 Task: Search one way flight ticket for 2 adults, 4 children and 1 infant on lap in business from Fayetteville: Fayetteville Regional Airport (grannis Field) to Greensboro: Piedmont Triad International Airport on 5-1-2023. Choice of flights is JetBlue. Number of bags: 2 carry on bags and 7 checked bags. Price is upto 83000. Outbound departure time preference is 22:45.
Action: Mouse moved to (215, 294)
Screenshot: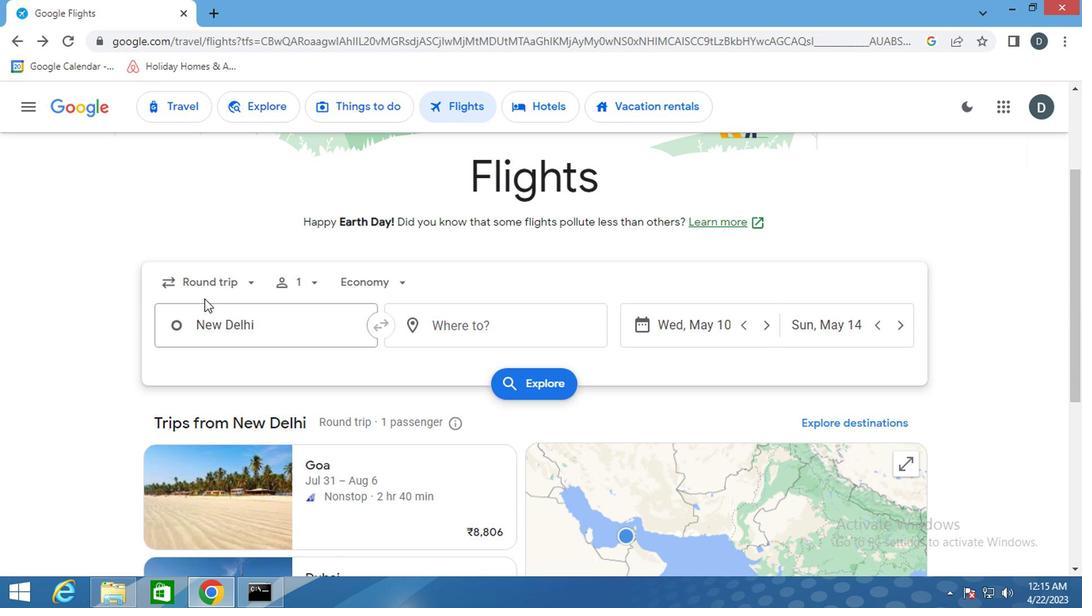 
Action: Mouse pressed left at (215, 294)
Screenshot: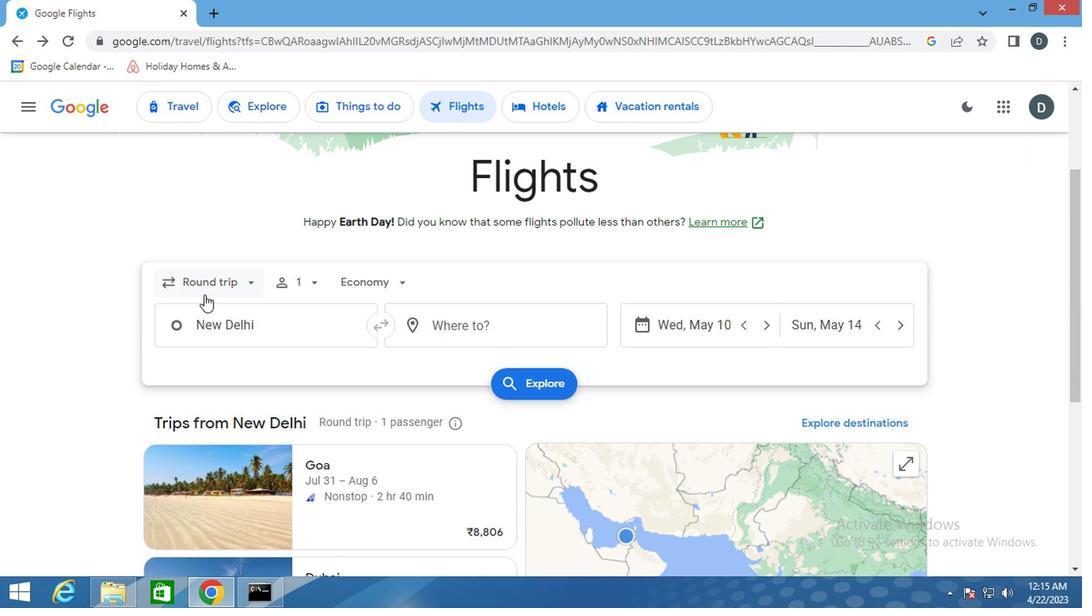 
Action: Mouse moved to (261, 358)
Screenshot: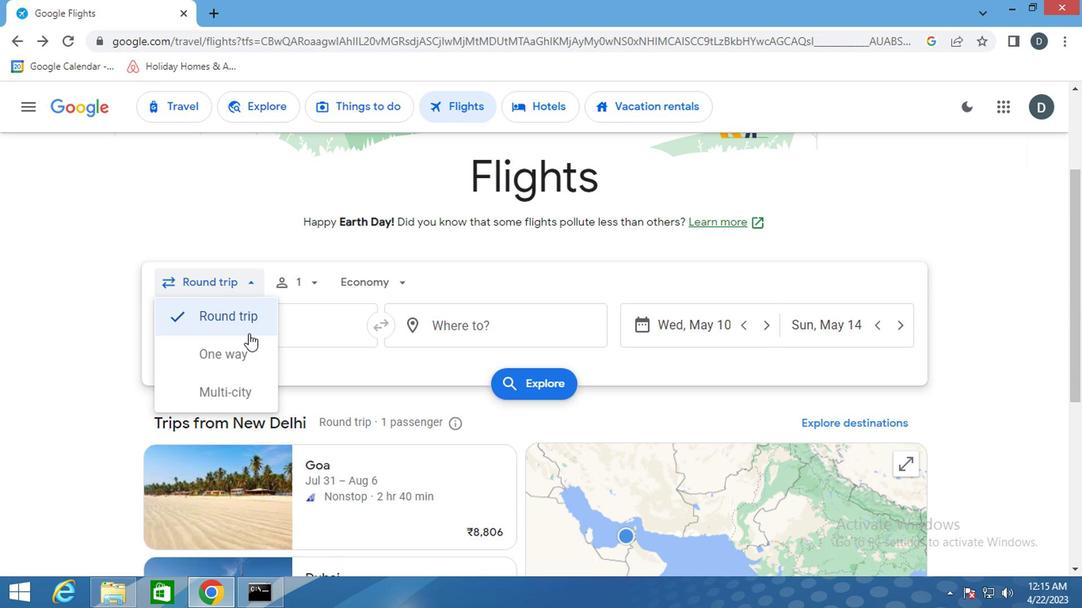 
Action: Mouse pressed left at (261, 358)
Screenshot: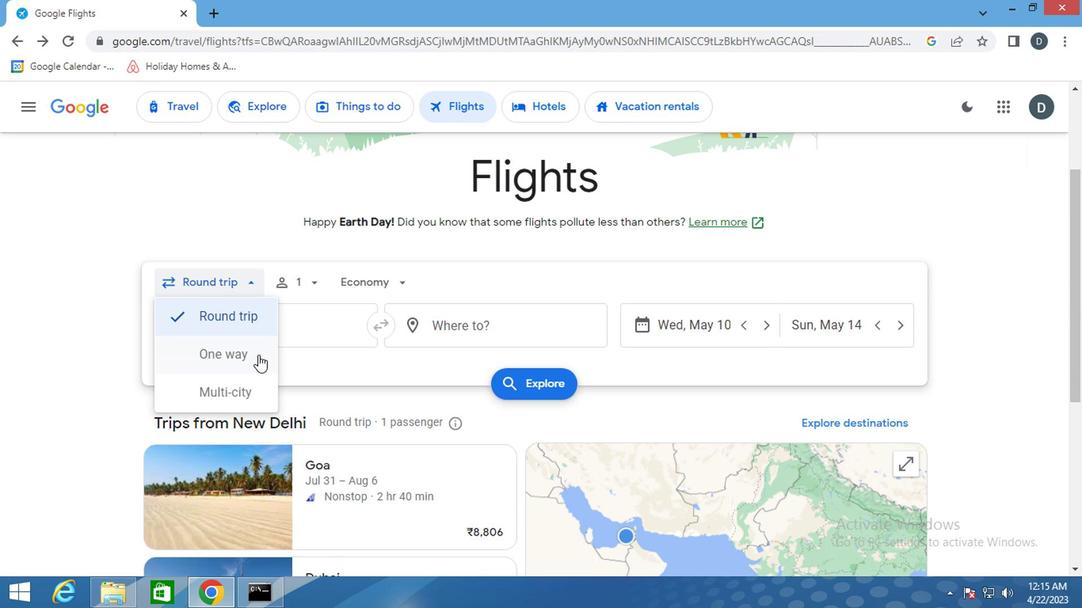 
Action: Mouse moved to (293, 285)
Screenshot: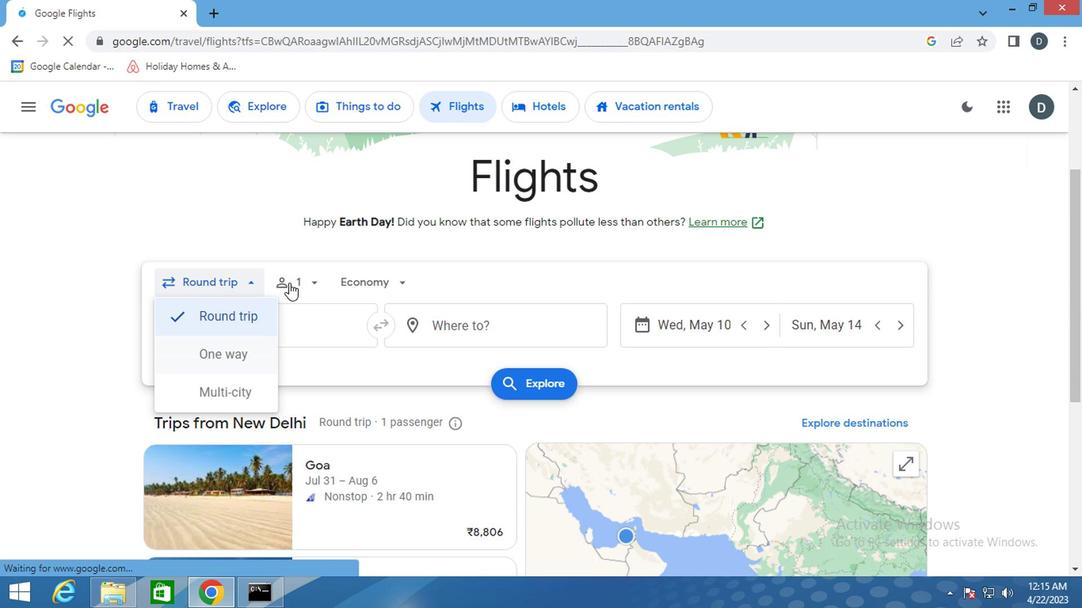 
Action: Mouse pressed left at (293, 285)
Screenshot: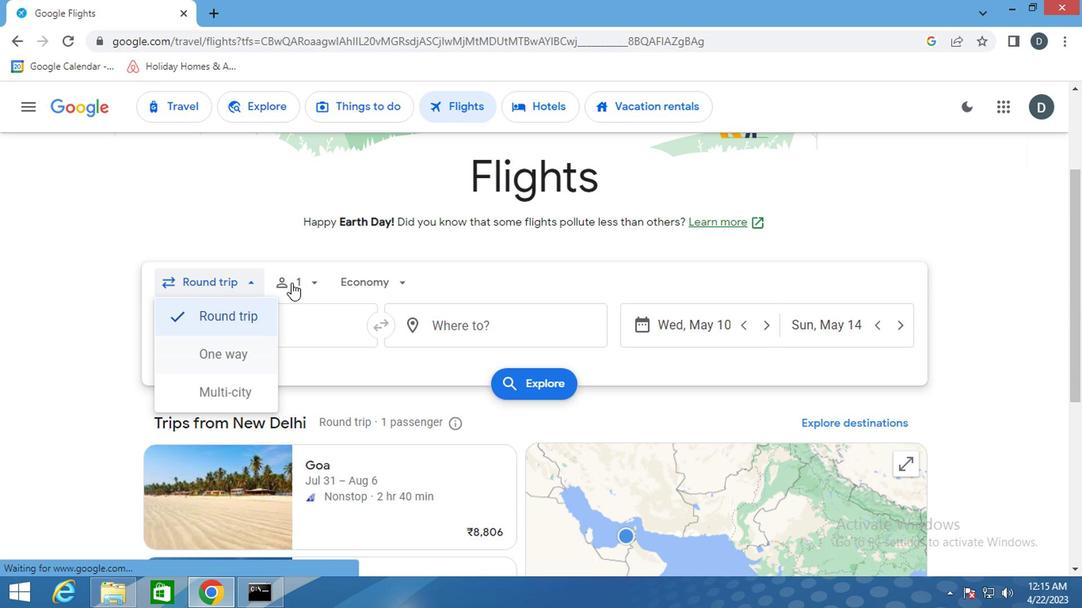 
Action: Mouse moved to (413, 323)
Screenshot: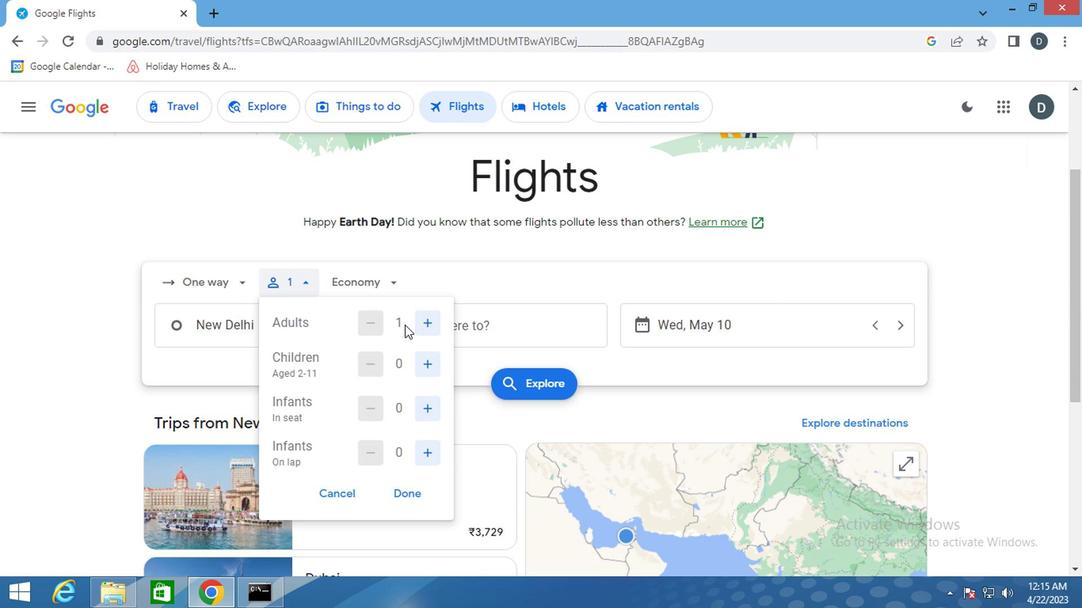 
Action: Mouse pressed left at (413, 323)
Screenshot: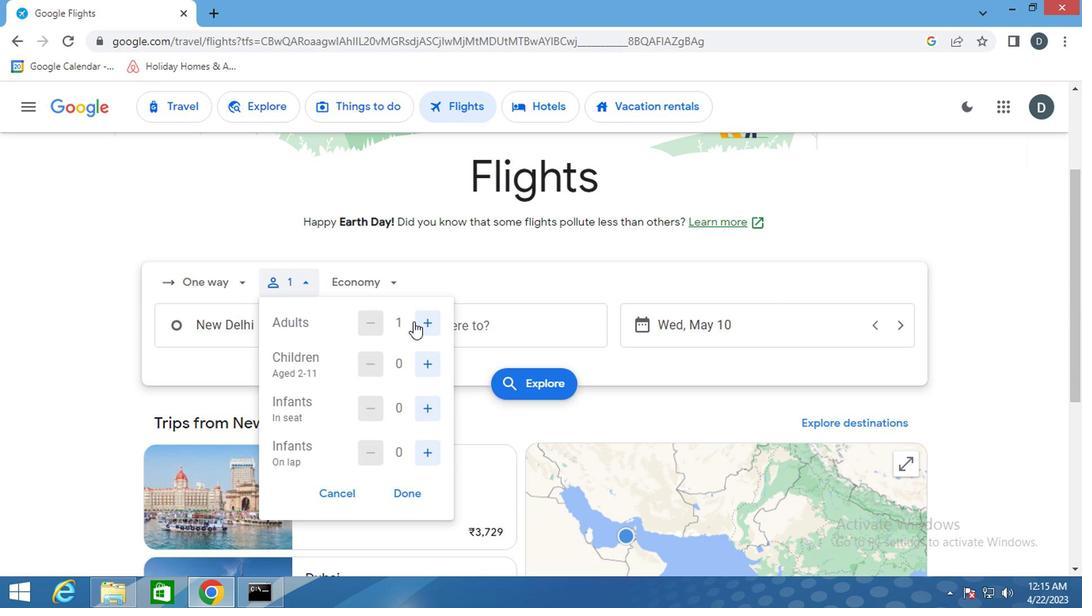 
Action: Mouse moved to (429, 369)
Screenshot: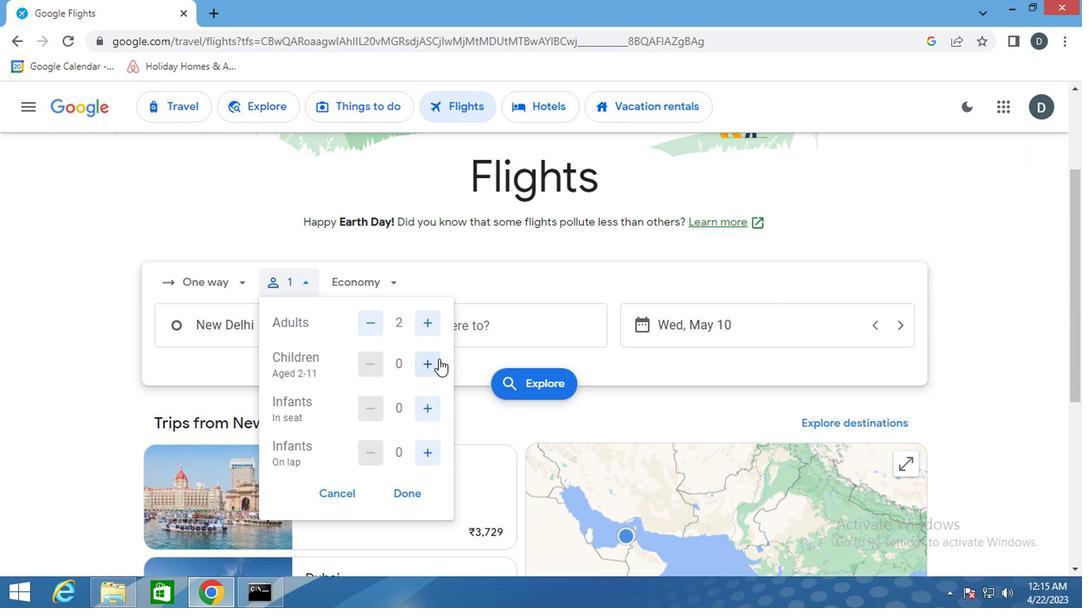 
Action: Mouse pressed left at (429, 369)
Screenshot: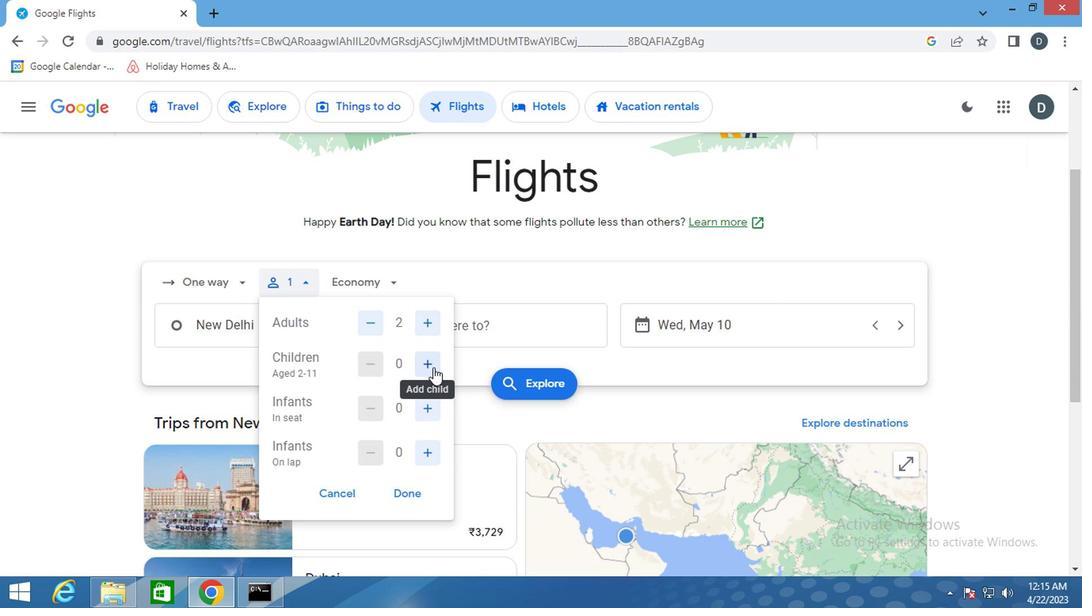
Action: Mouse pressed left at (429, 369)
Screenshot: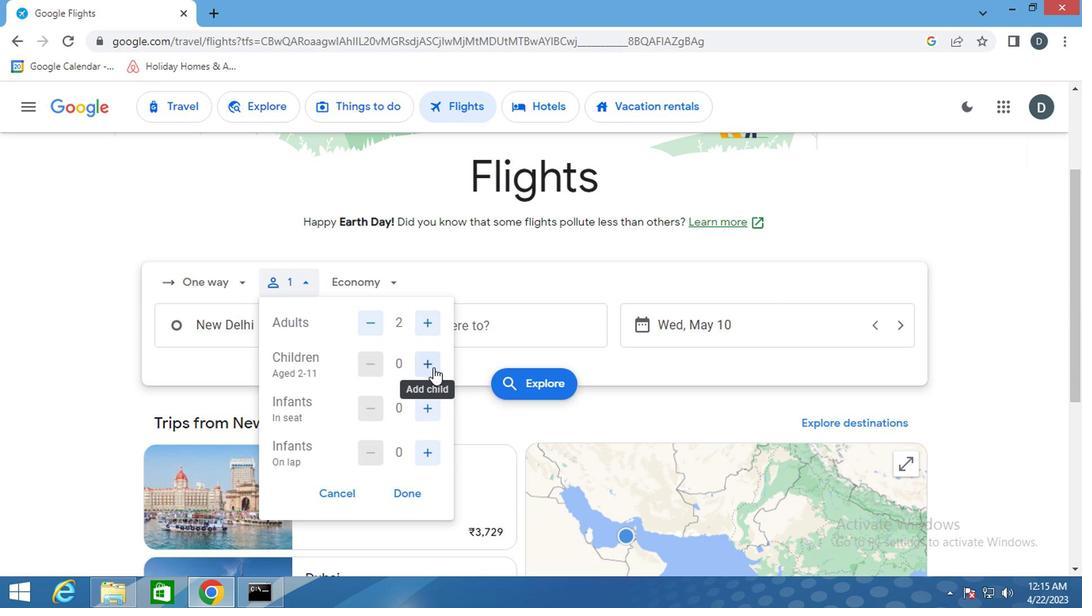 
Action: Mouse pressed left at (429, 369)
Screenshot: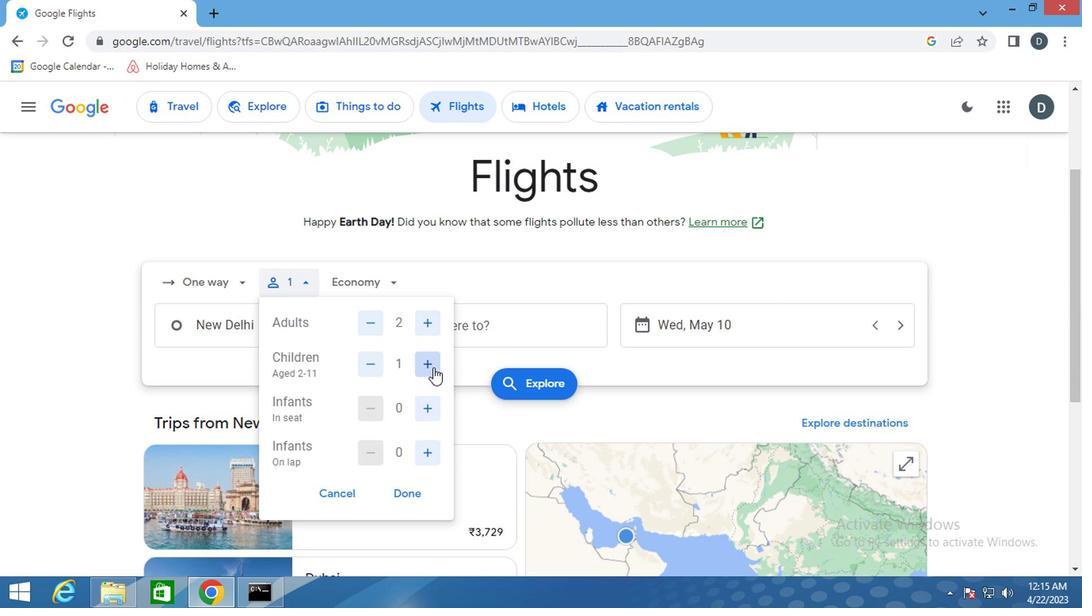
Action: Mouse pressed left at (429, 369)
Screenshot: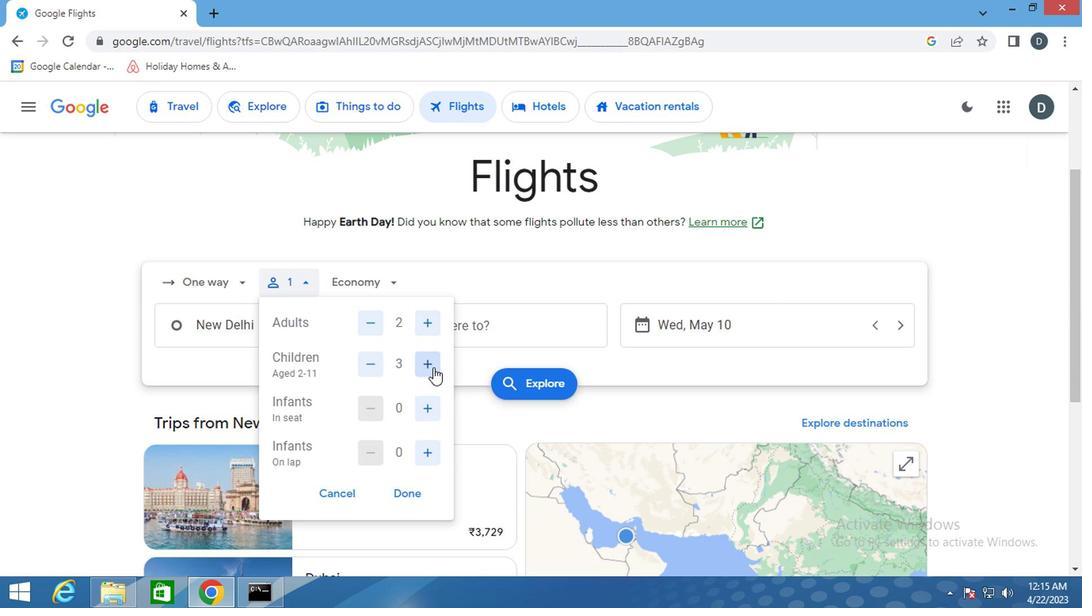 
Action: Mouse moved to (429, 454)
Screenshot: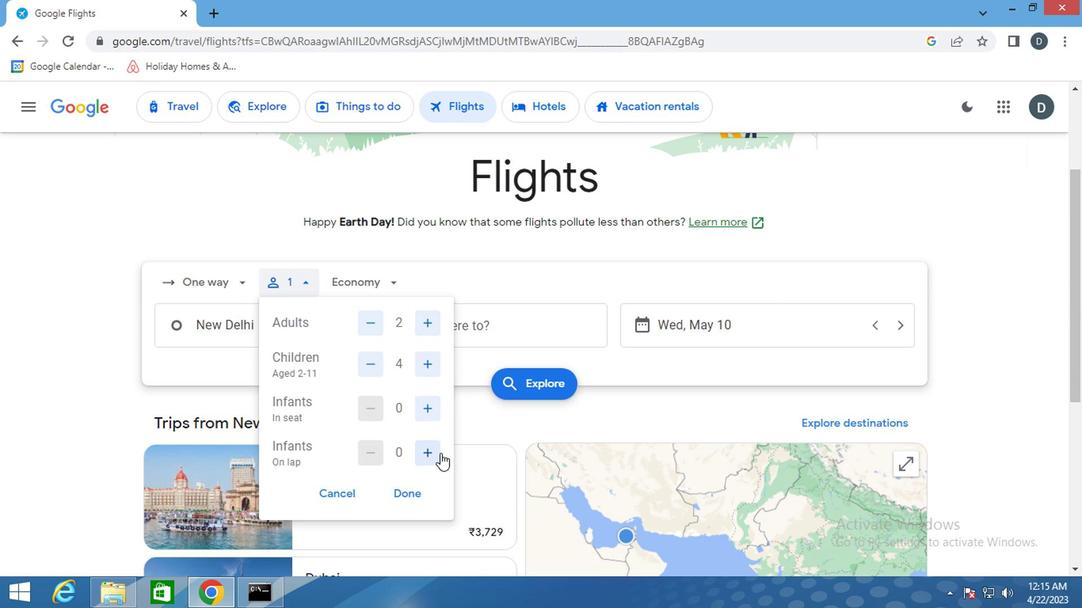 
Action: Mouse pressed left at (429, 454)
Screenshot: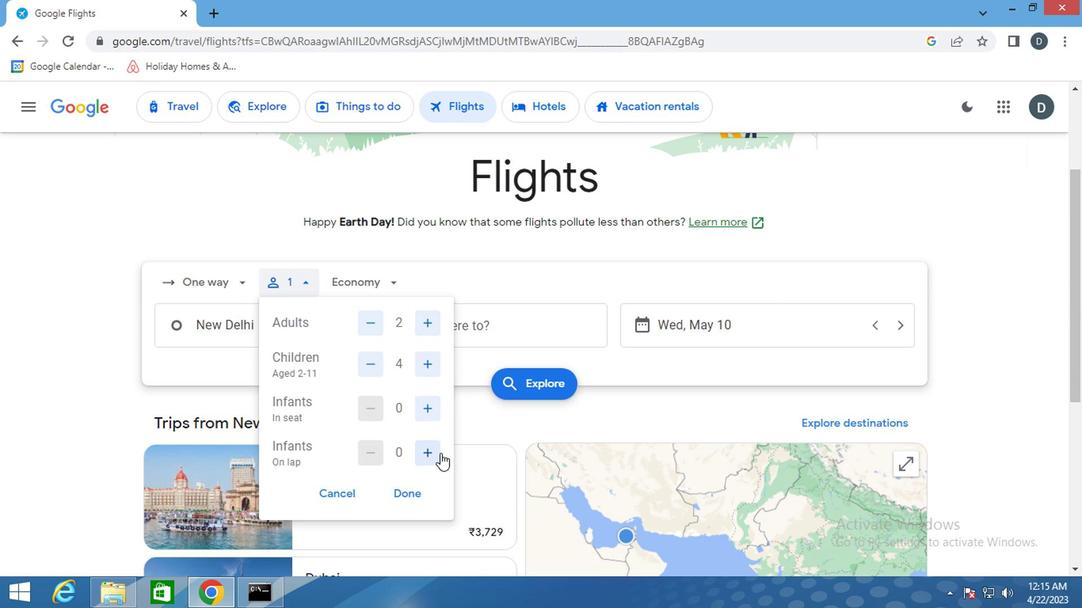 
Action: Mouse moved to (400, 489)
Screenshot: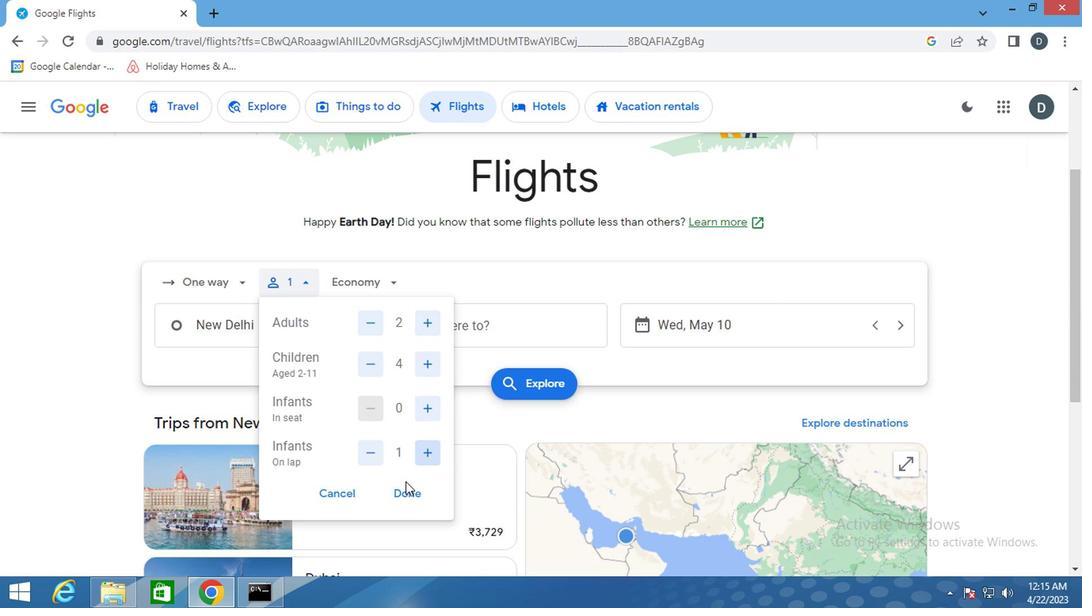 
Action: Mouse pressed left at (400, 489)
Screenshot: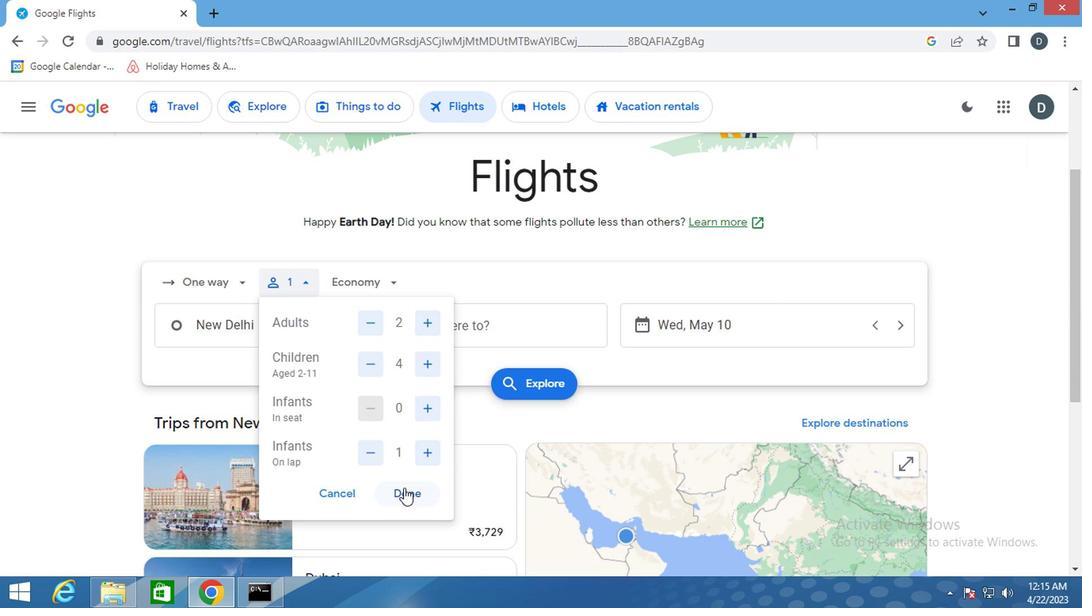 
Action: Mouse moved to (359, 284)
Screenshot: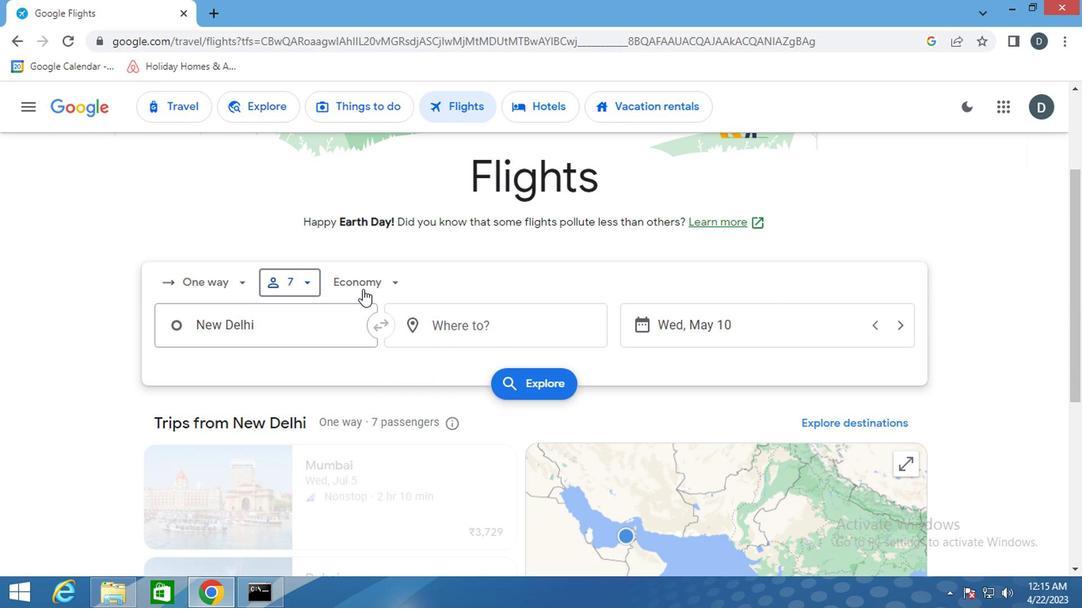 
Action: Mouse pressed left at (359, 284)
Screenshot: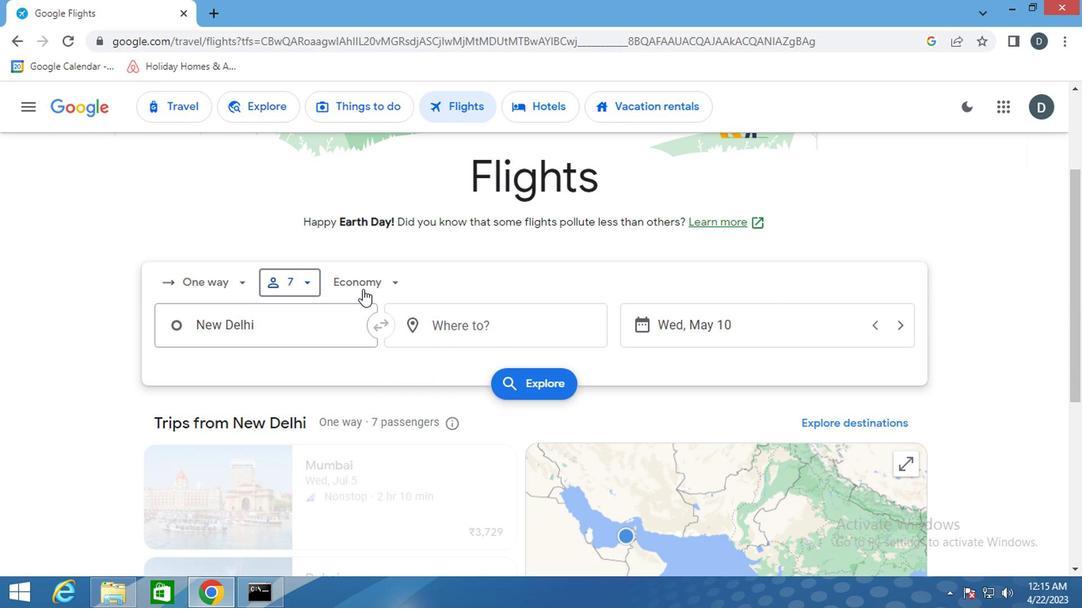 
Action: Mouse moved to (396, 398)
Screenshot: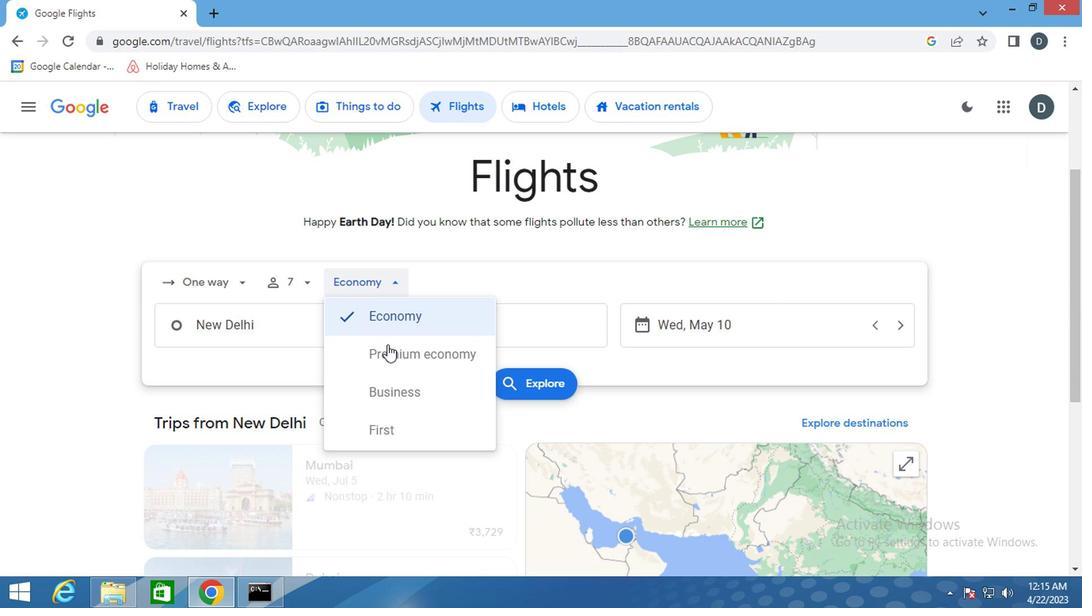 
Action: Mouse pressed left at (396, 398)
Screenshot: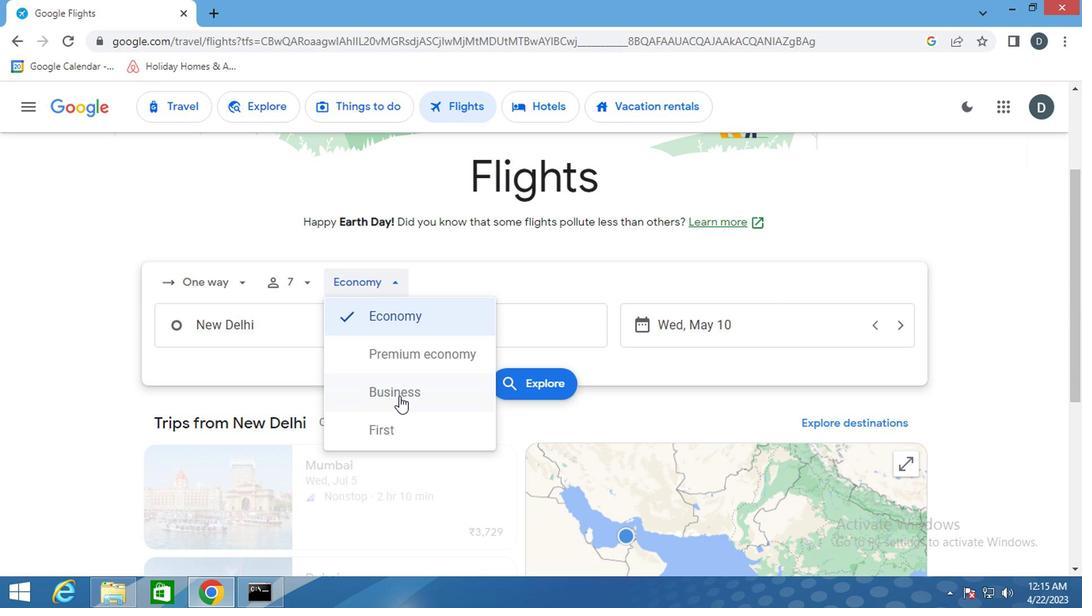 
Action: Mouse moved to (279, 336)
Screenshot: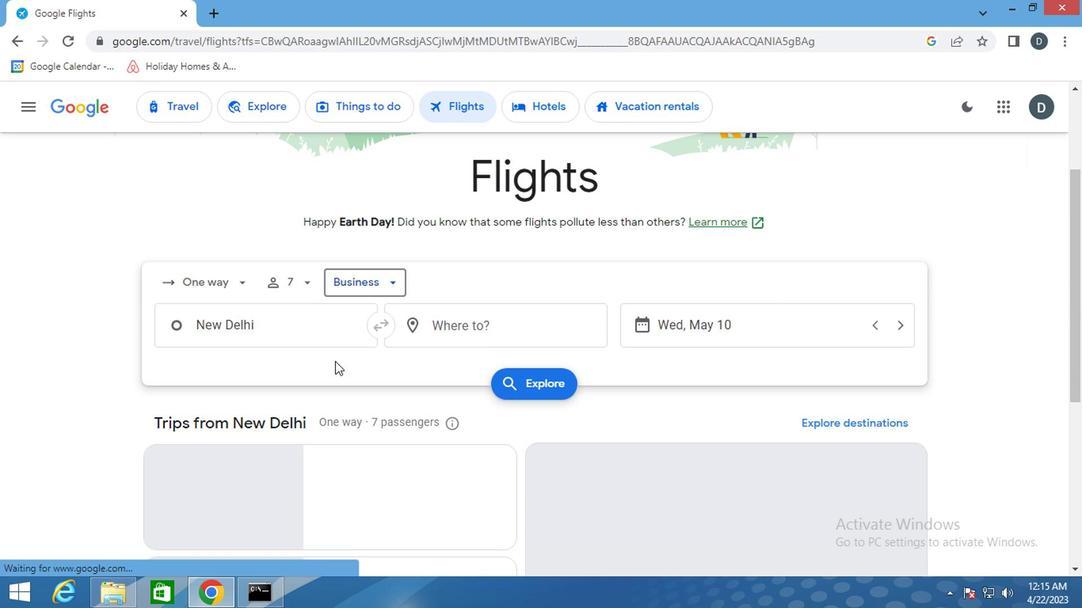 
Action: Mouse pressed left at (279, 336)
Screenshot: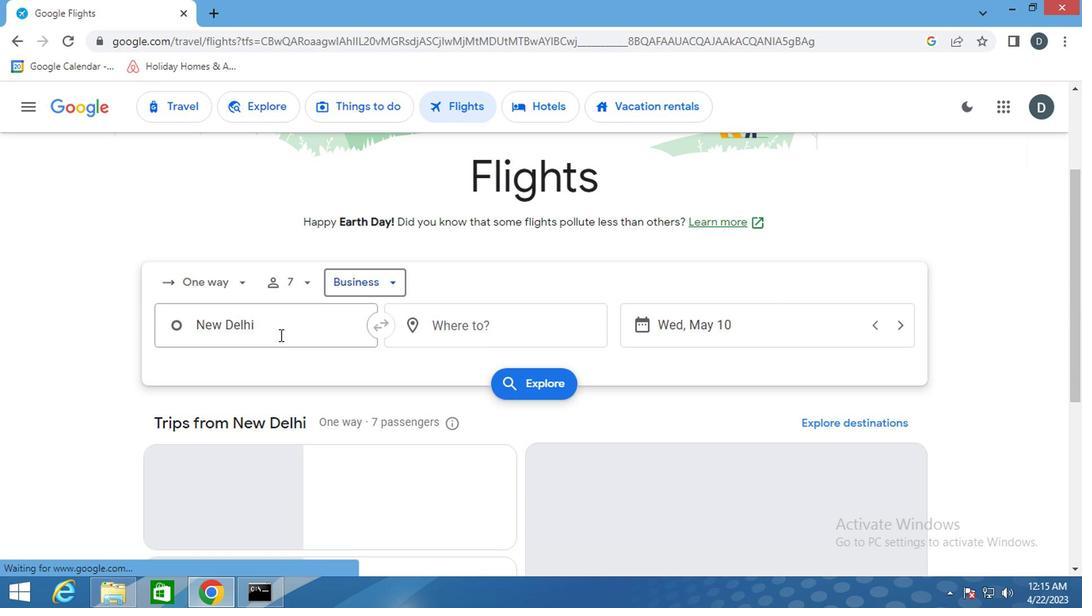 
Action: Key pressed <Key.shift>FAYETTEVILLE<Key.space><Key.shift>R
Screenshot: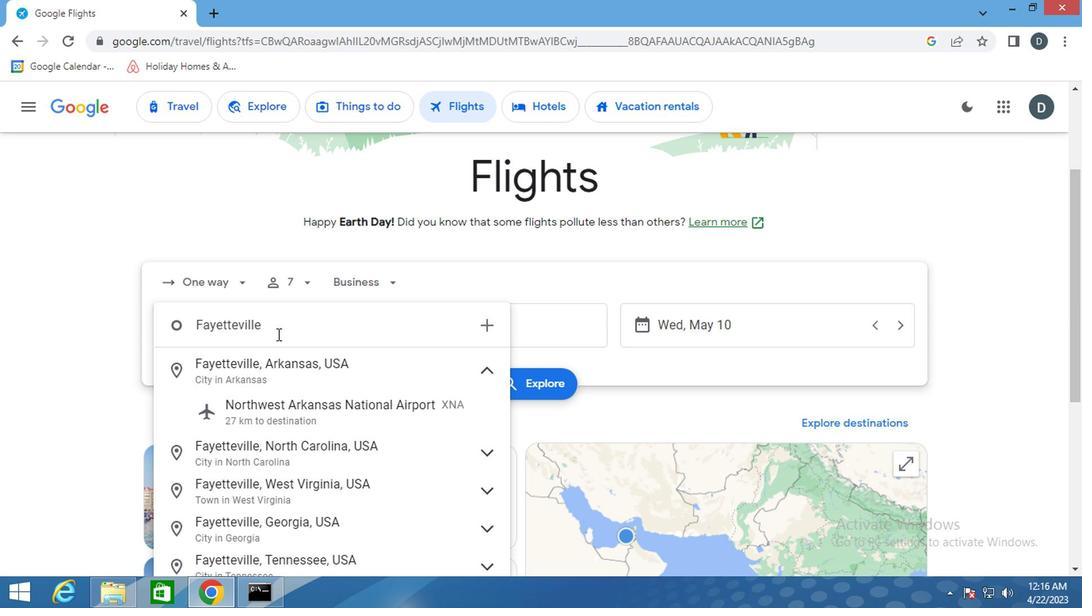 
Action: Mouse moved to (308, 378)
Screenshot: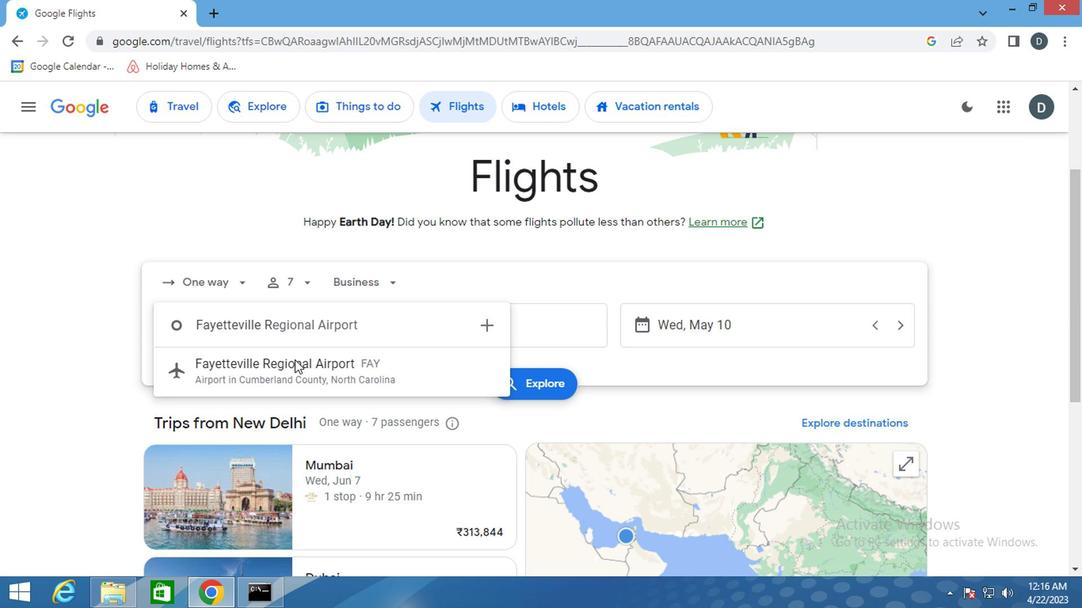 
Action: Mouse pressed left at (308, 378)
Screenshot: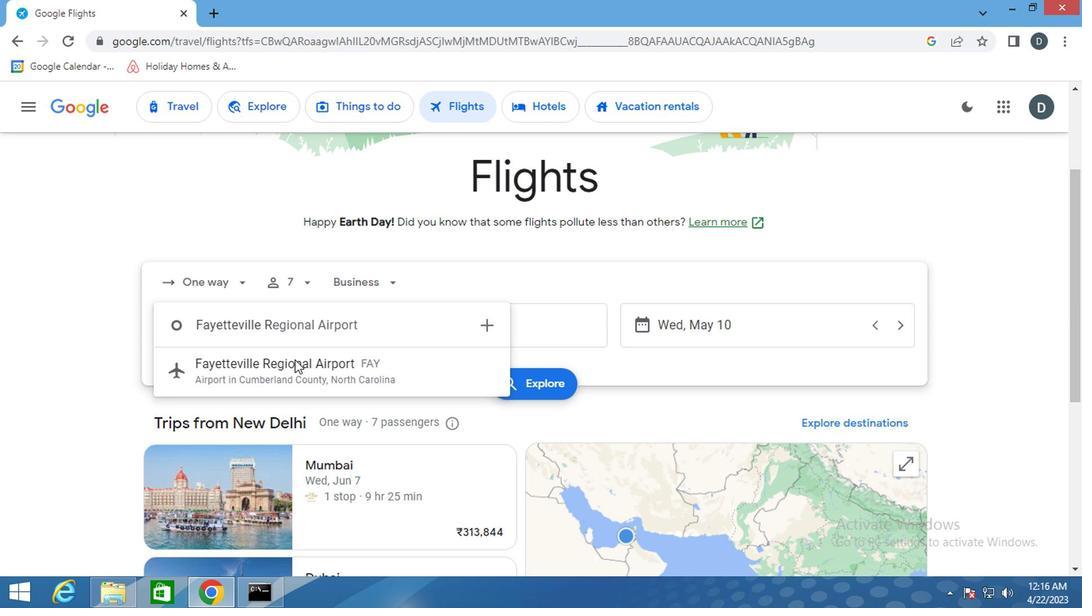 
Action: Mouse moved to (502, 324)
Screenshot: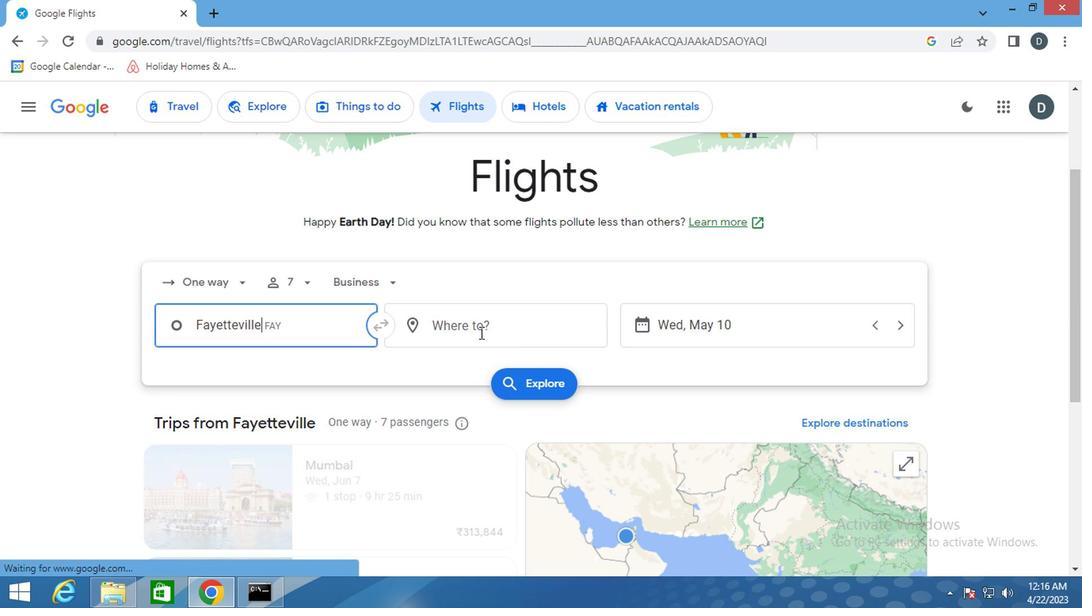 
Action: Mouse pressed left at (502, 324)
Screenshot: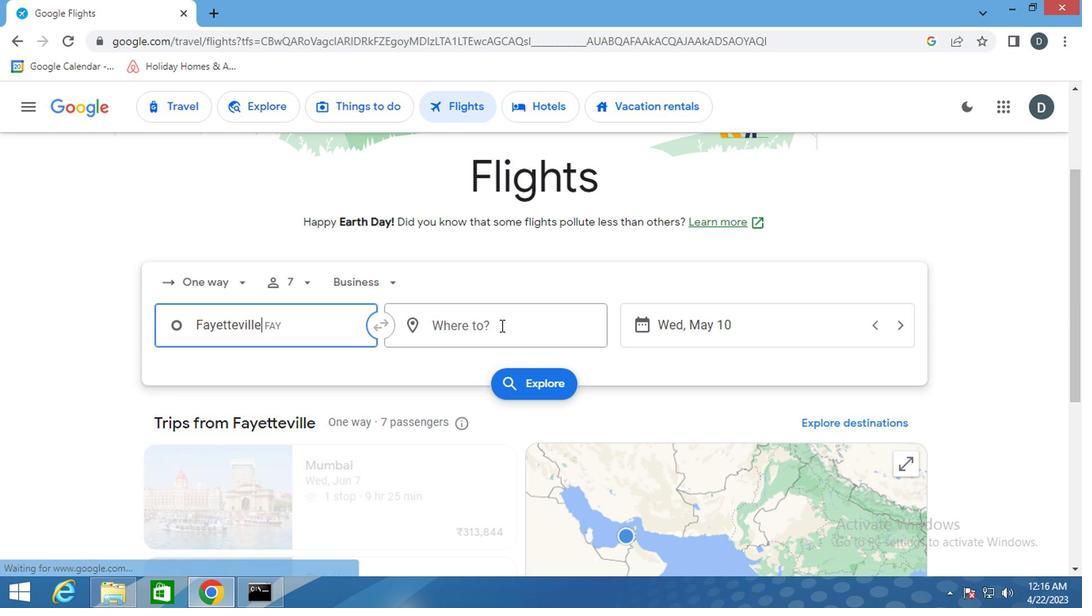 
Action: Mouse moved to (502, 324)
Screenshot: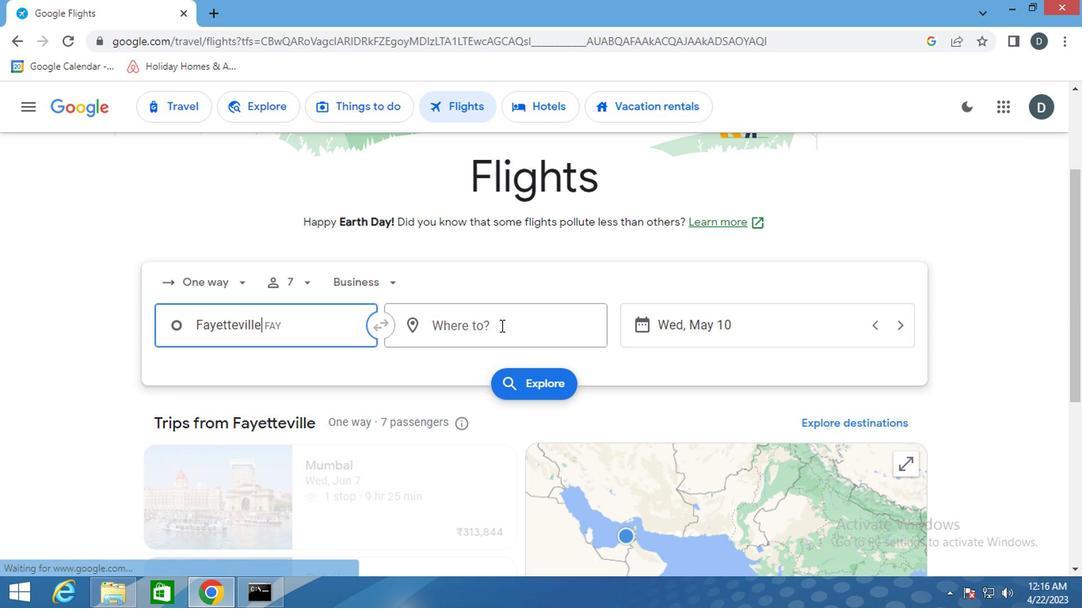 
Action: Key pressed <Key.shift>GREENS
Screenshot: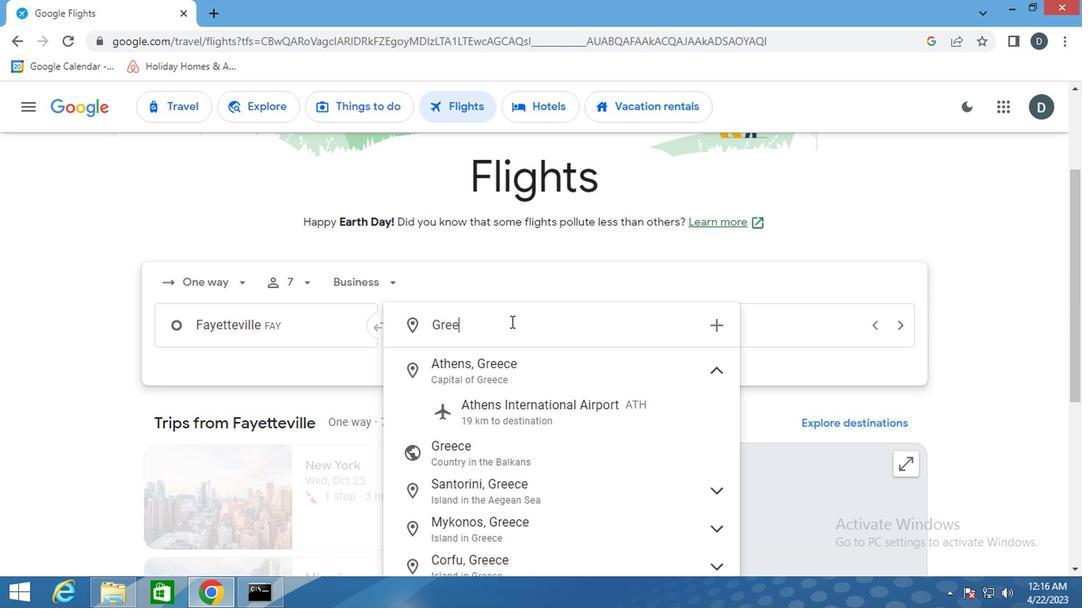 
Action: Mouse moved to (519, 424)
Screenshot: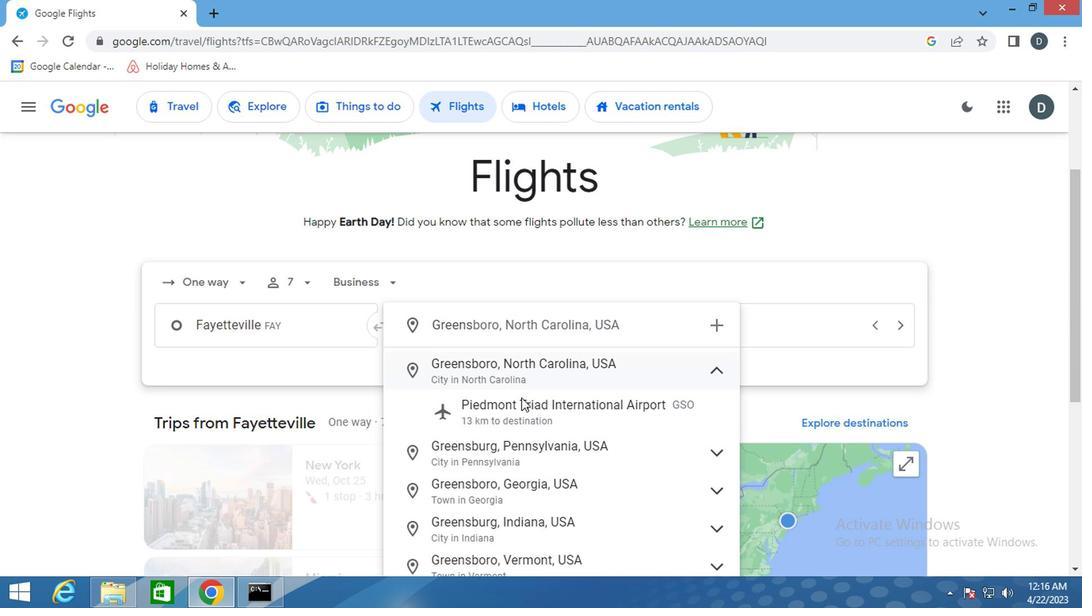 
Action: Mouse pressed left at (519, 424)
Screenshot: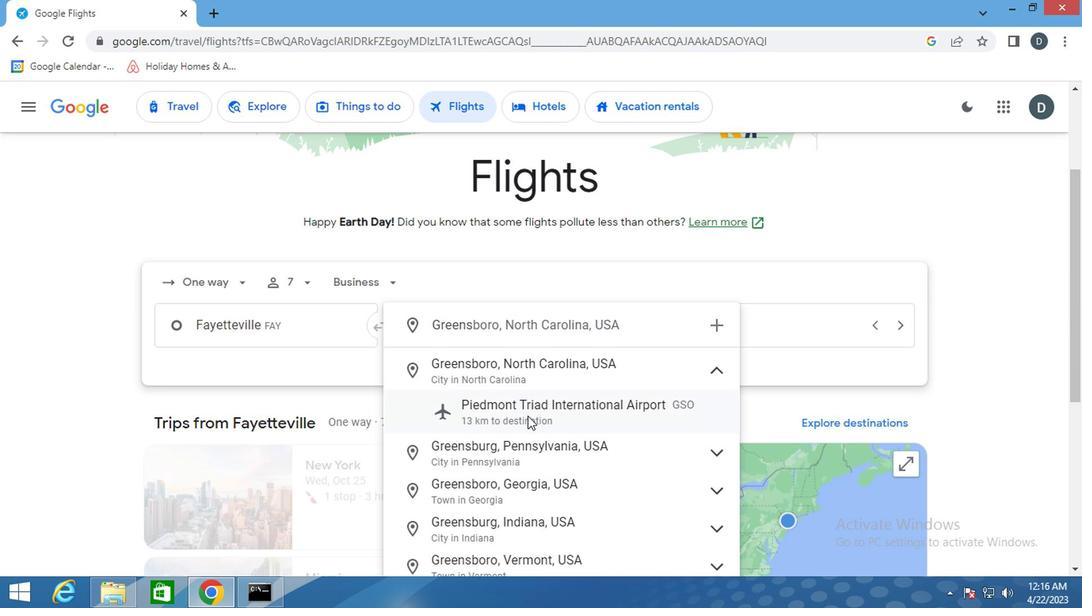 
Action: Mouse moved to (709, 337)
Screenshot: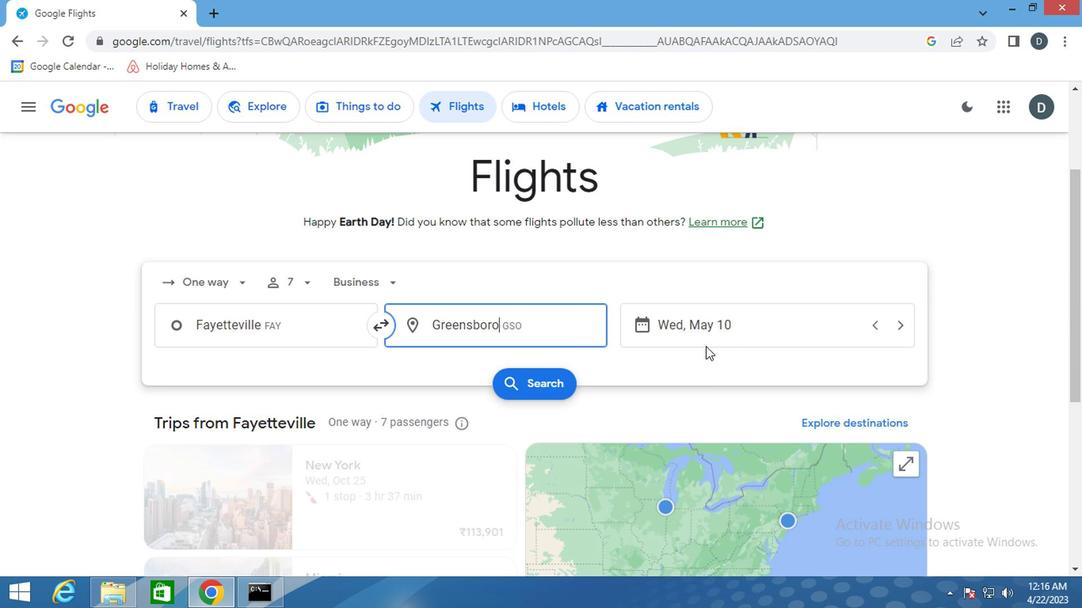 
Action: Mouse pressed left at (709, 337)
Screenshot: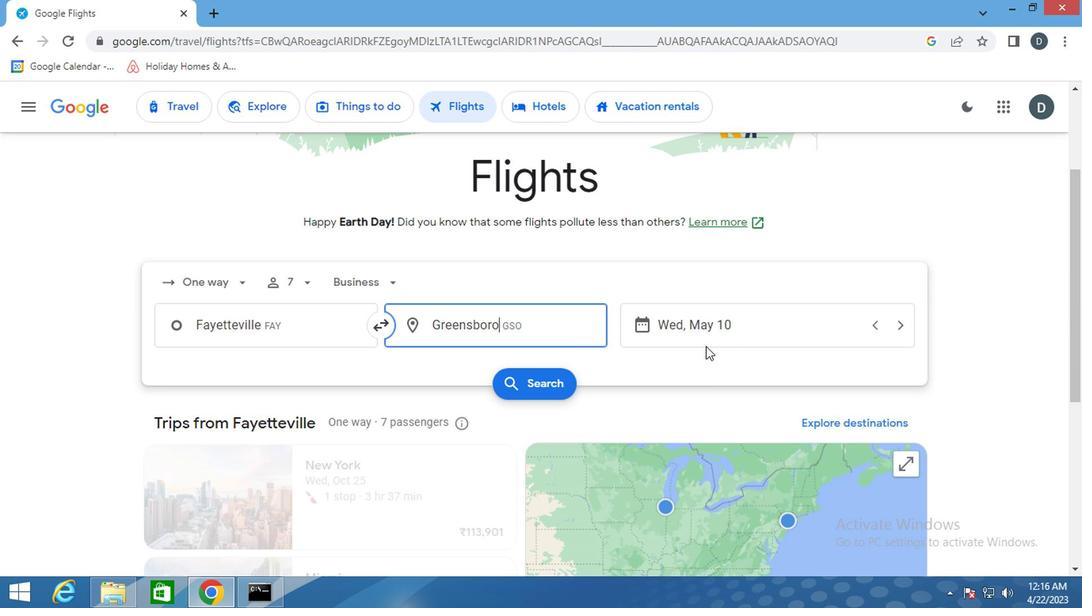
Action: Mouse moved to (685, 293)
Screenshot: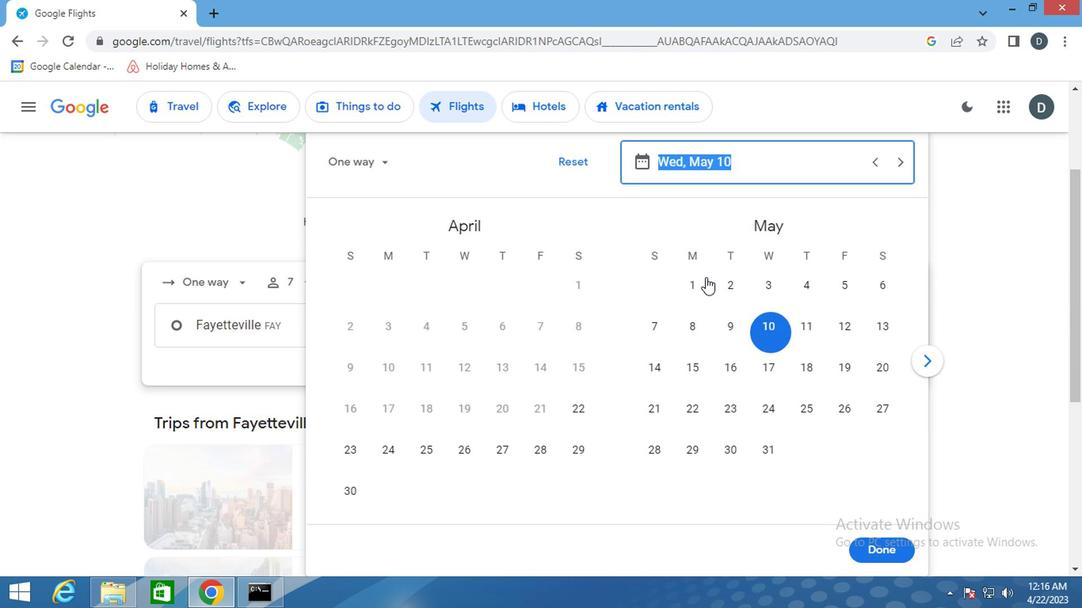 
Action: Mouse pressed left at (685, 293)
Screenshot: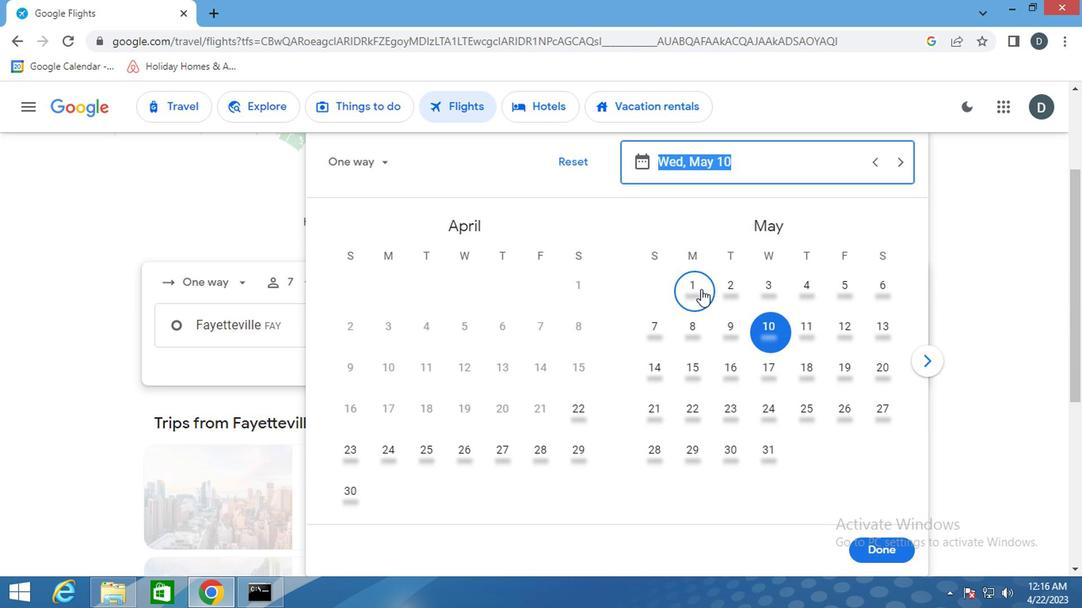 
Action: Mouse moved to (859, 543)
Screenshot: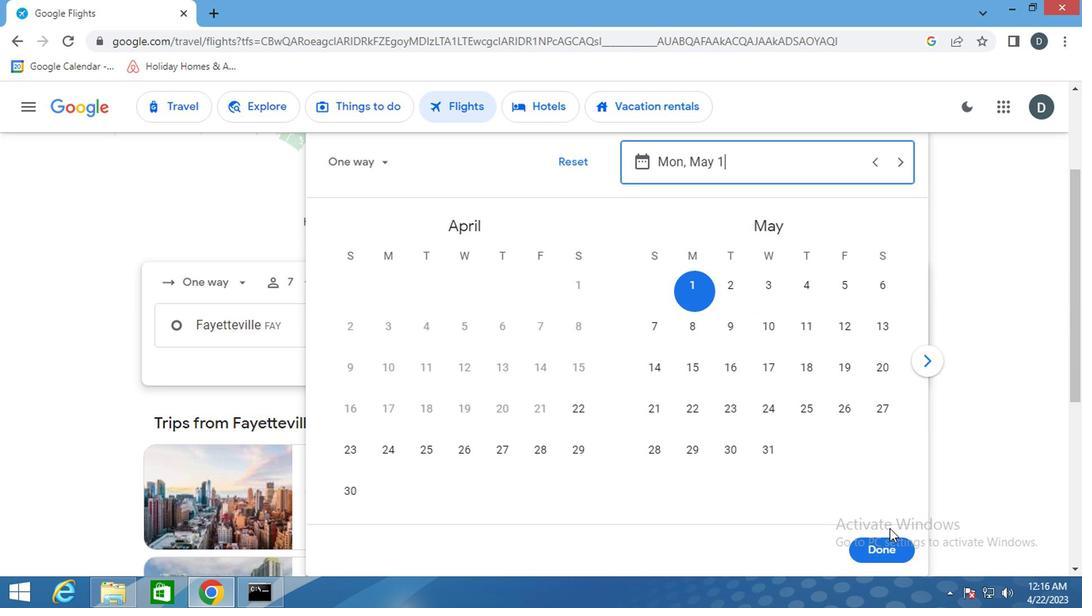 
Action: Mouse pressed left at (859, 543)
Screenshot: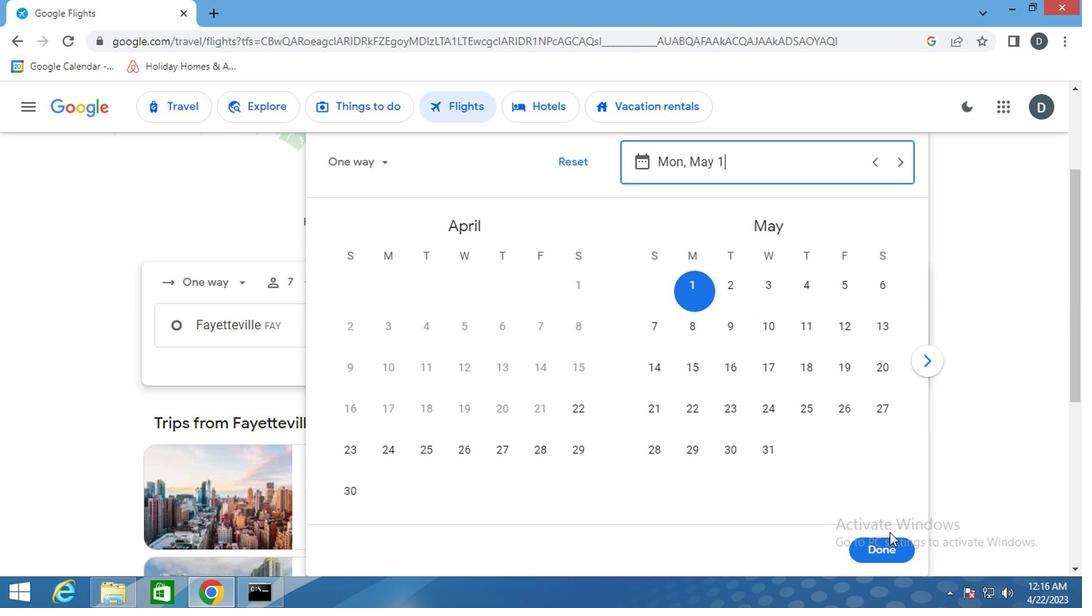 
Action: Mouse moved to (554, 390)
Screenshot: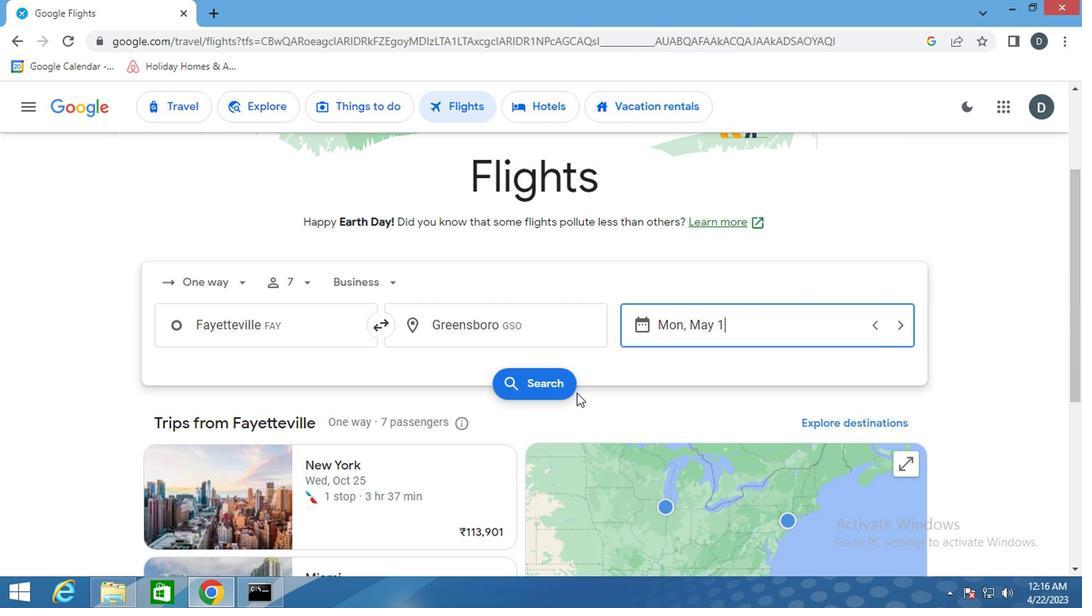 
Action: Mouse pressed left at (554, 390)
Screenshot: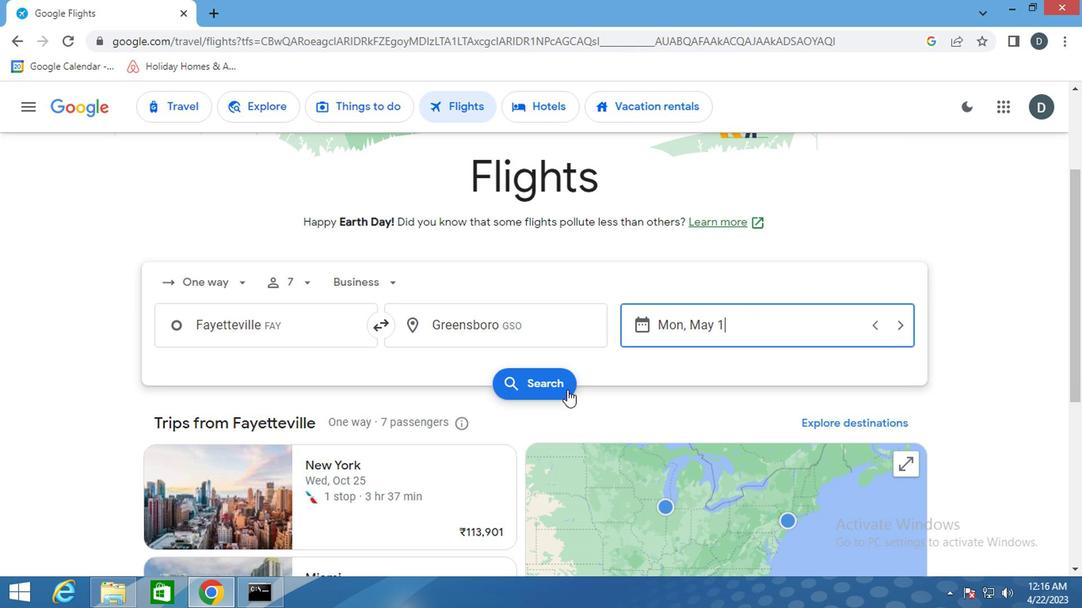 
Action: Mouse moved to (163, 246)
Screenshot: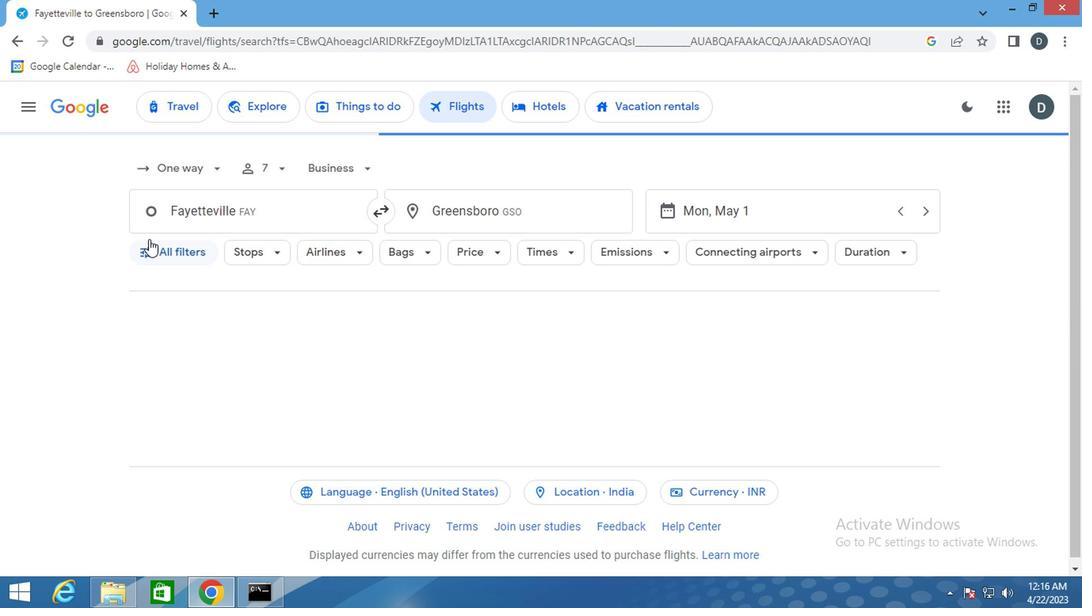 
Action: Mouse pressed left at (163, 246)
Screenshot: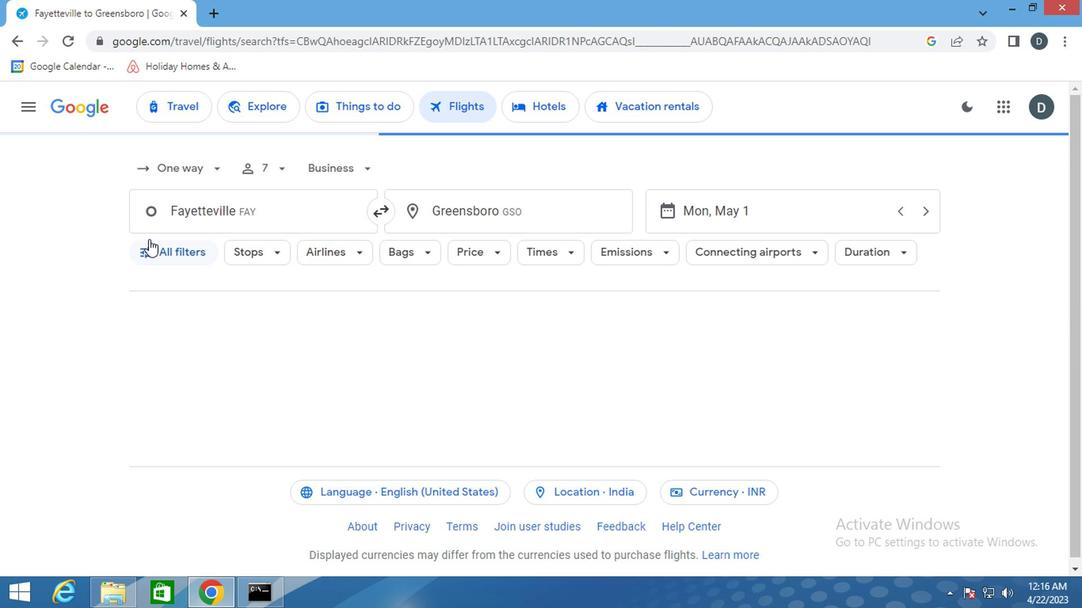 
Action: Mouse moved to (268, 390)
Screenshot: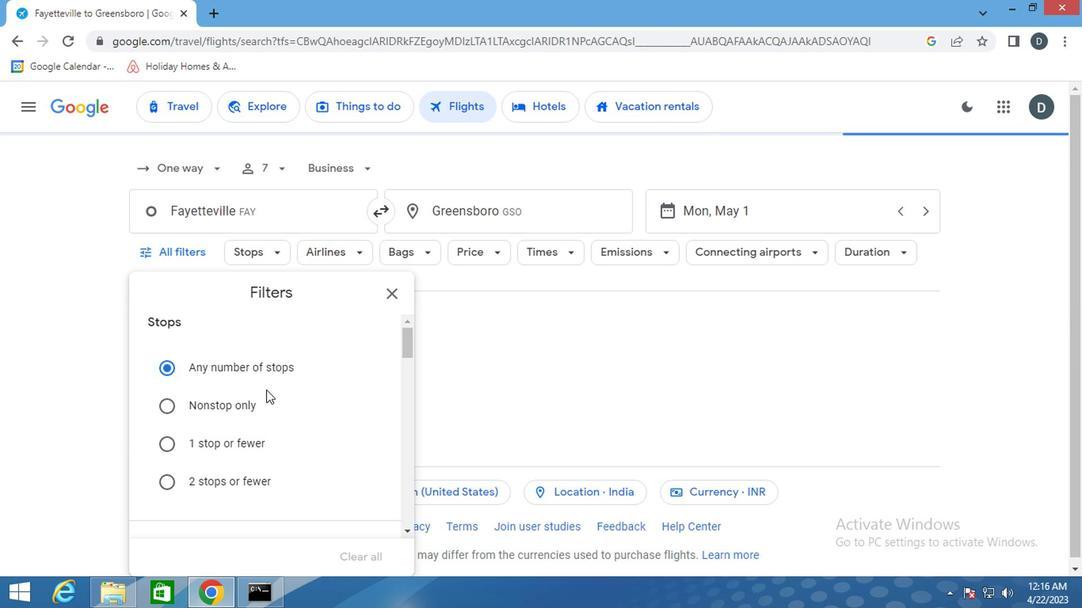 
Action: Mouse scrolled (268, 389) with delta (0, 0)
Screenshot: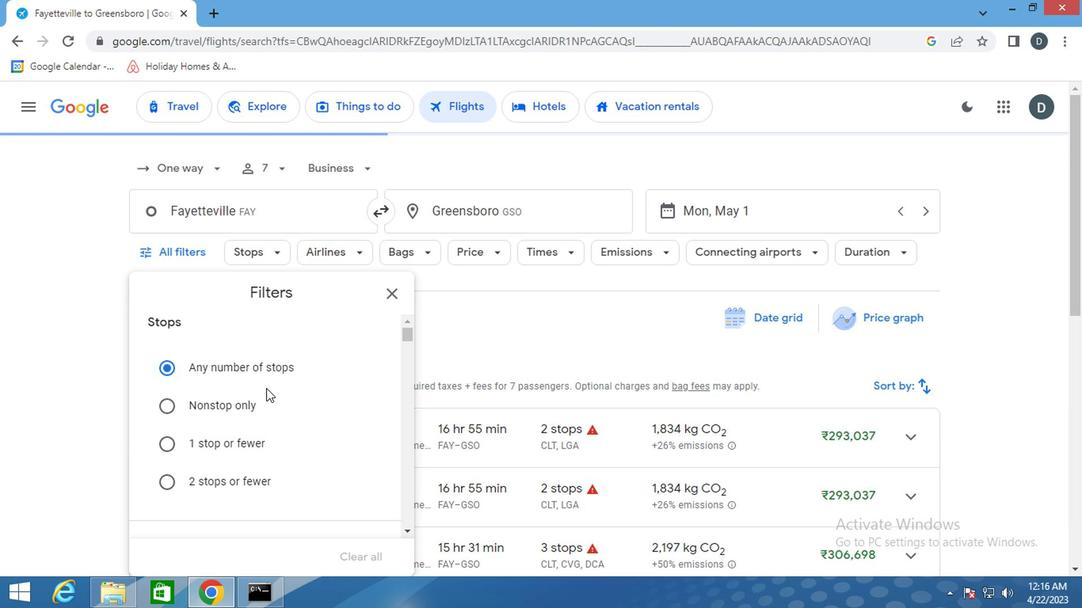 
Action: Mouse scrolled (268, 389) with delta (0, 0)
Screenshot: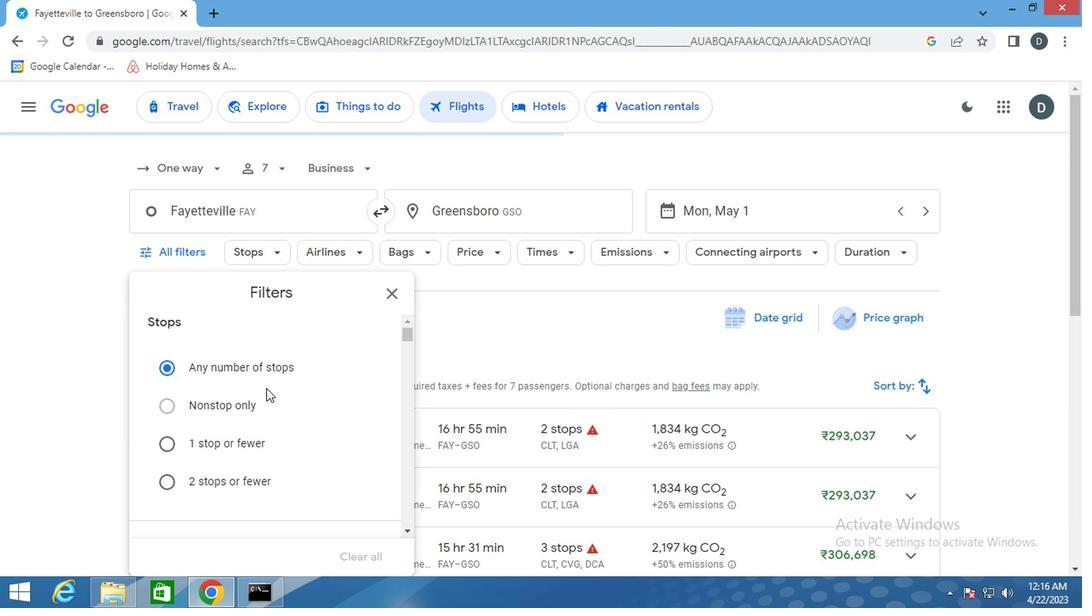 
Action: Mouse moved to (268, 391)
Screenshot: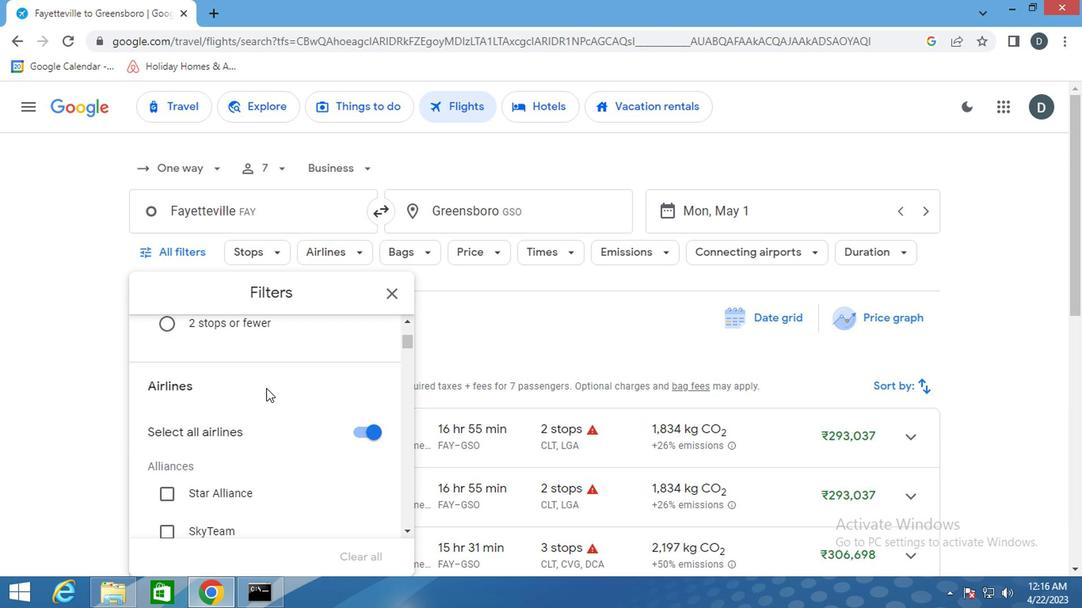 
Action: Mouse scrolled (268, 390) with delta (0, -1)
Screenshot: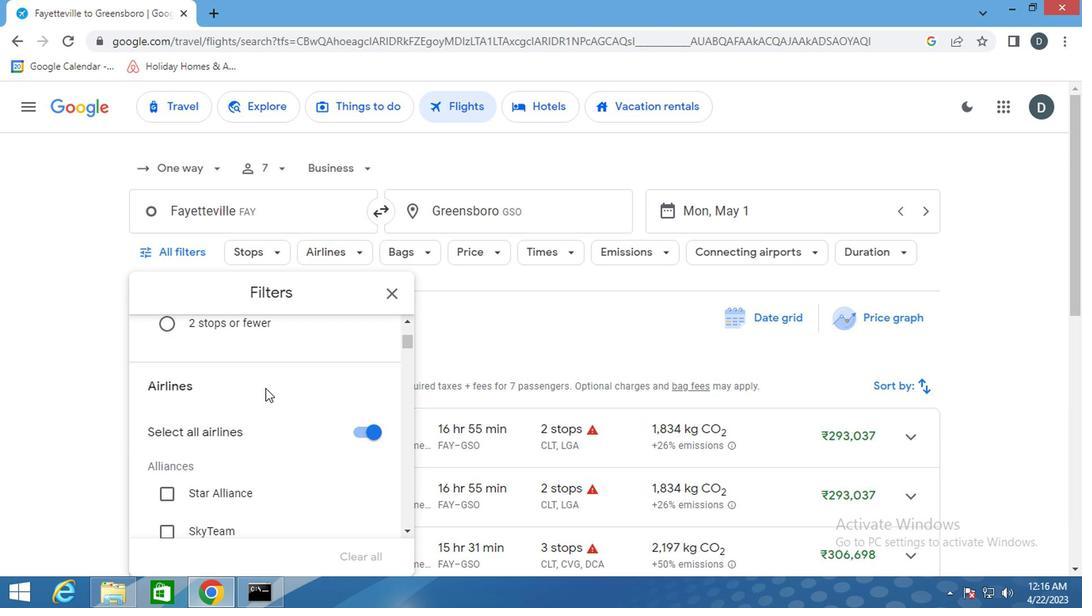 
Action: Mouse scrolled (268, 390) with delta (0, -1)
Screenshot: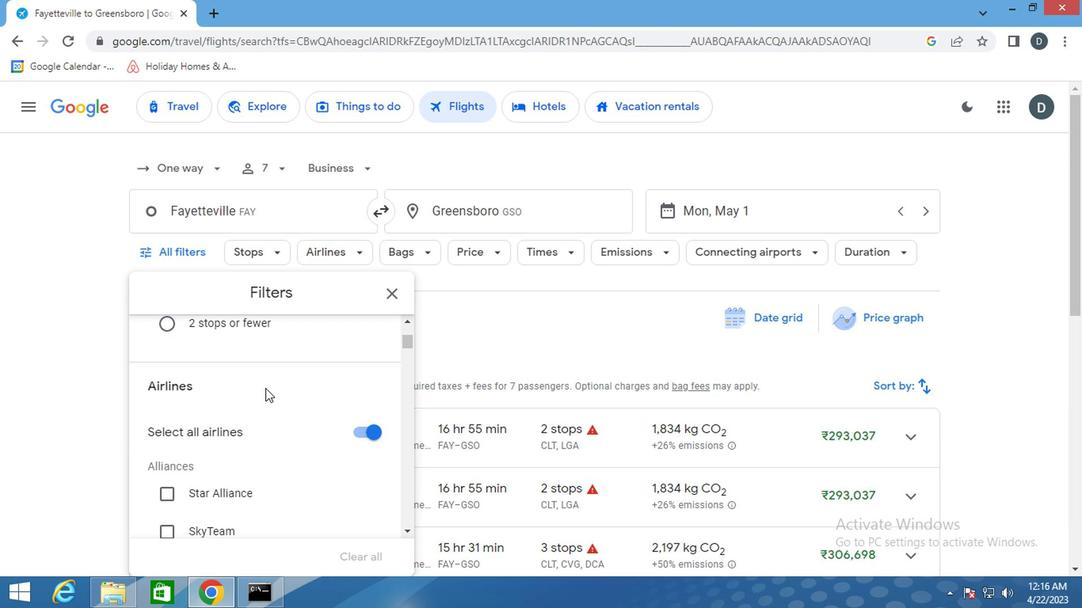 
Action: Mouse scrolled (268, 390) with delta (0, -1)
Screenshot: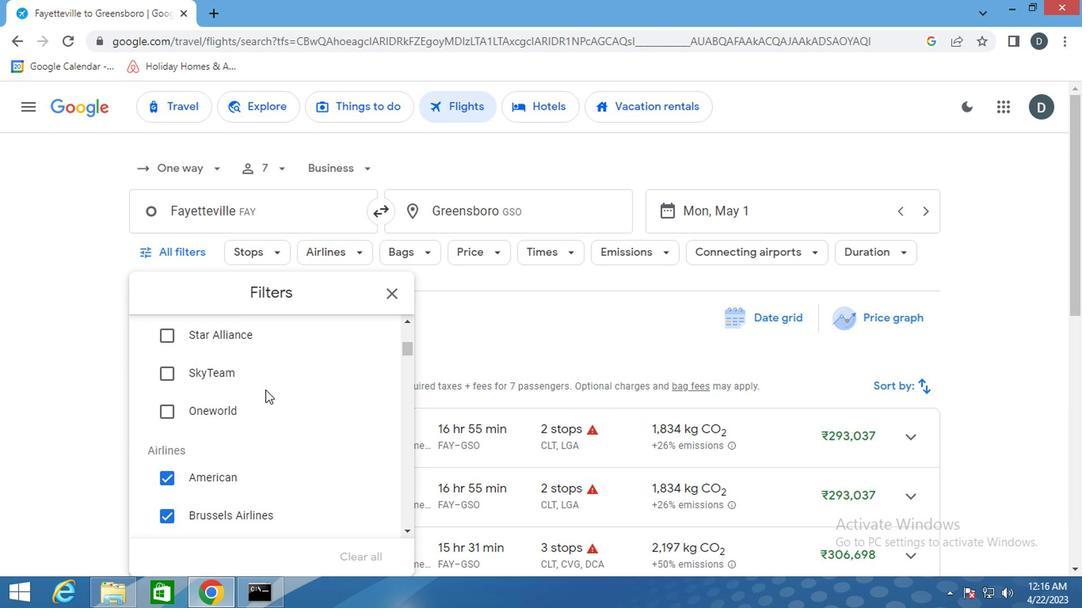 
Action: Mouse scrolled (268, 390) with delta (0, -1)
Screenshot: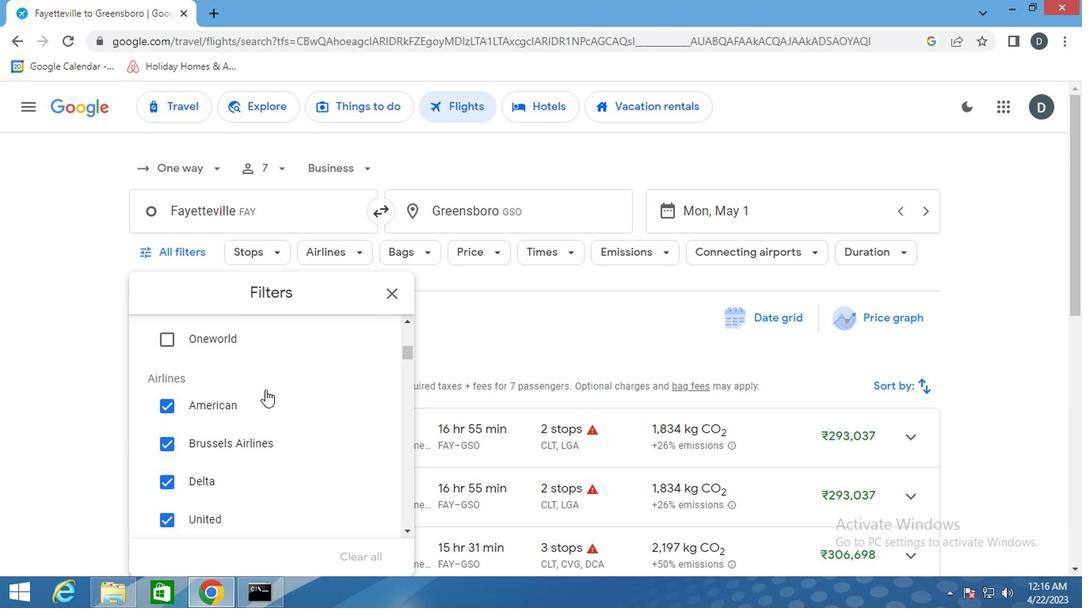 
Action: Mouse scrolled (268, 392) with delta (0, 0)
Screenshot: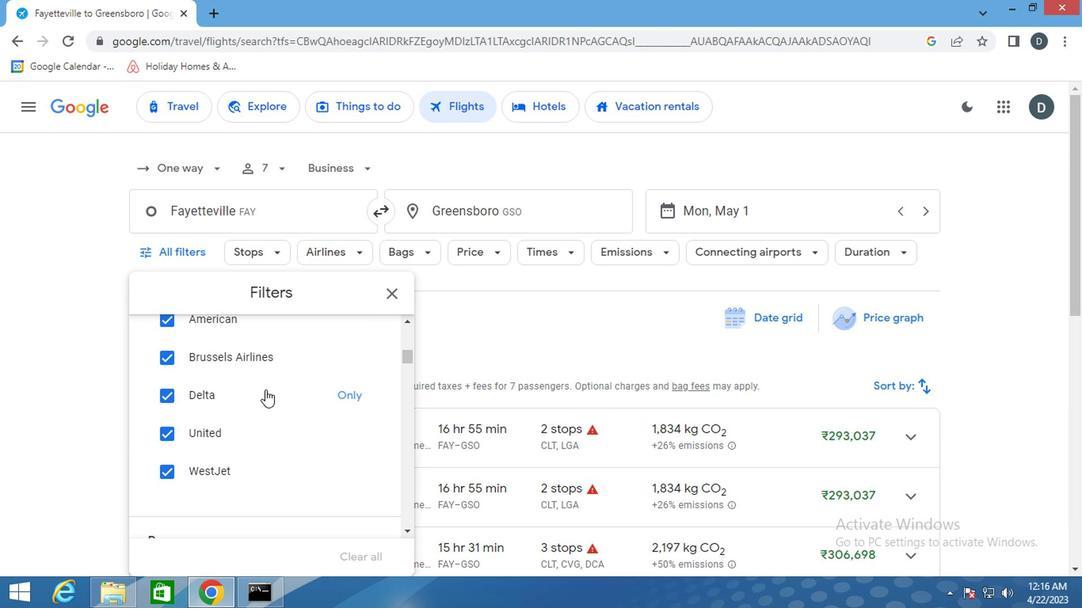 
Action: Mouse moved to (250, 490)
Screenshot: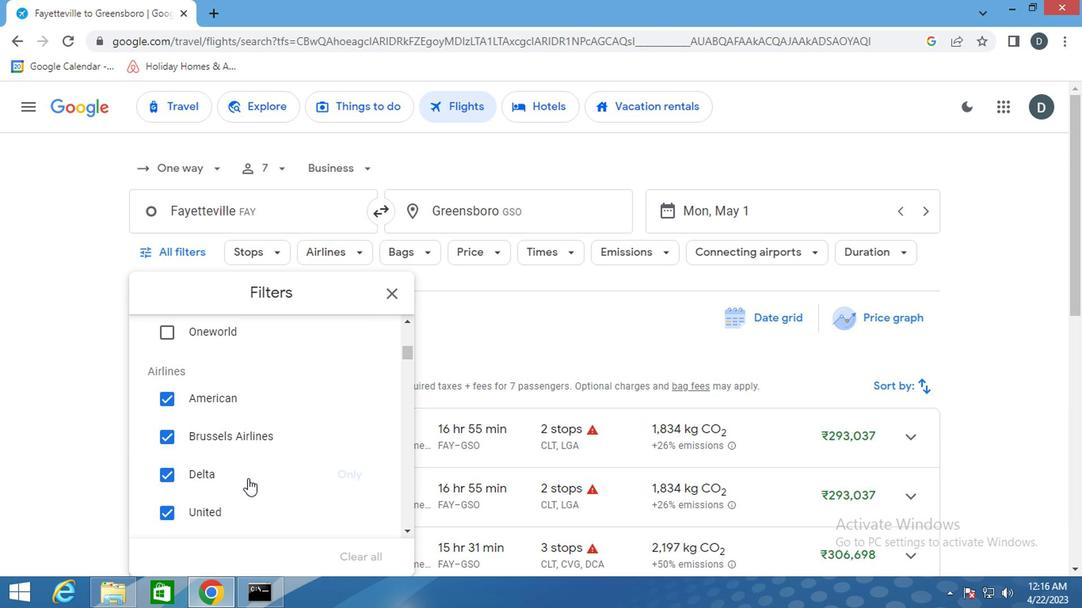 
Action: Mouse scrolled (250, 490) with delta (0, 0)
Screenshot: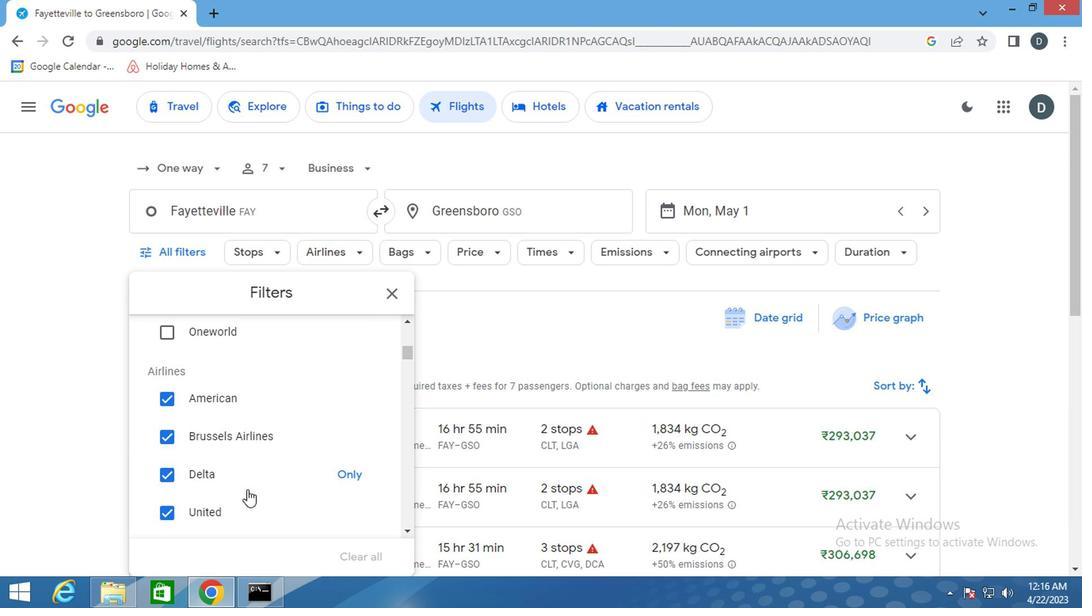 
Action: Mouse moved to (268, 474)
Screenshot: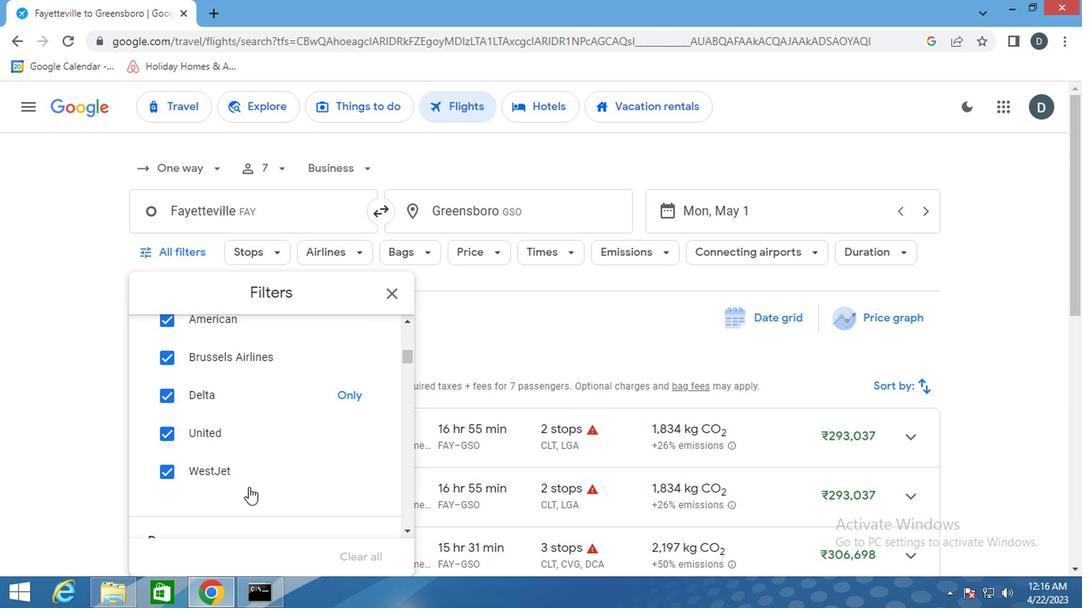 
Action: Mouse scrolled (268, 475) with delta (0, 1)
Screenshot: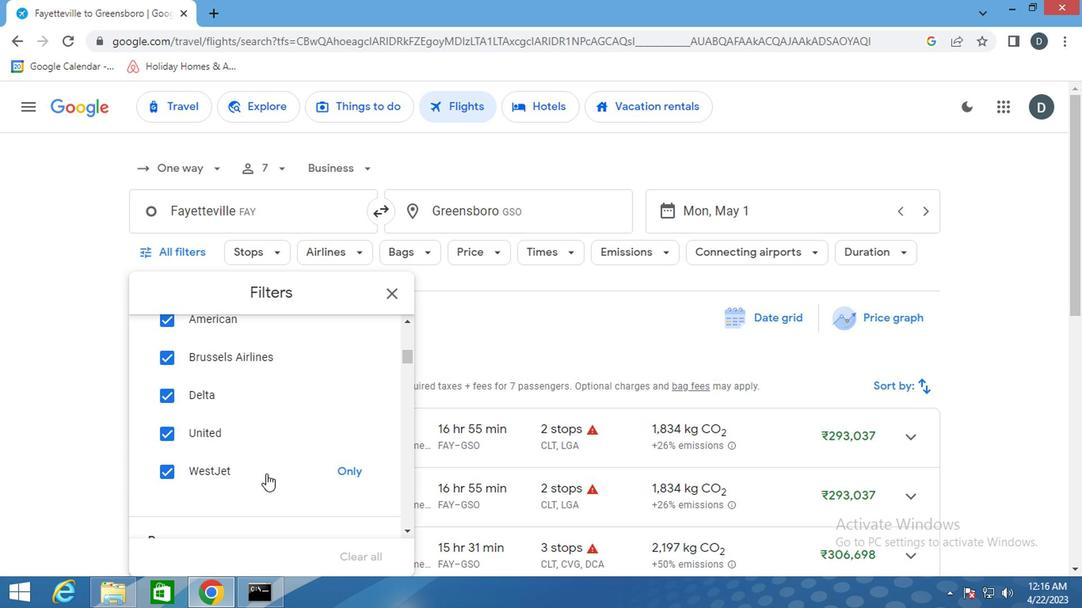 
Action: Mouse scrolled (268, 475) with delta (0, 1)
Screenshot: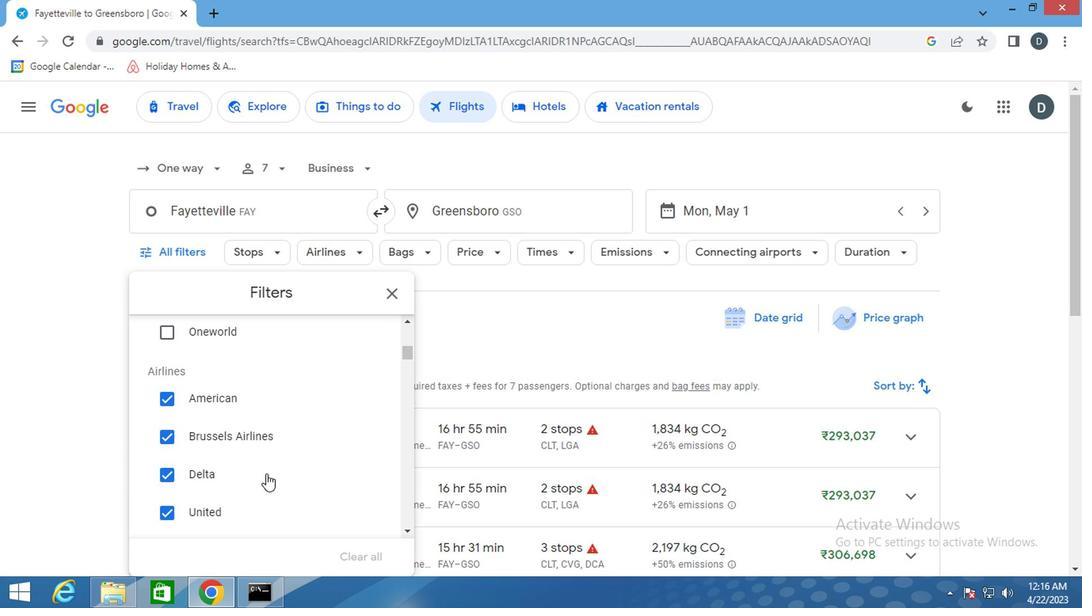 
Action: Mouse scrolled (268, 475) with delta (0, 1)
Screenshot: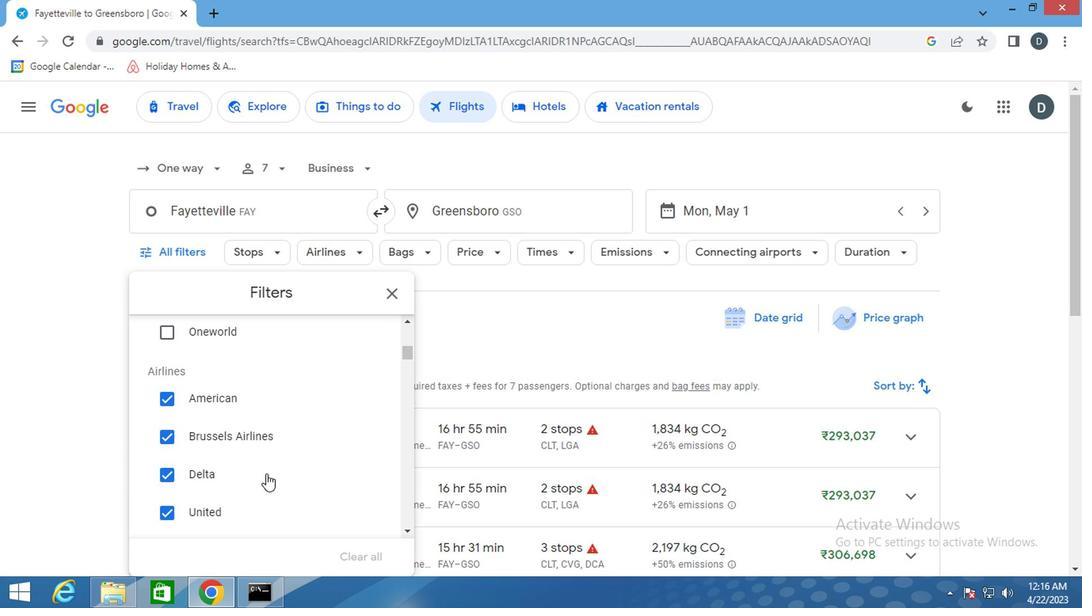 
Action: Mouse scrolled (268, 474) with delta (0, 0)
Screenshot: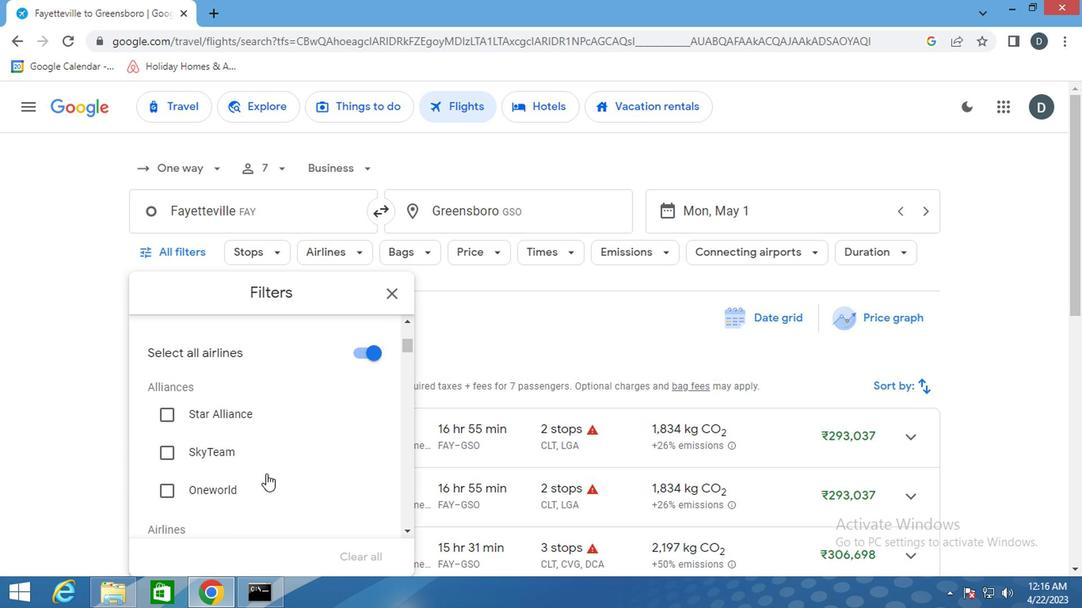 
Action: Mouse scrolled (268, 474) with delta (0, 0)
Screenshot: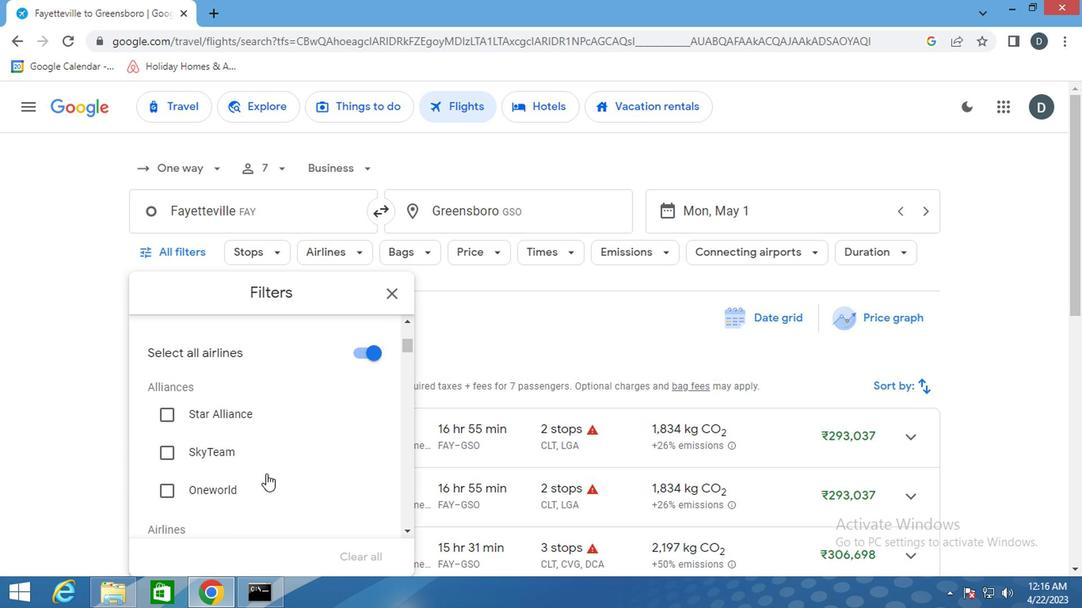 
Action: Mouse scrolled (268, 474) with delta (0, 0)
Screenshot: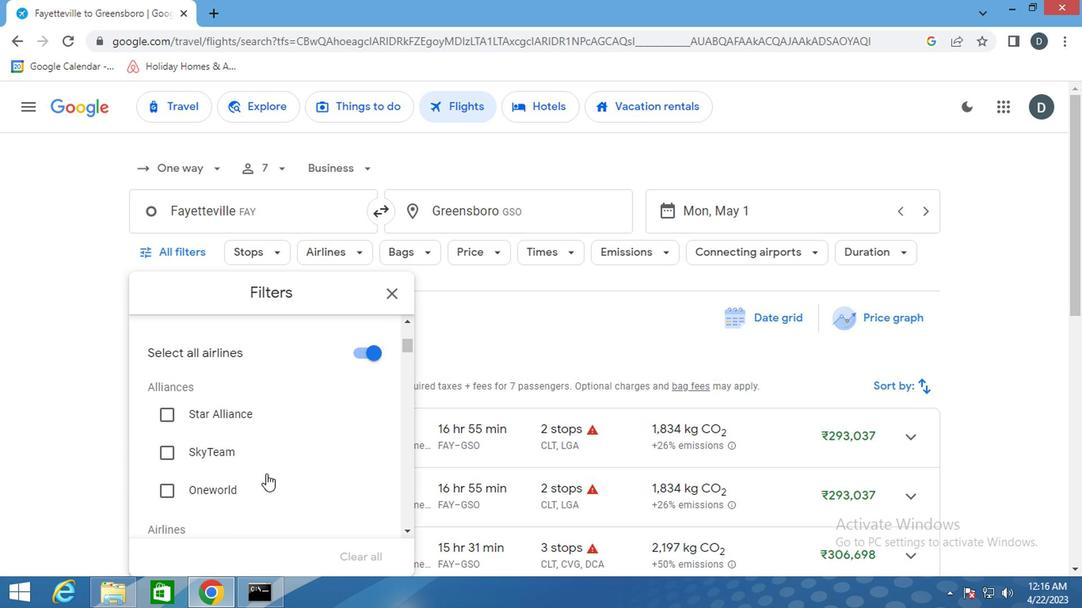 
Action: Mouse scrolled (268, 475) with delta (0, 1)
Screenshot: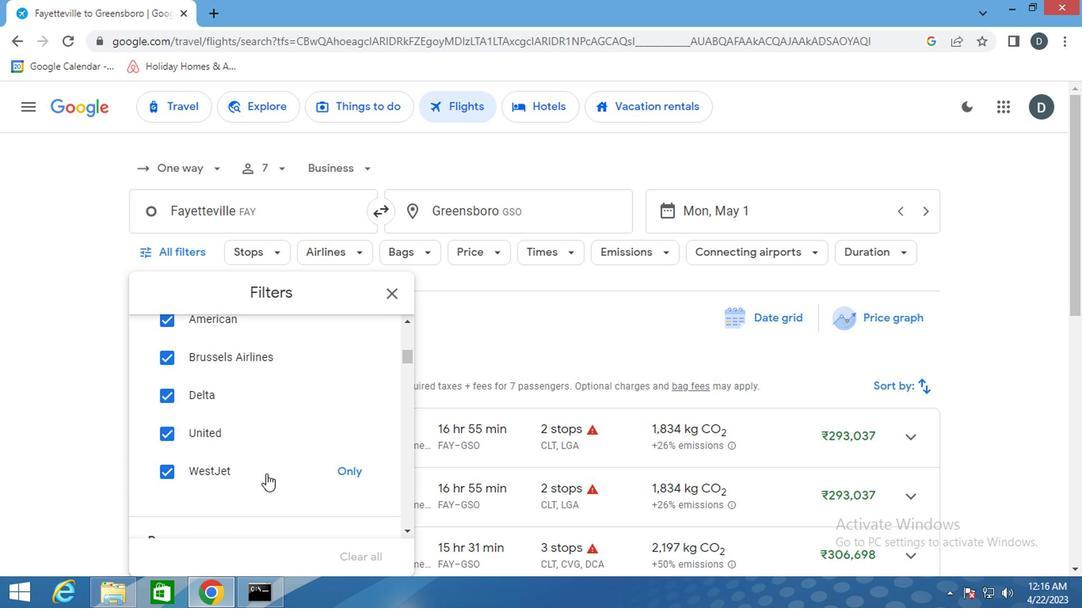 
Action: Mouse scrolled (268, 474) with delta (0, 0)
Screenshot: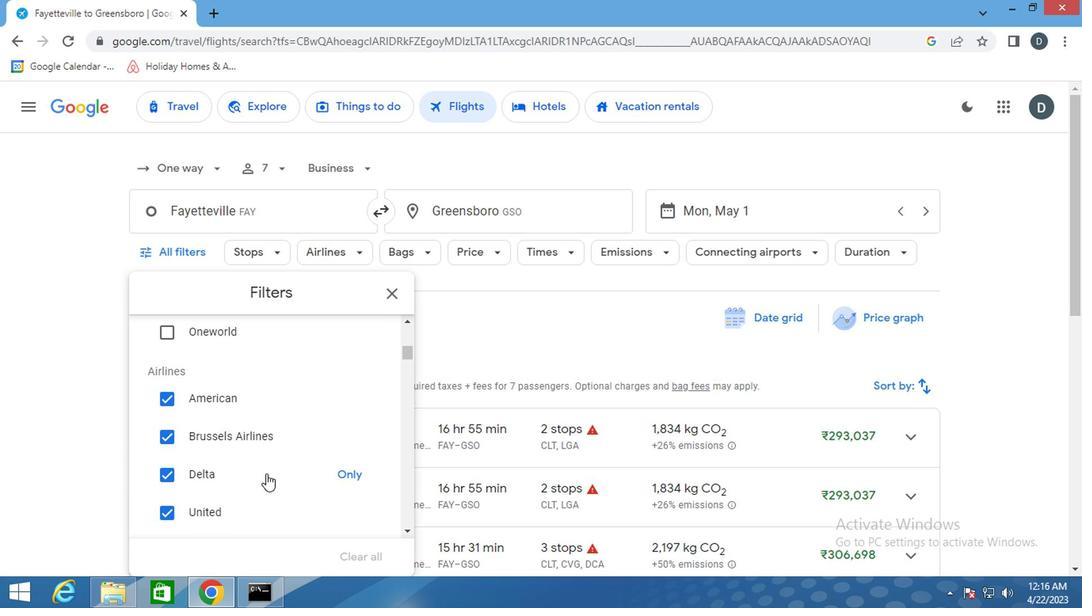 
Action: Mouse scrolled (268, 474) with delta (0, 0)
Screenshot: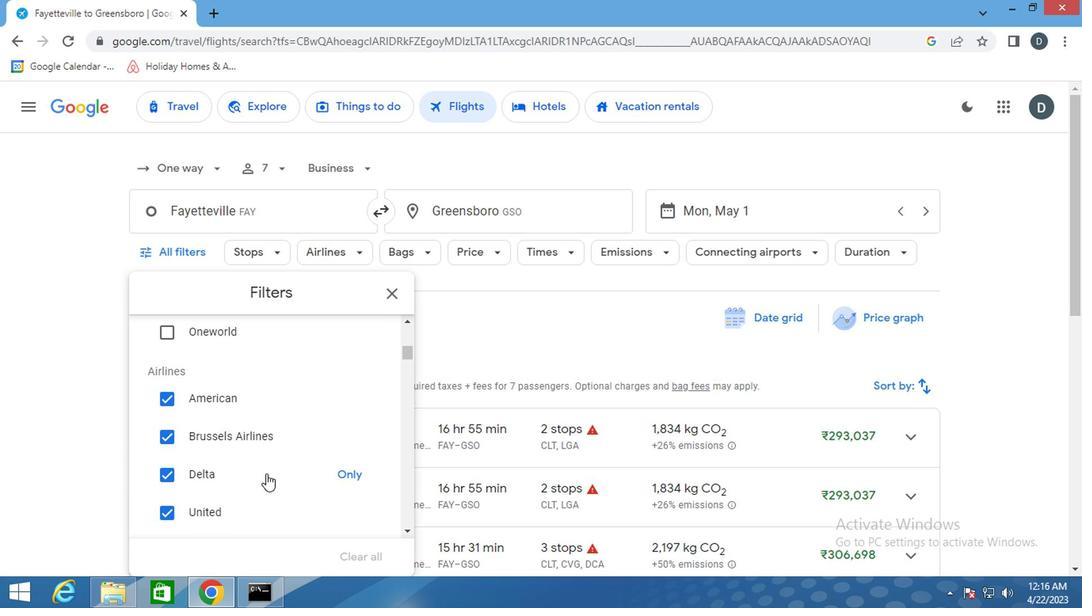 
Action: Mouse moved to (280, 447)
Screenshot: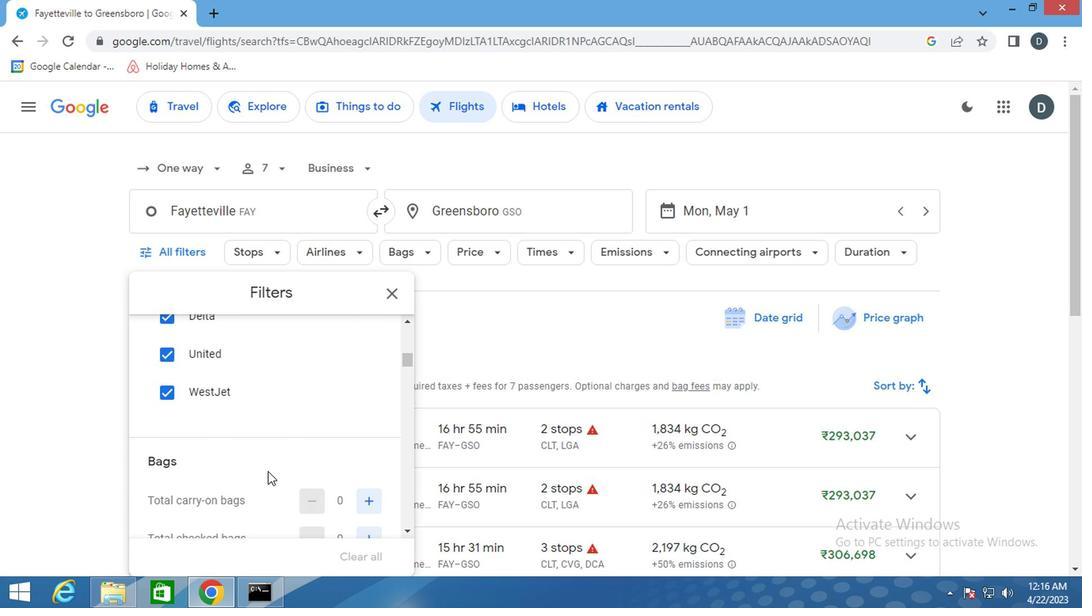
Action: Mouse scrolled (280, 446) with delta (0, -1)
Screenshot: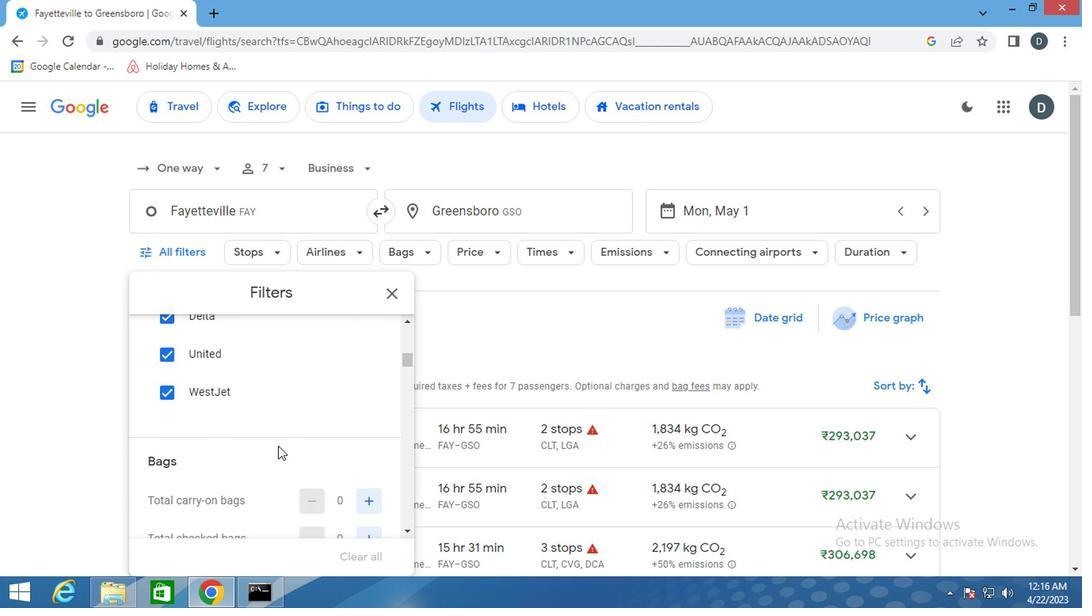 
Action: Mouse scrolled (280, 446) with delta (0, -1)
Screenshot: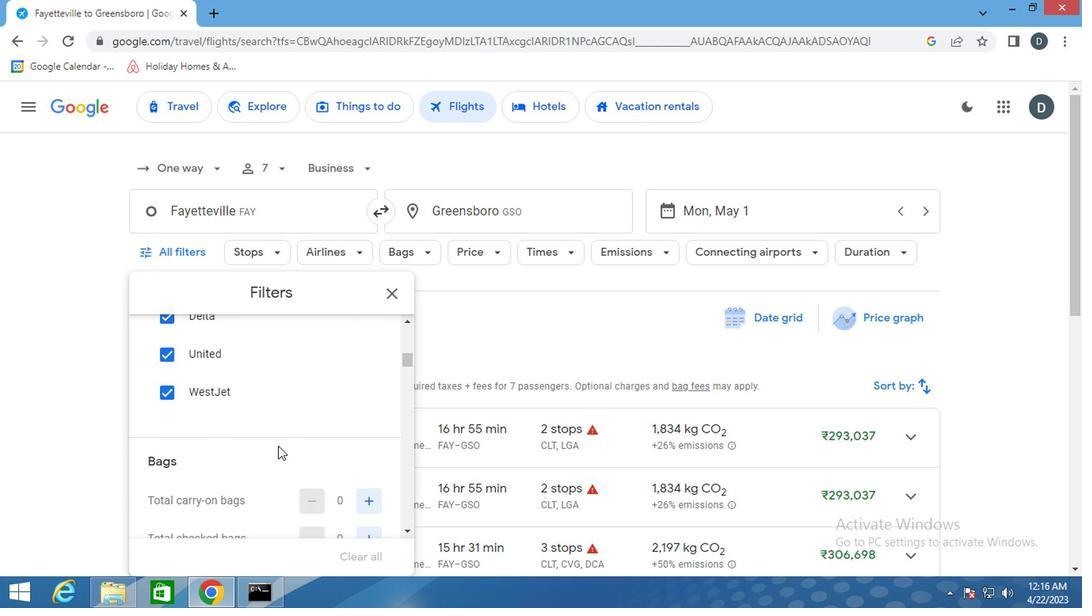 
Action: Mouse moved to (363, 348)
Screenshot: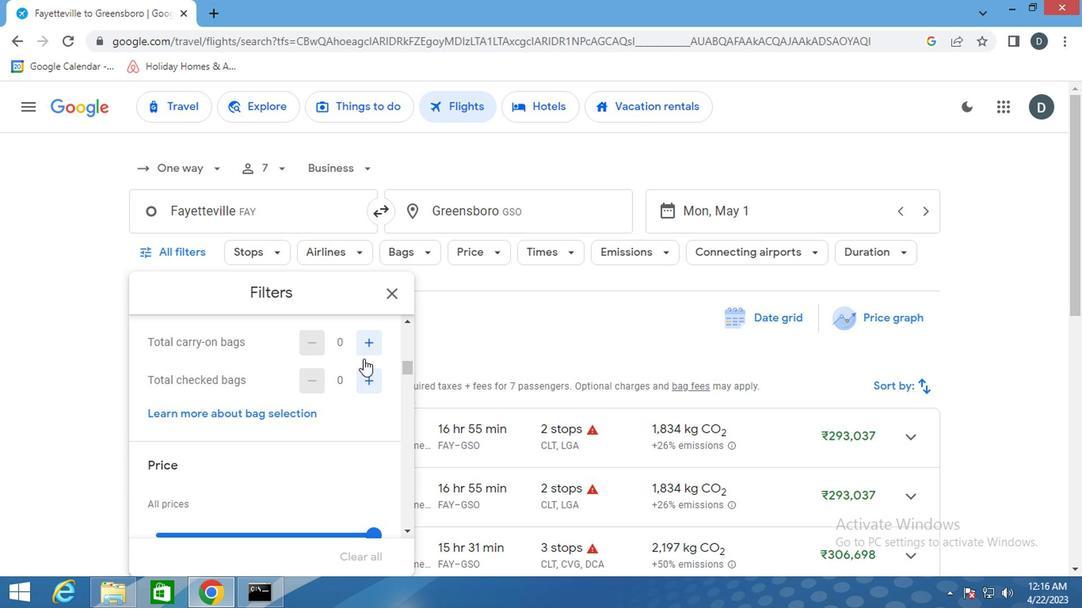 
Action: Mouse pressed left at (363, 348)
Screenshot: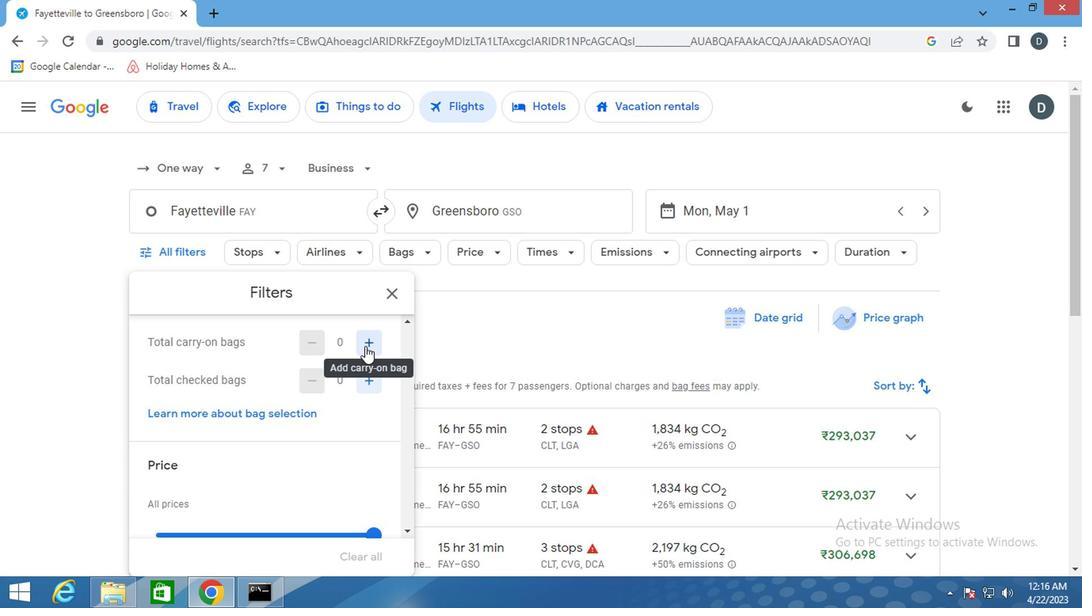 
Action: Mouse pressed left at (363, 348)
Screenshot: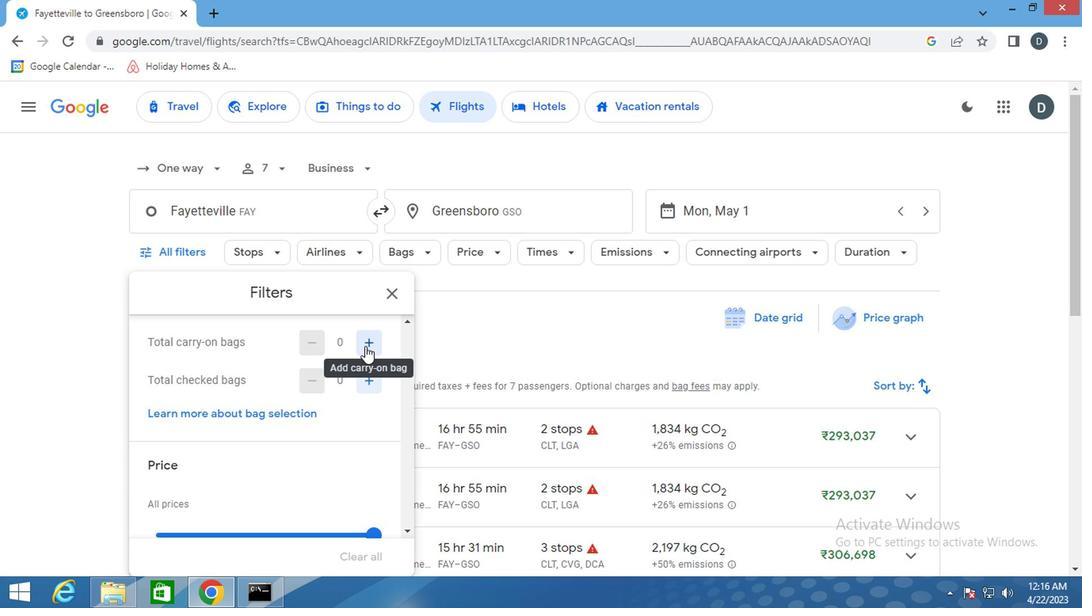 
Action: Mouse moved to (370, 381)
Screenshot: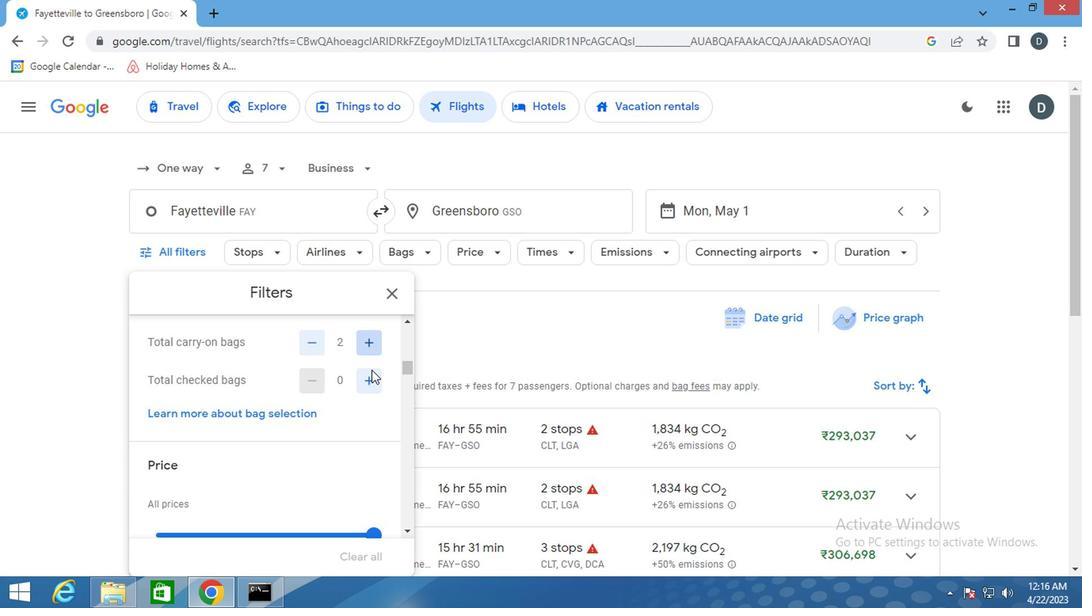
Action: Mouse pressed left at (370, 381)
Screenshot: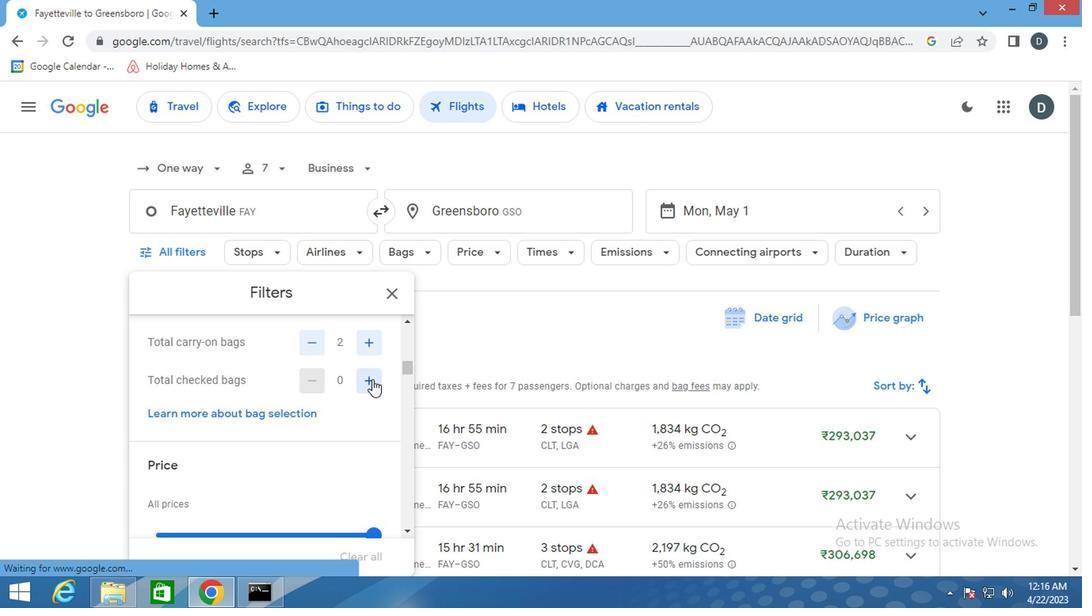 
Action: Mouse pressed left at (370, 381)
Screenshot: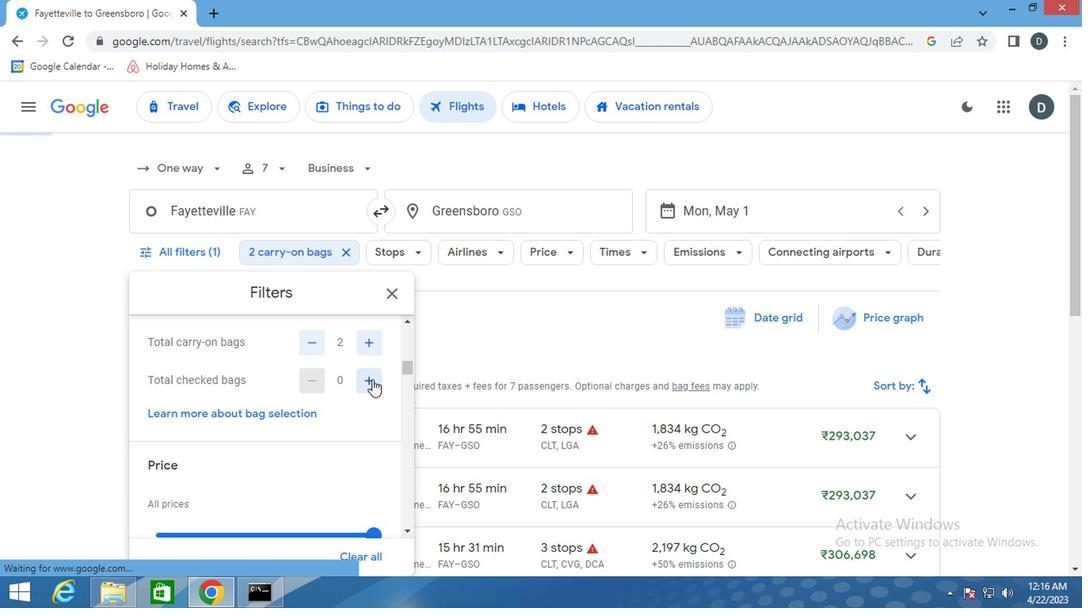 
Action: Mouse pressed left at (370, 381)
Screenshot: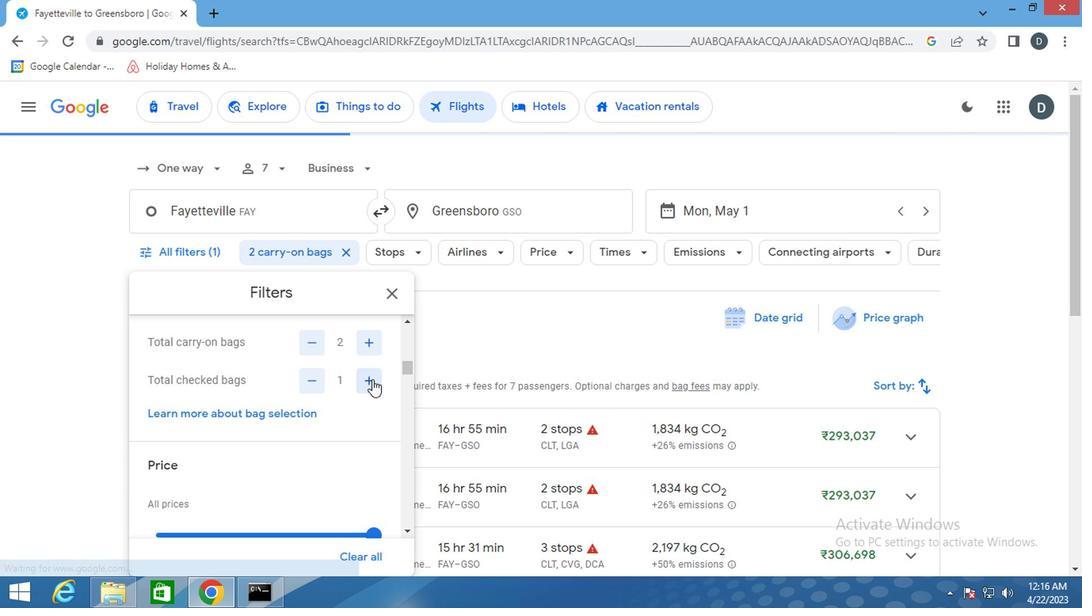 
Action: Mouse pressed left at (370, 381)
Screenshot: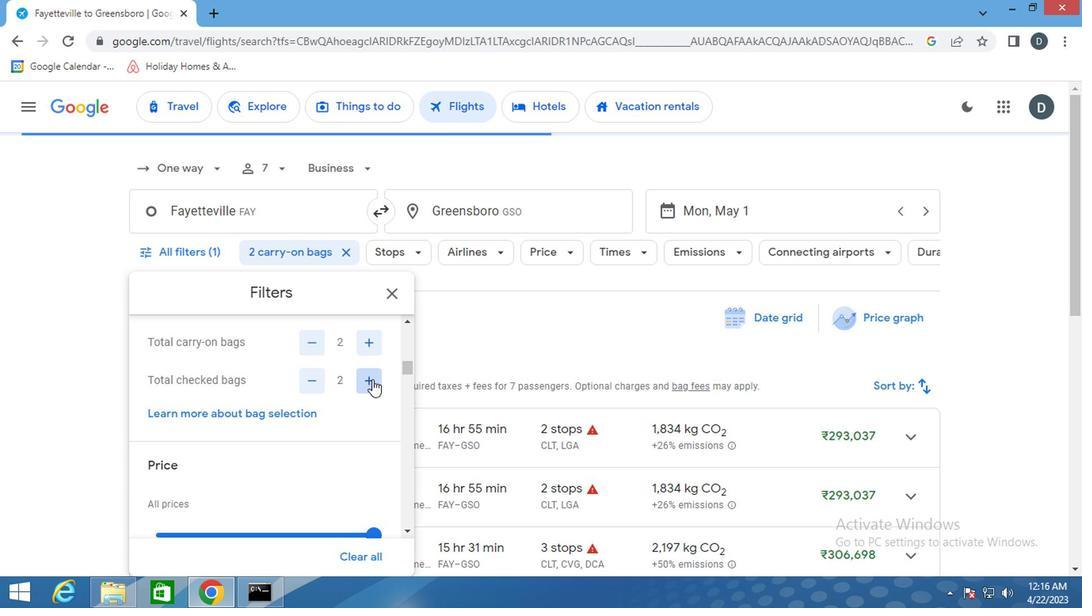 
Action: Mouse pressed left at (370, 381)
Screenshot: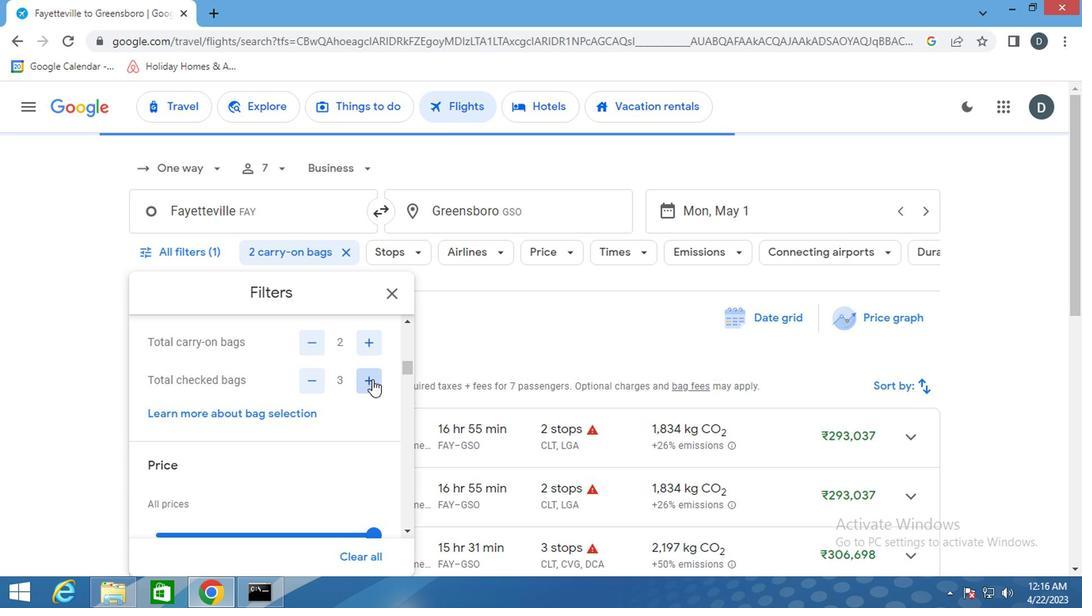 
Action: Mouse pressed left at (370, 381)
Screenshot: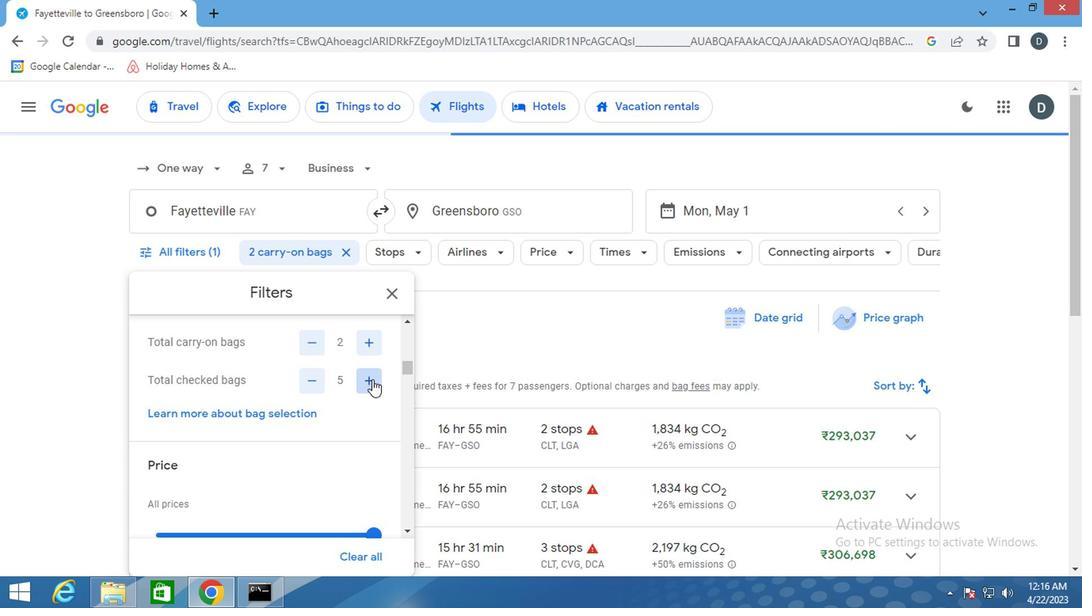 
Action: Mouse moved to (360, 453)
Screenshot: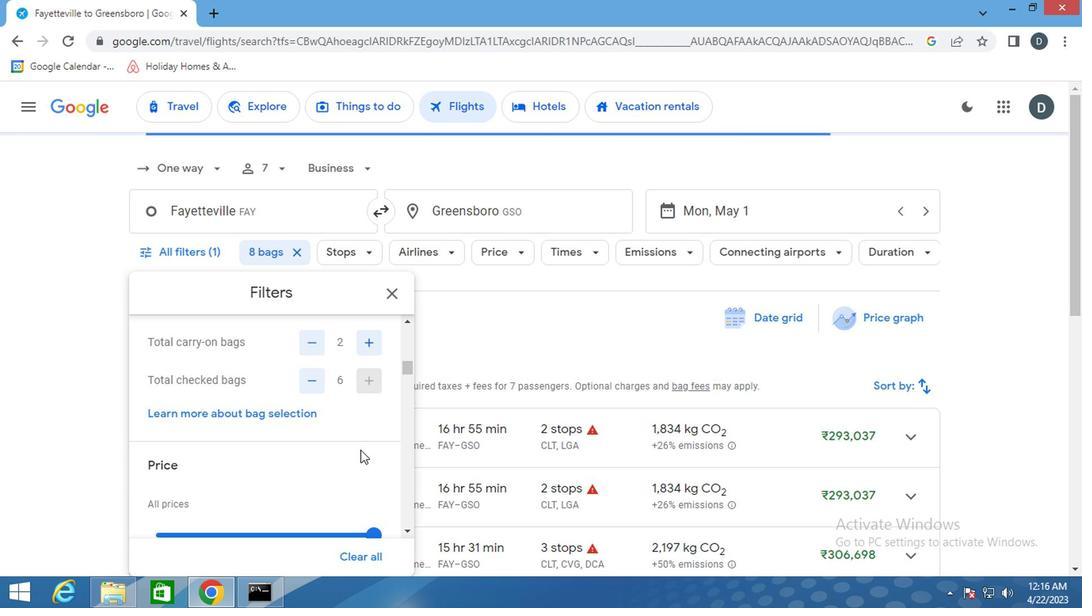 
Action: Mouse scrolled (360, 452) with delta (0, -1)
Screenshot: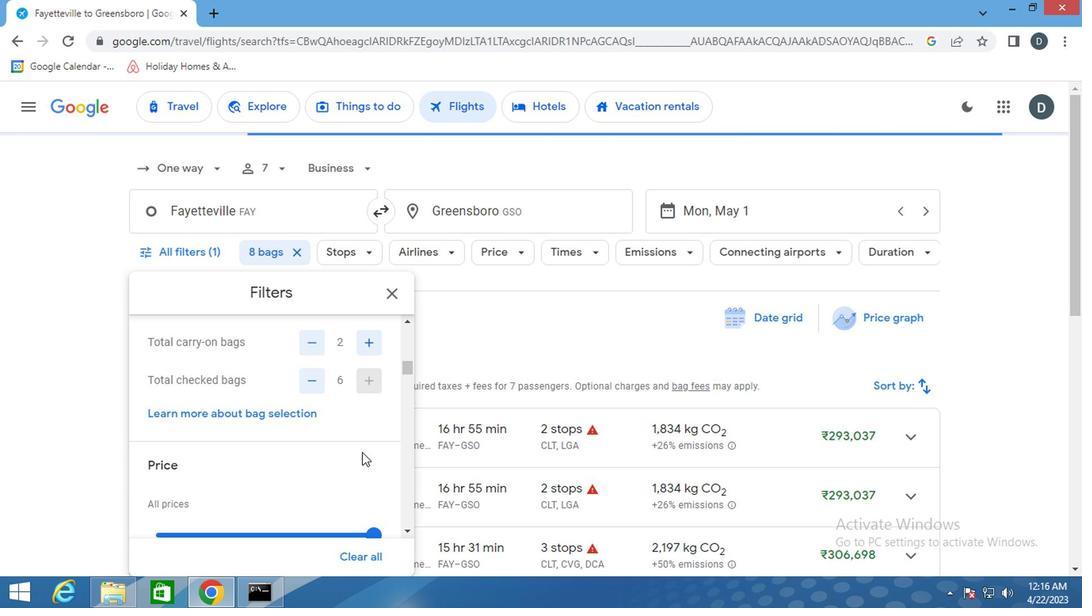 
Action: Mouse moved to (370, 464)
Screenshot: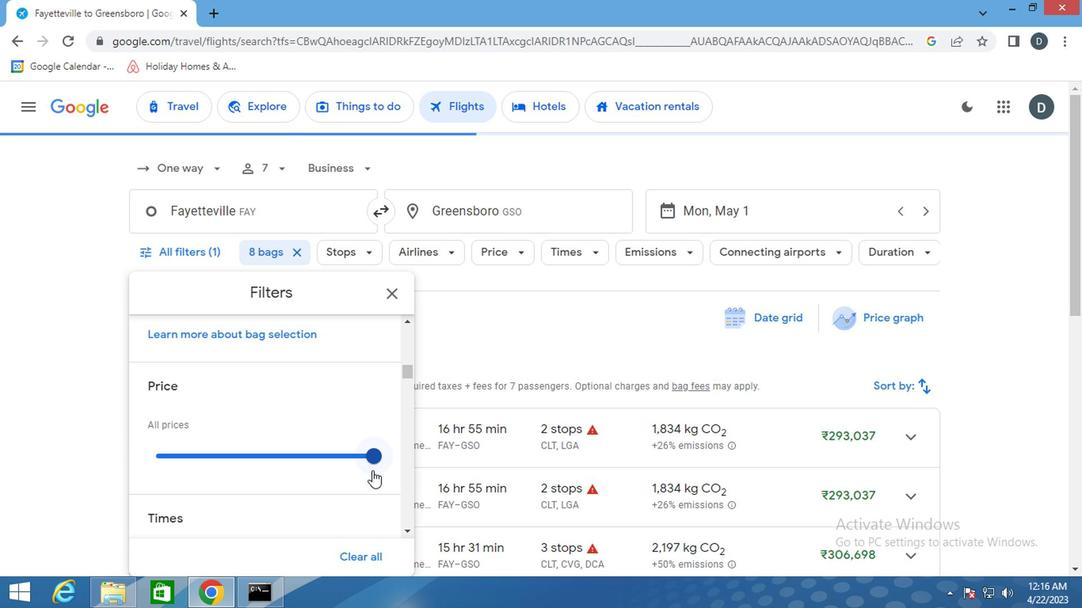 
Action: Mouse pressed left at (370, 464)
Screenshot: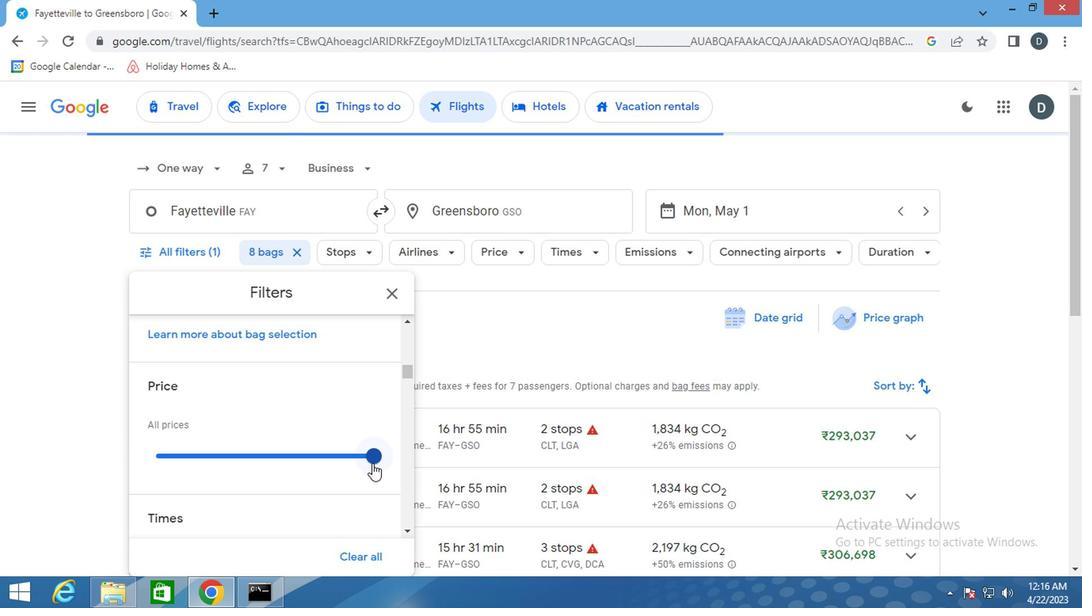 
Action: Mouse moved to (247, 497)
Screenshot: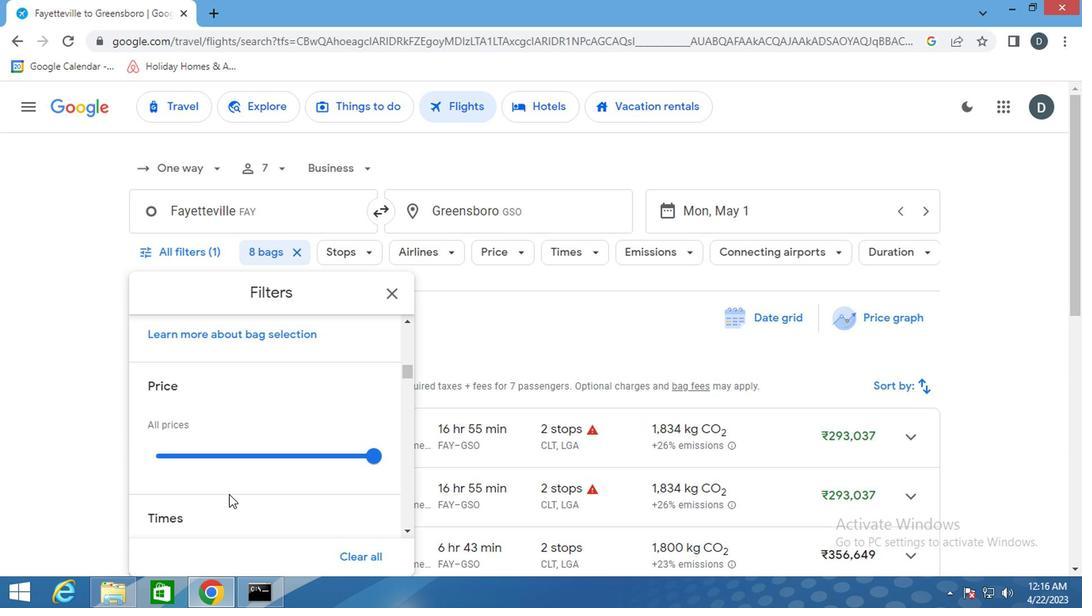 
Action: Mouse scrolled (247, 496) with delta (0, -1)
Screenshot: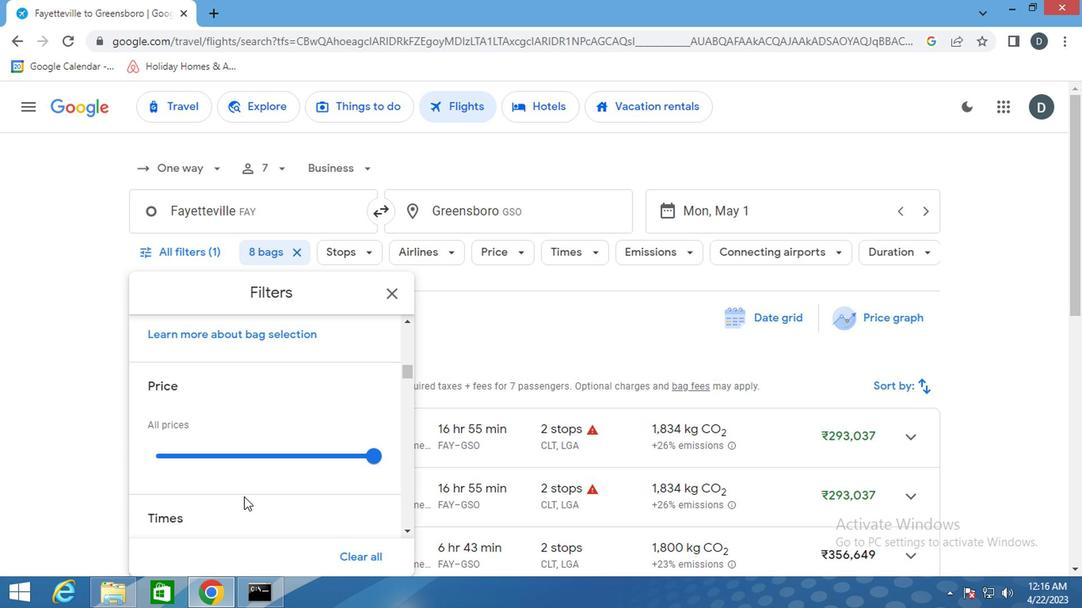 
Action: Mouse scrolled (247, 496) with delta (0, -1)
Screenshot: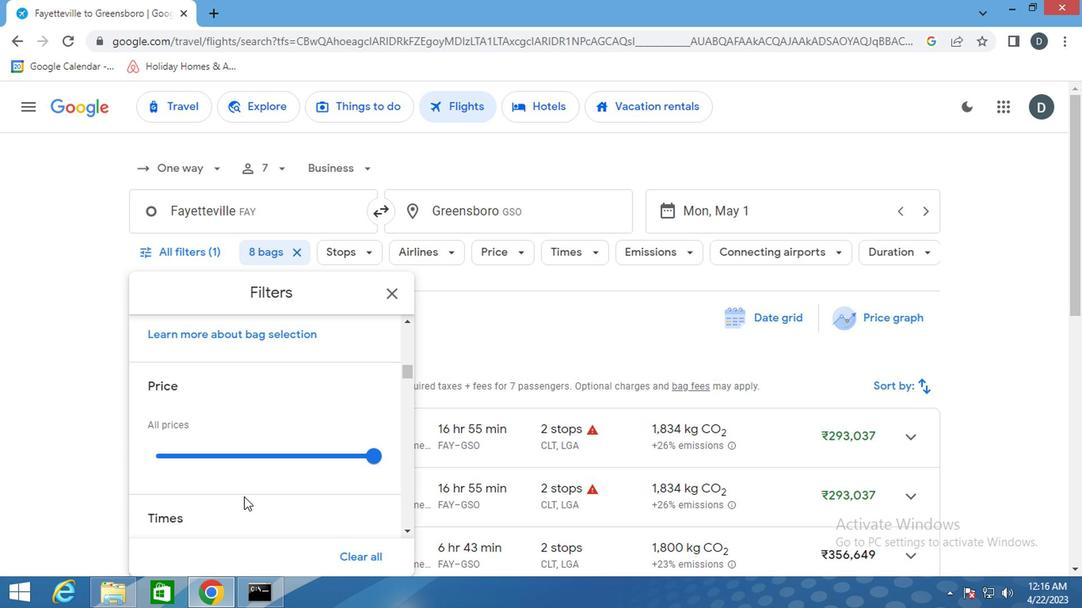
Action: Mouse moved to (160, 478)
Screenshot: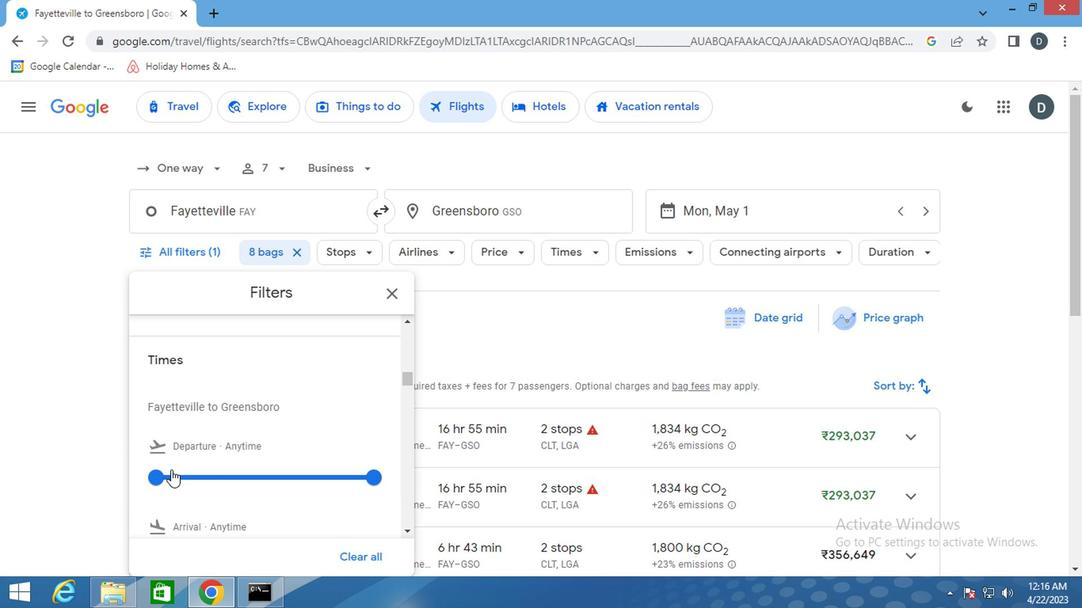 
Action: Mouse pressed left at (160, 478)
Screenshot: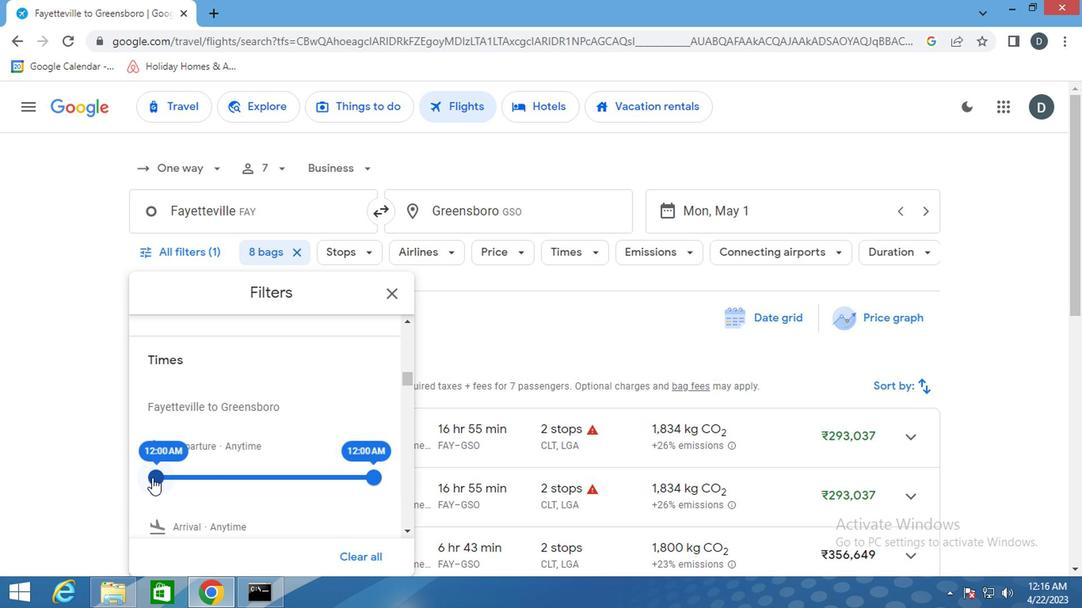 
Action: Mouse moved to (378, 473)
Screenshot: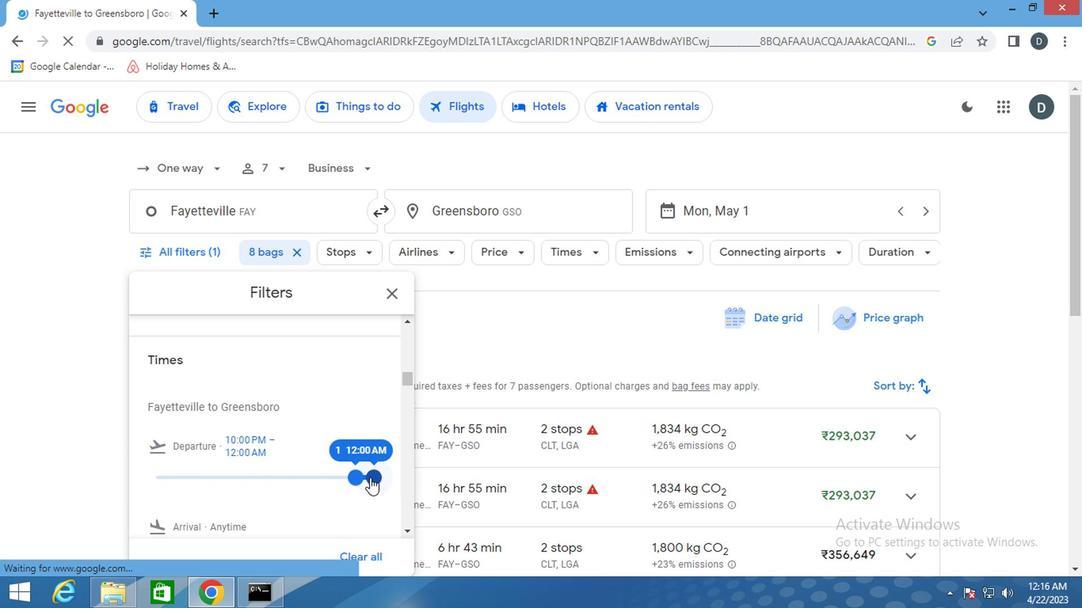 
Action: Mouse pressed left at (378, 473)
Screenshot: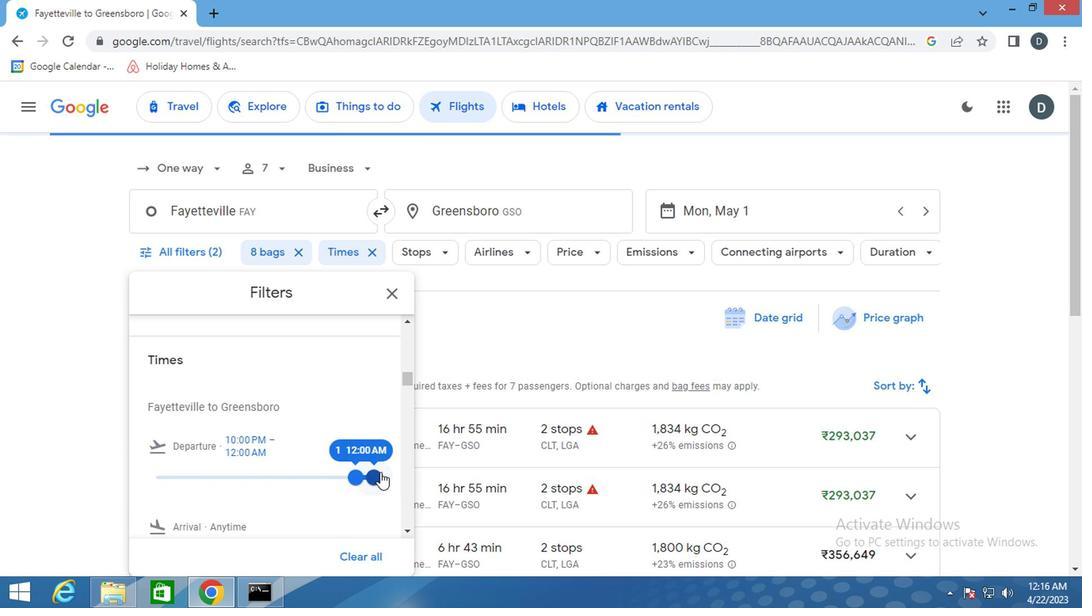 
Action: Mouse moved to (310, 442)
Screenshot: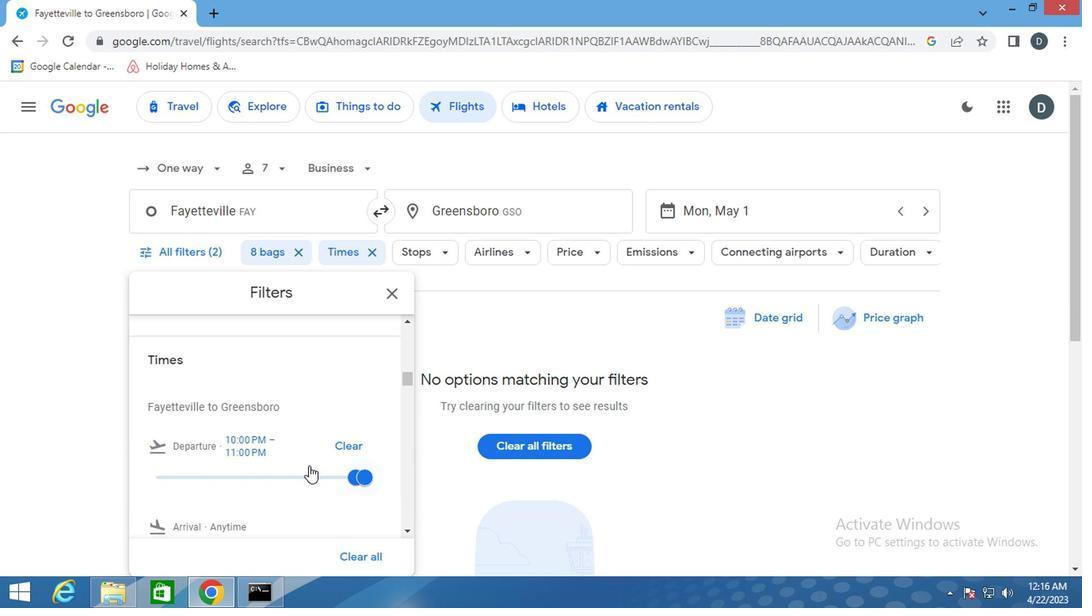 
Action: Mouse scrolled (310, 442) with delta (0, 0)
Screenshot: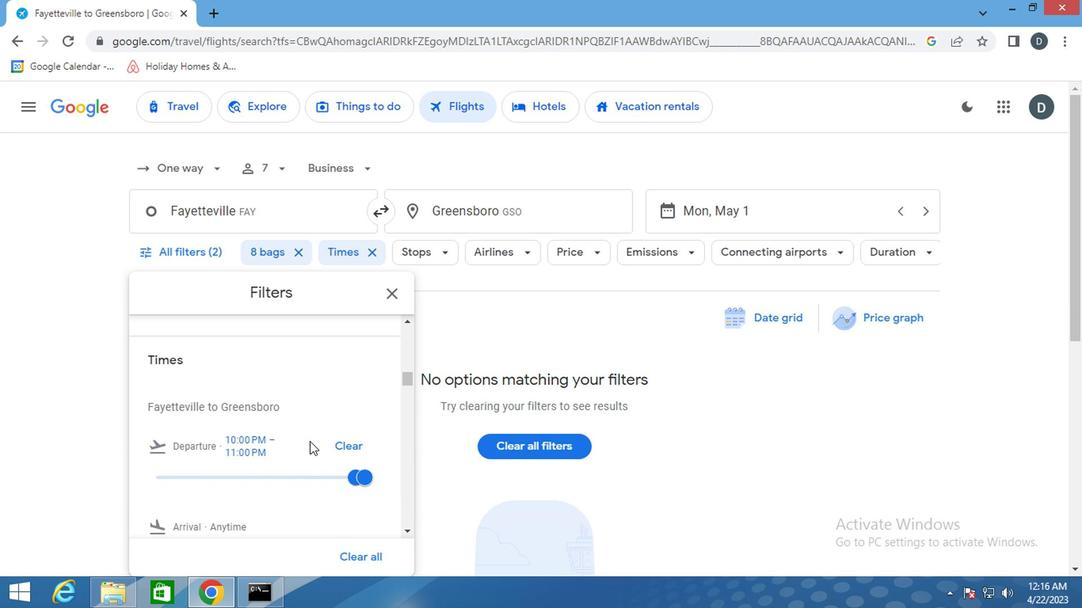 
Action: Mouse scrolled (310, 442) with delta (0, 0)
Screenshot: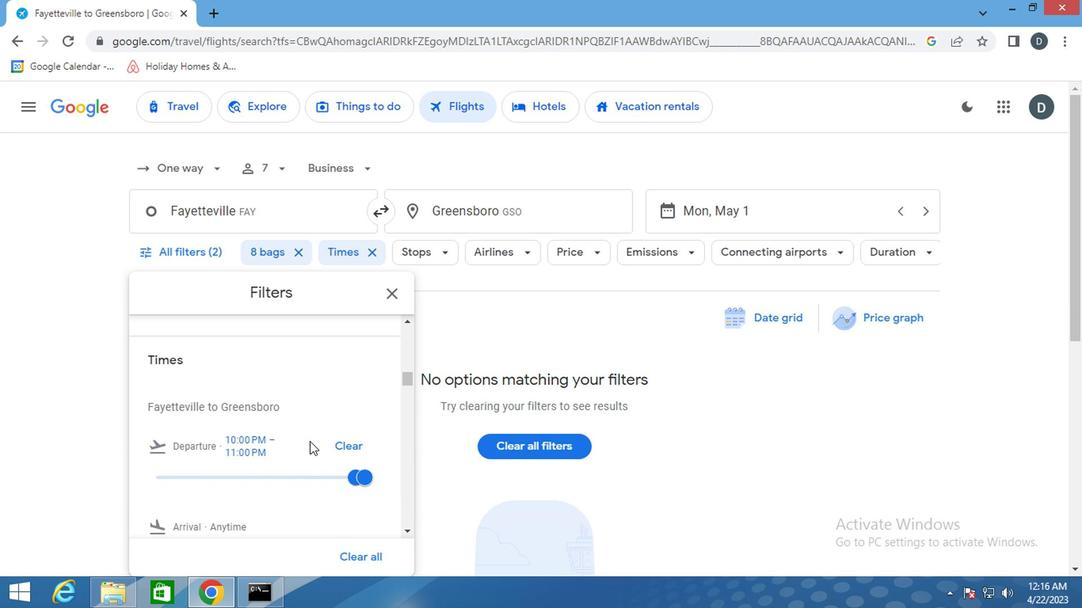 
Action: Mouse scrolled (310, 442) with delta (0, 0)
Screenshot: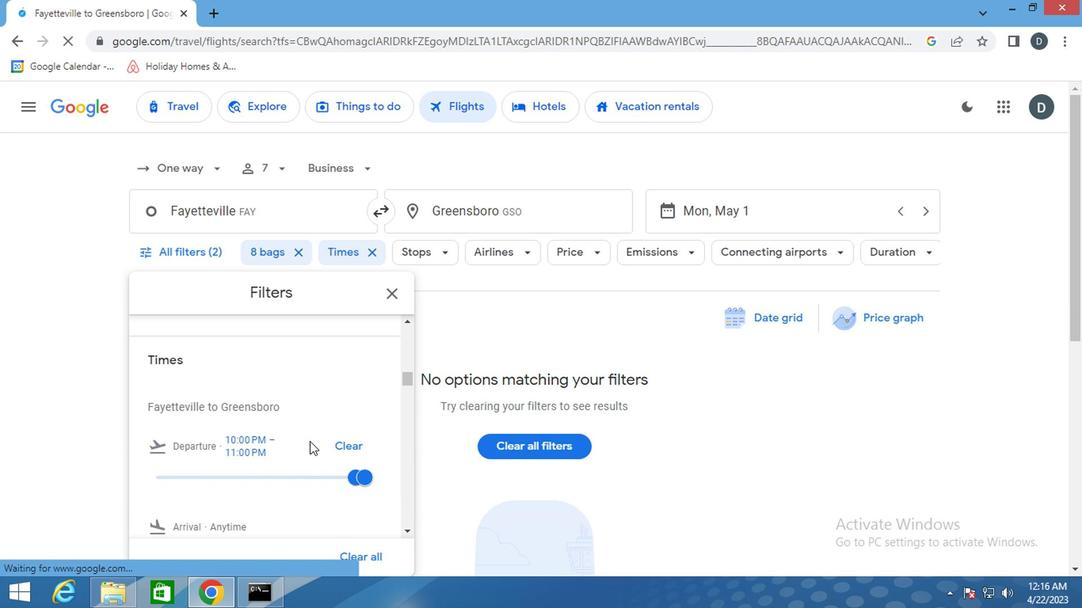 
Action: Mouse scrolled (310, 442) with delta (0, 0)
Screenshot: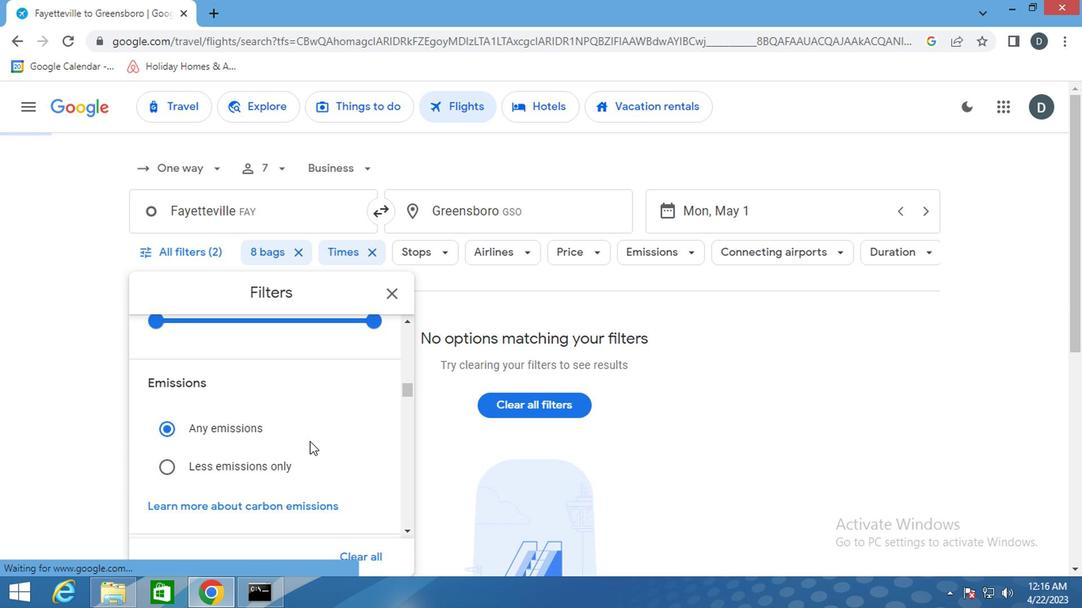 
Action: Mouse scrolled (310, 442) with delta (0, 0)
Screenshot: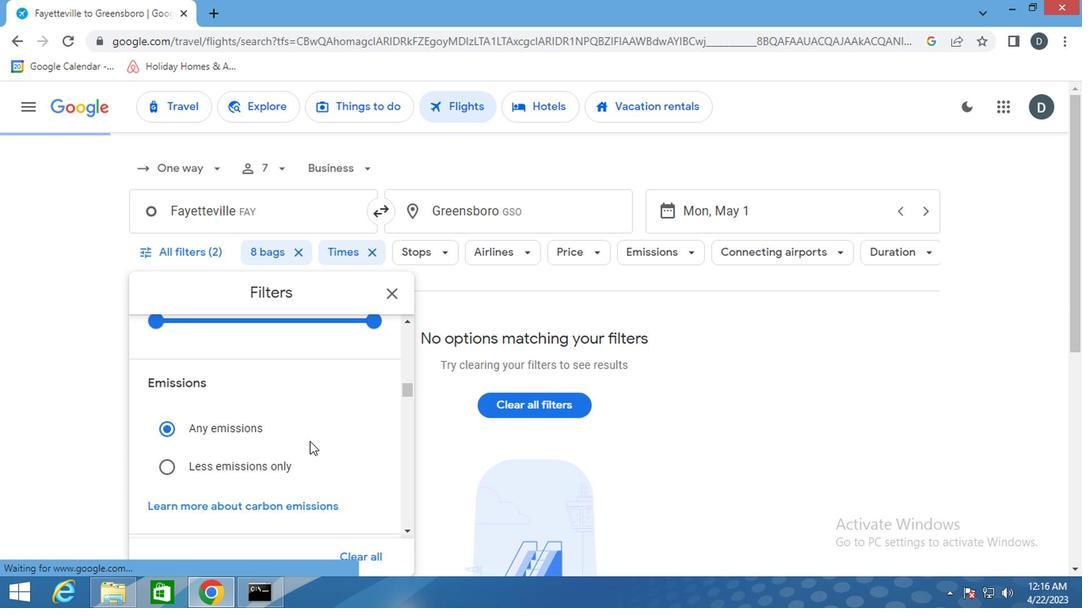 
Action: Mouse moved to (352, 368)
Screenshot: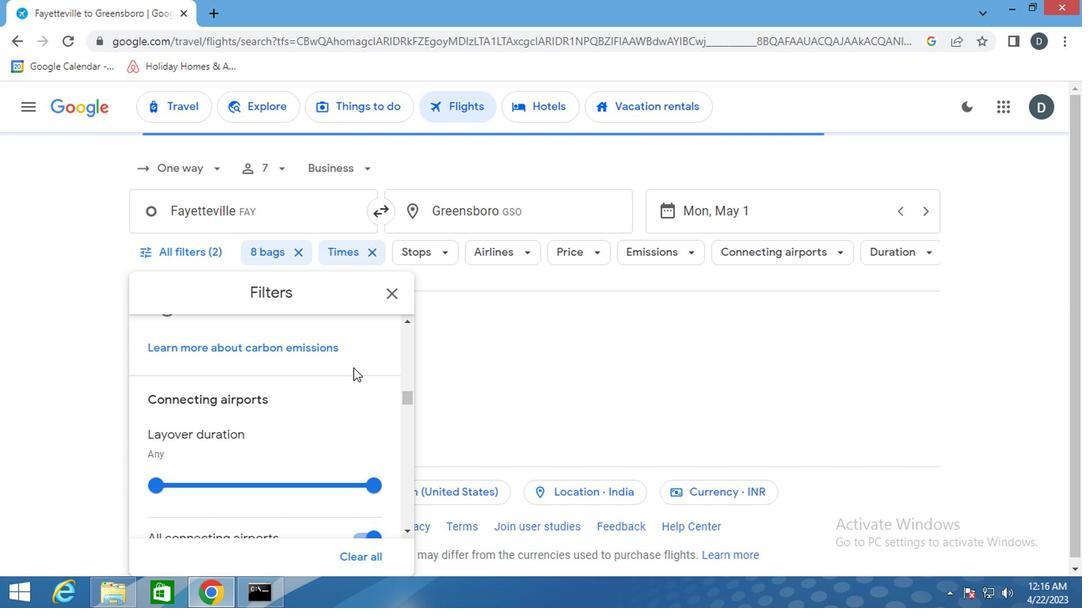 
Action: Mouse scrolled (352, 368) with delta (0, 0)
Screenshot: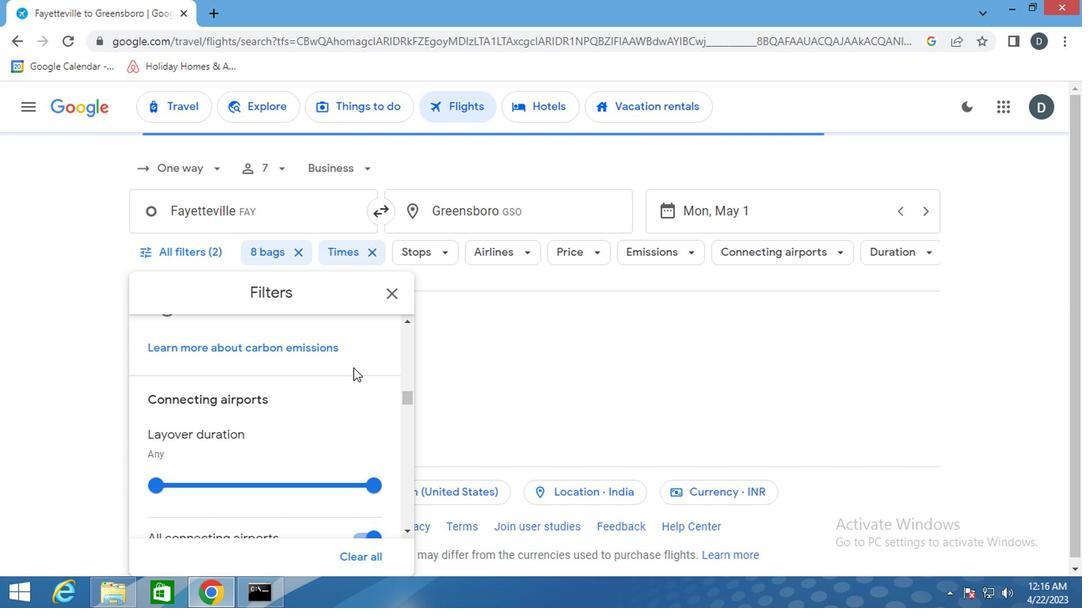 
Action: Mouse moved to (351, 371)
Screenshot: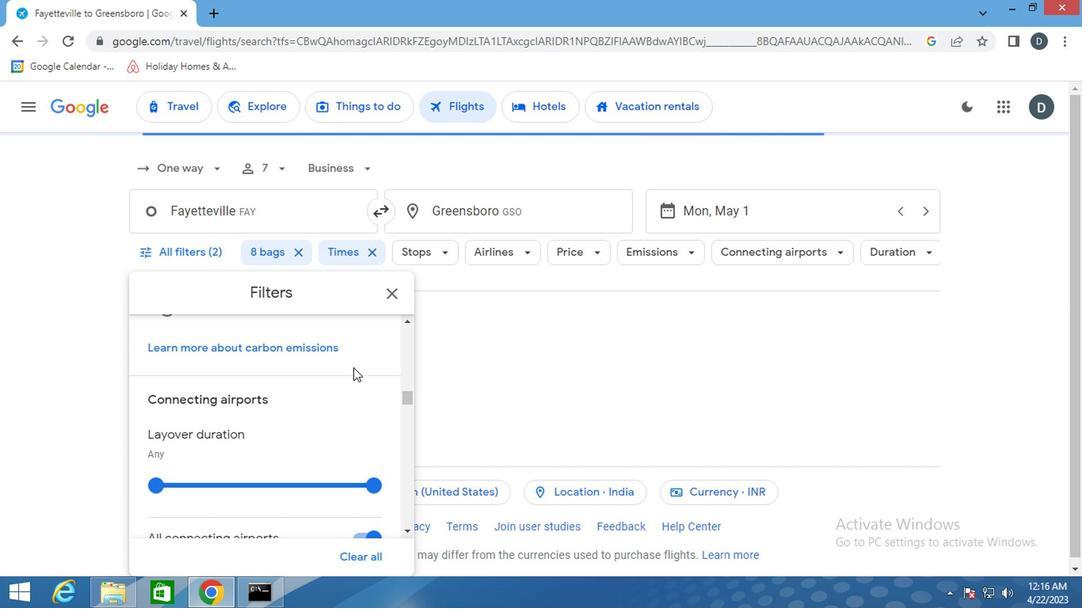 
Action: Mouse scrolled (351, 370) with delta (0, 0)
Screenshot: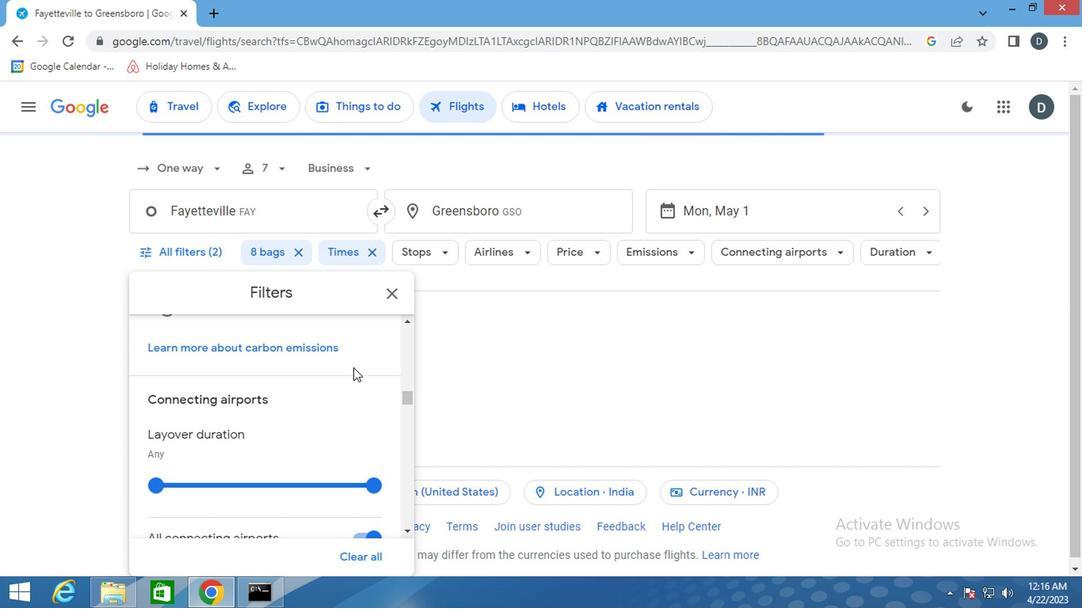 
Action: Mouse moved to (350, 374)
Screenshot: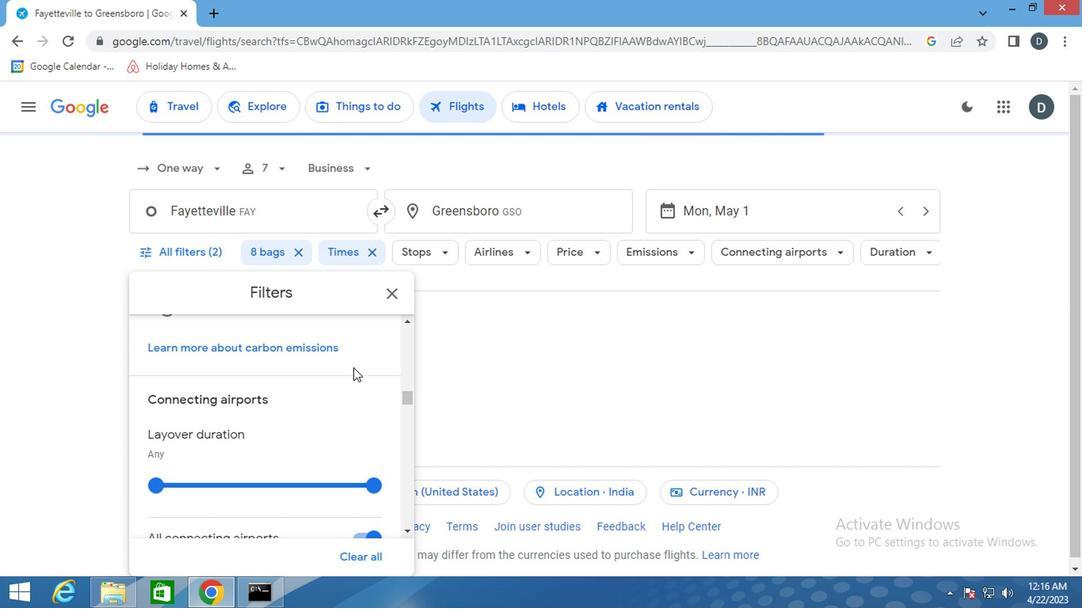 
Action: Mouse scrolled (350, 373) with delta (0, 0)
Screenshot: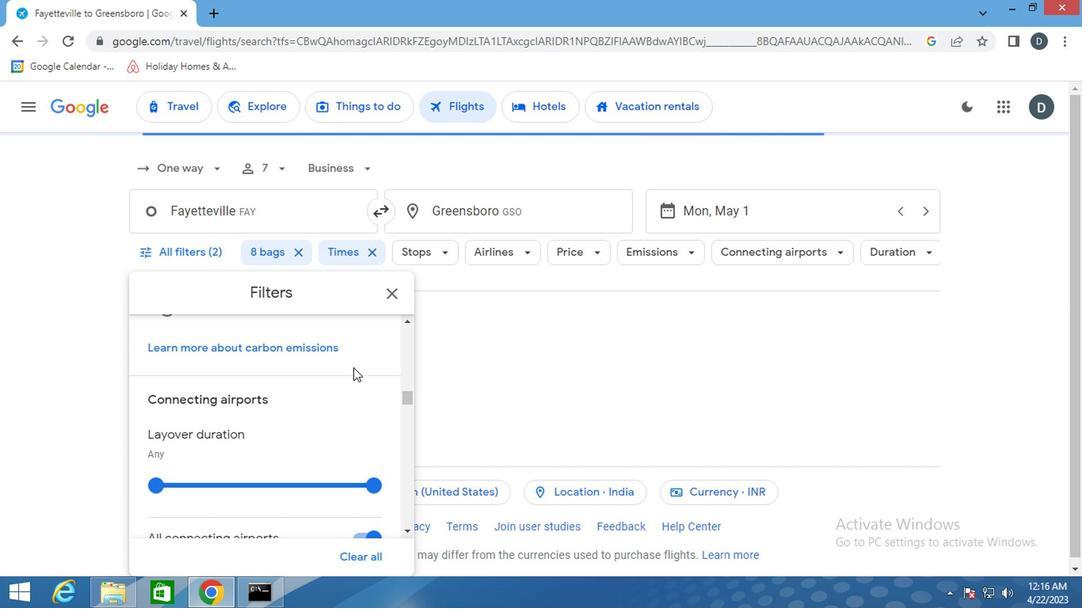 
Action: Mouse moved to (347, 377)
Screenshot: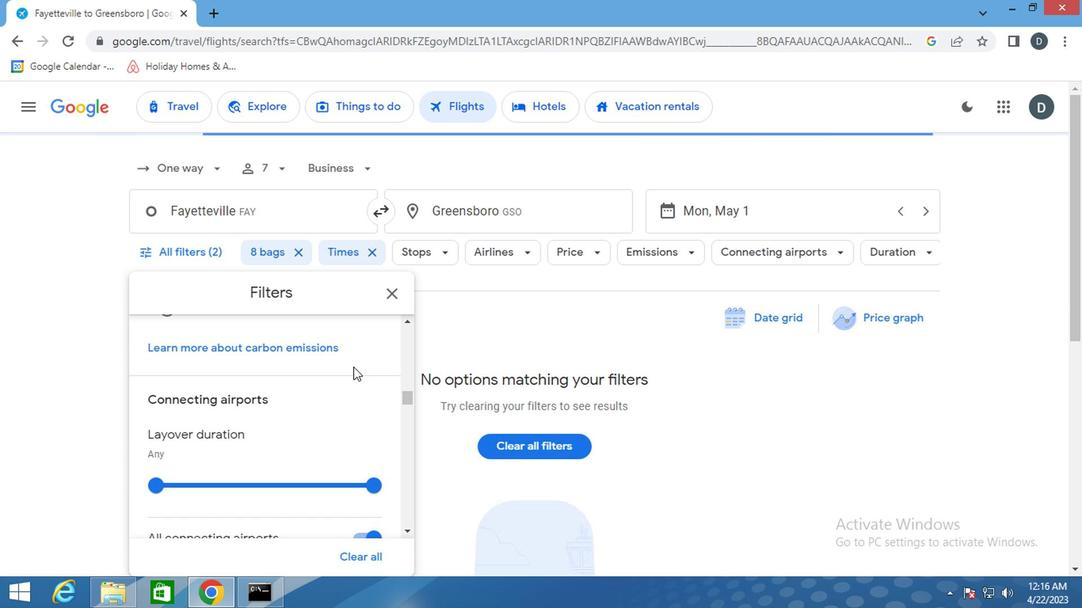 
Action: Mouse scrolled (347, 376) with delta (0, -1)
Screenshot: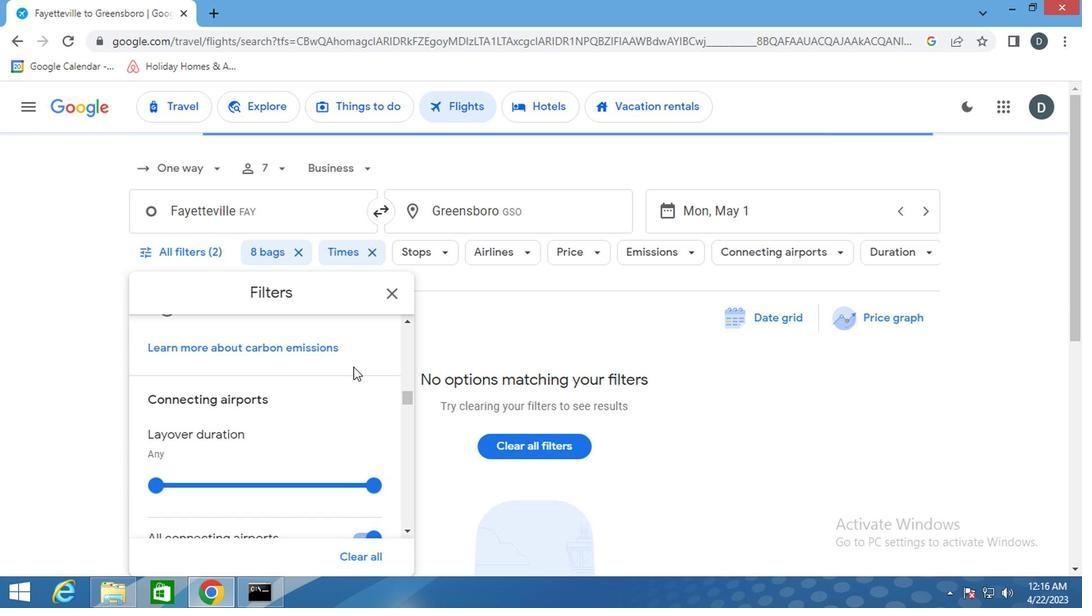 
Action: Mouse moved to (346, 378)
Screenshot: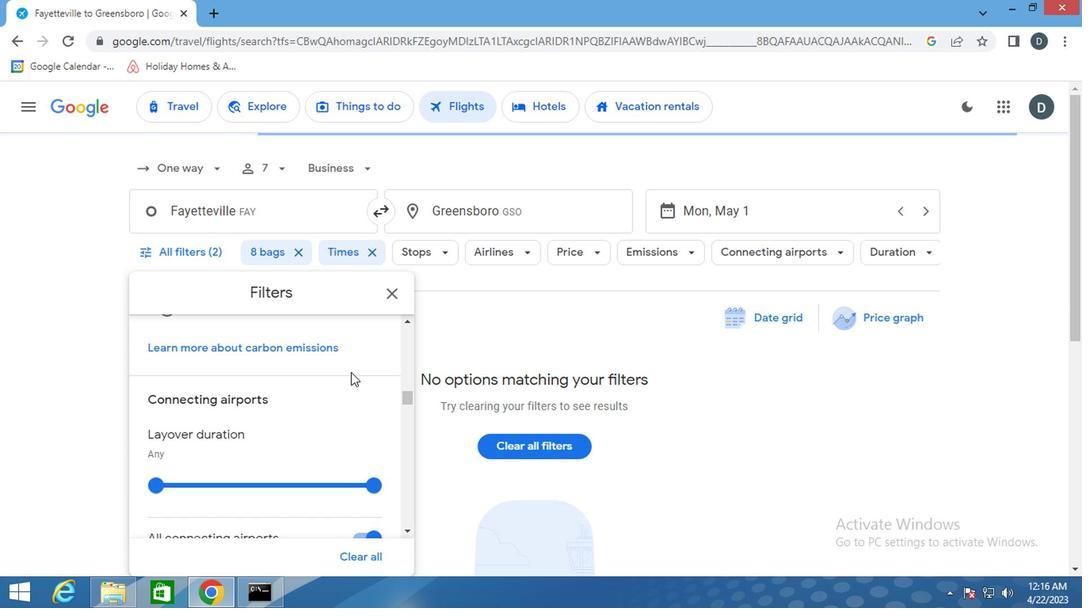 
Action: Mouse scrolled (346, 377) with delta (0, 0)
Screenshot: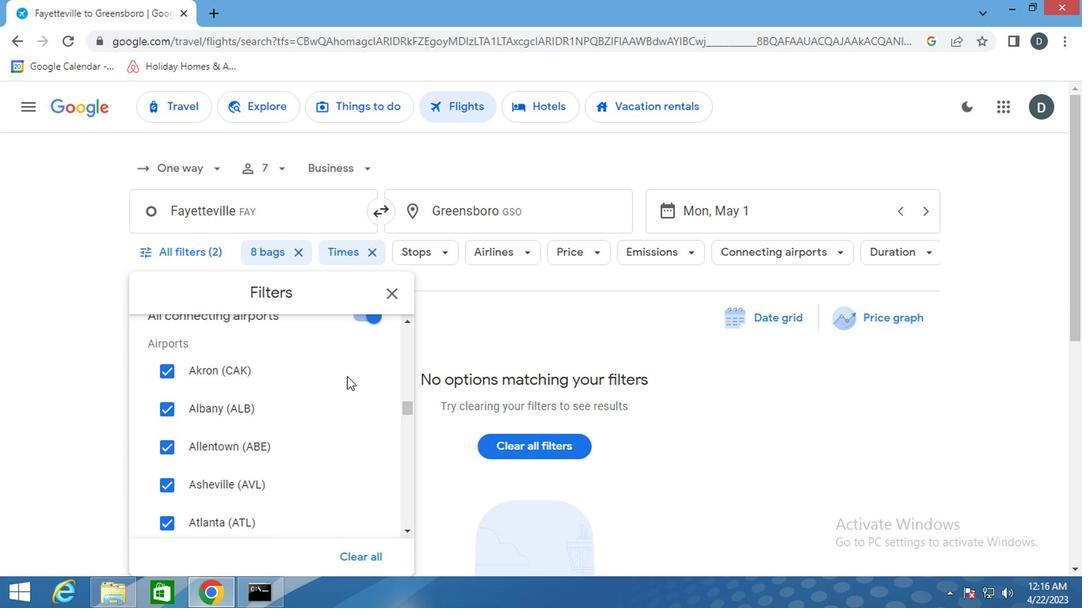 
Action: Mouse scrolled (346, 377) with delta (0, 0)
Screenshot: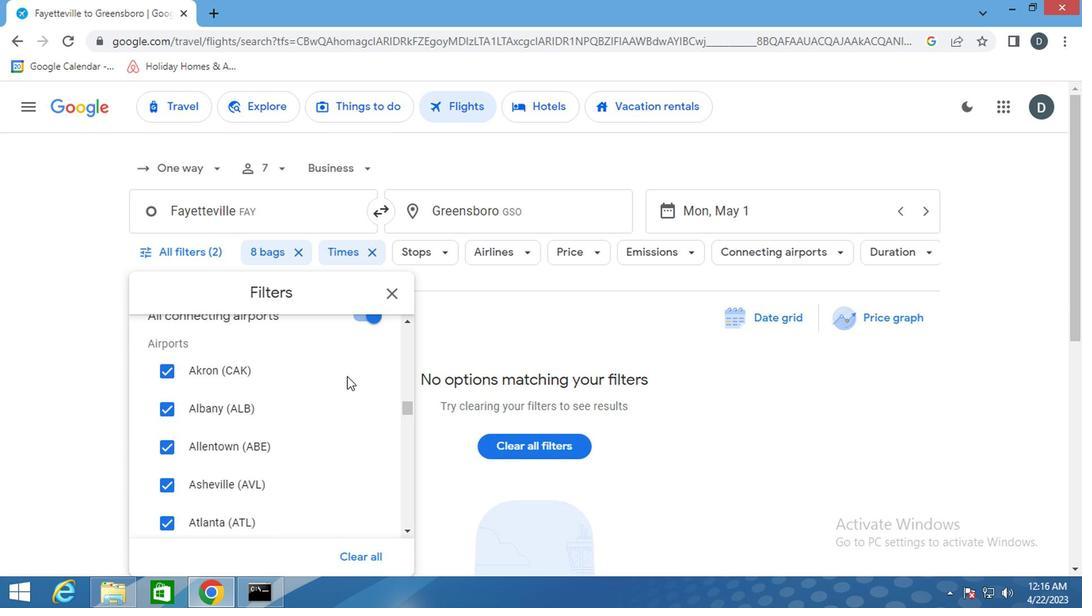 
Action: Mouse scrolled (346, 377) with delta (0, 0)
Screenshot: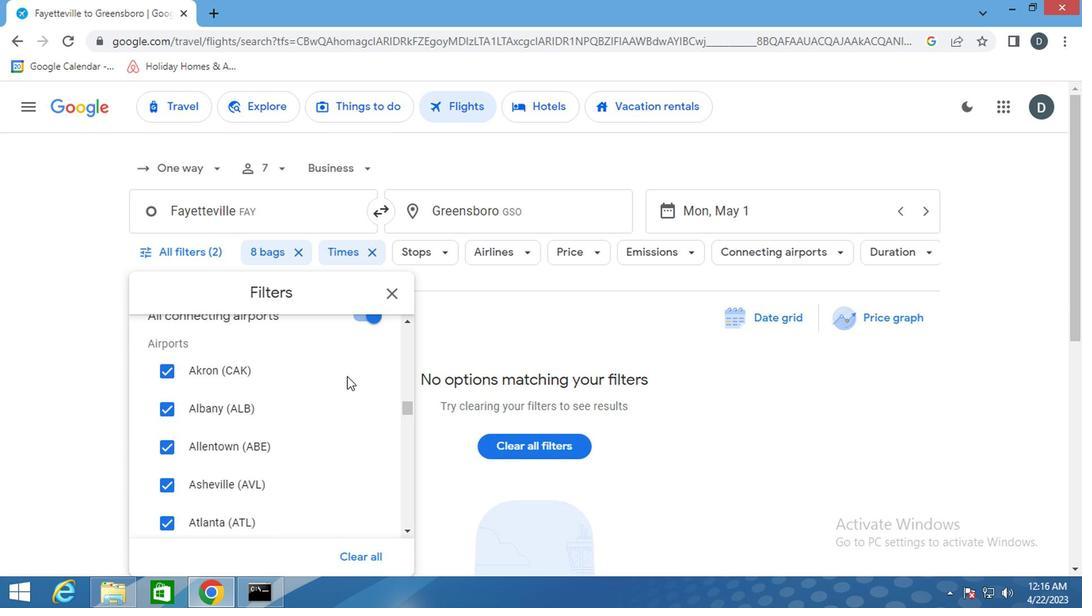 
Action: Mouse scrolled (346, 377) with delta (0, 0)
Screenshot: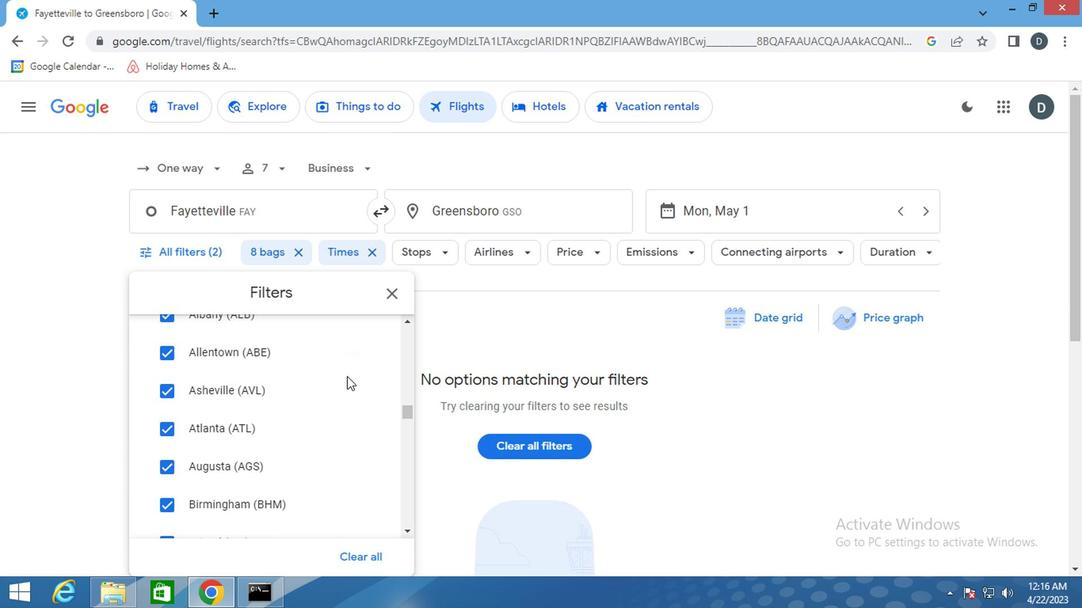 
Action: Mouse scrolled (346, 377) with delta (0, 0)
Screenshot: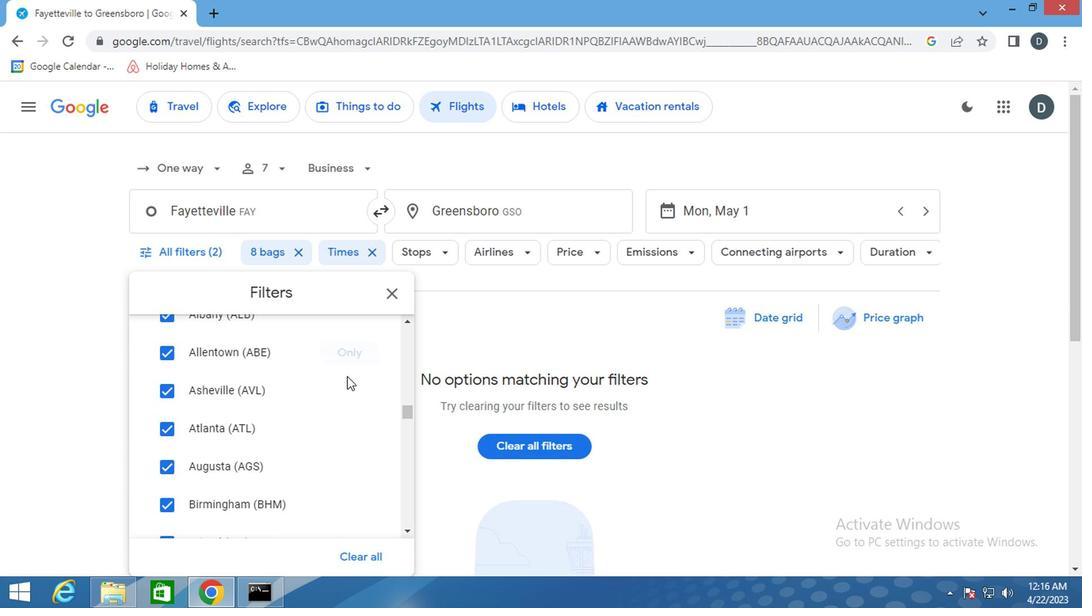 
Action: Mouse scrolled (346, 377) with delta (0, 0)
Screenshot: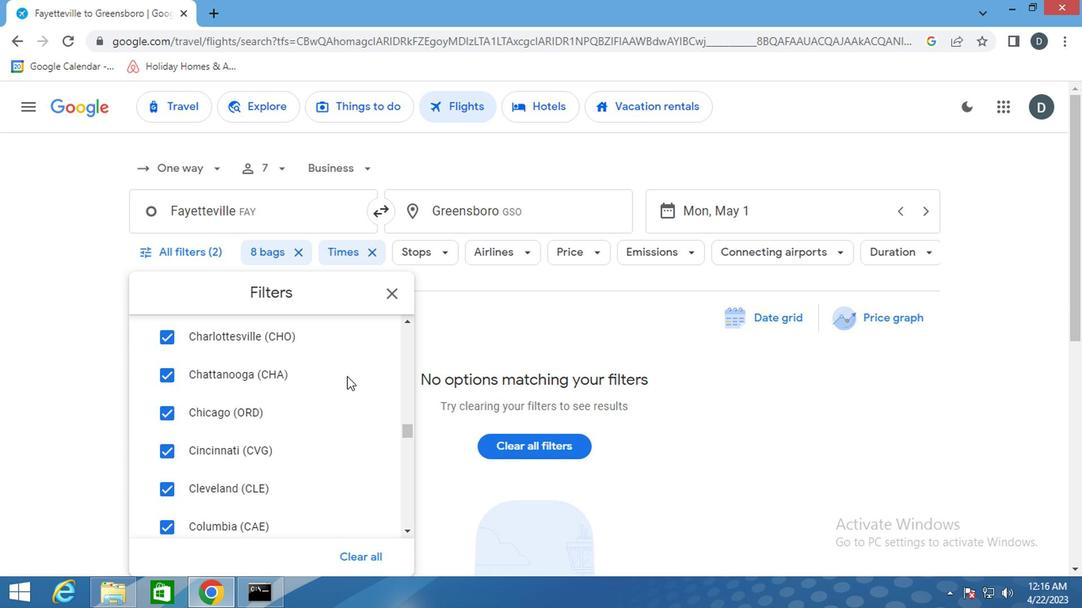 
Action: Mouse scrolled (346, 377) with delta (0, 0)
Screenshot: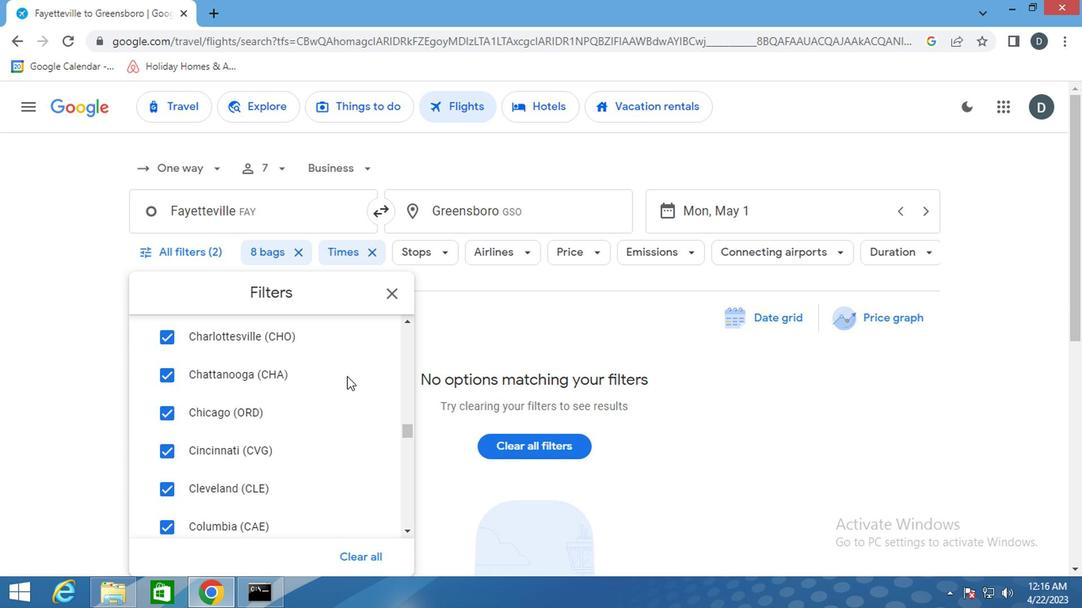 
Action: Mouse scrolled (346, 377) with delta (0, 0)
Screenshot: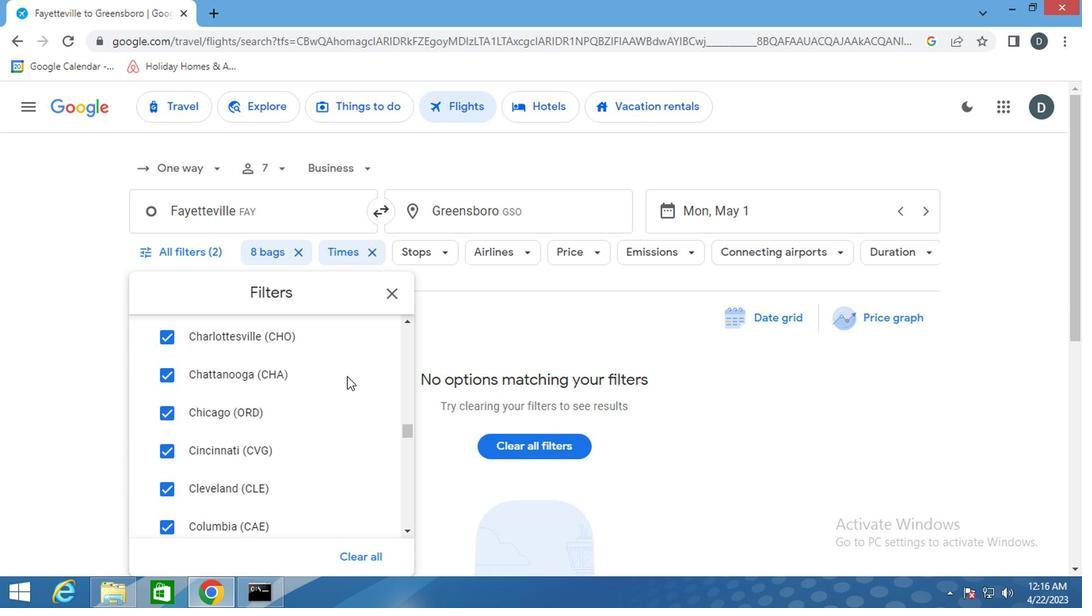 
Action: Mouse scrolled (346, 377) with delta (0, 0)
Screenshot: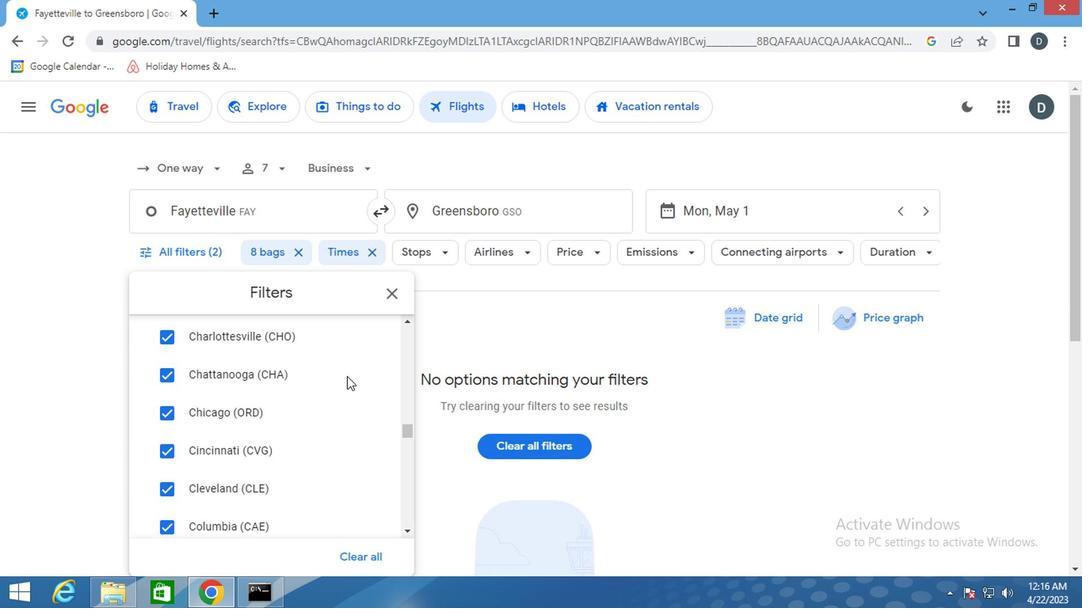 
Action: Mouse scrolled (346, 377) with delta (0, 0)
Screenshot: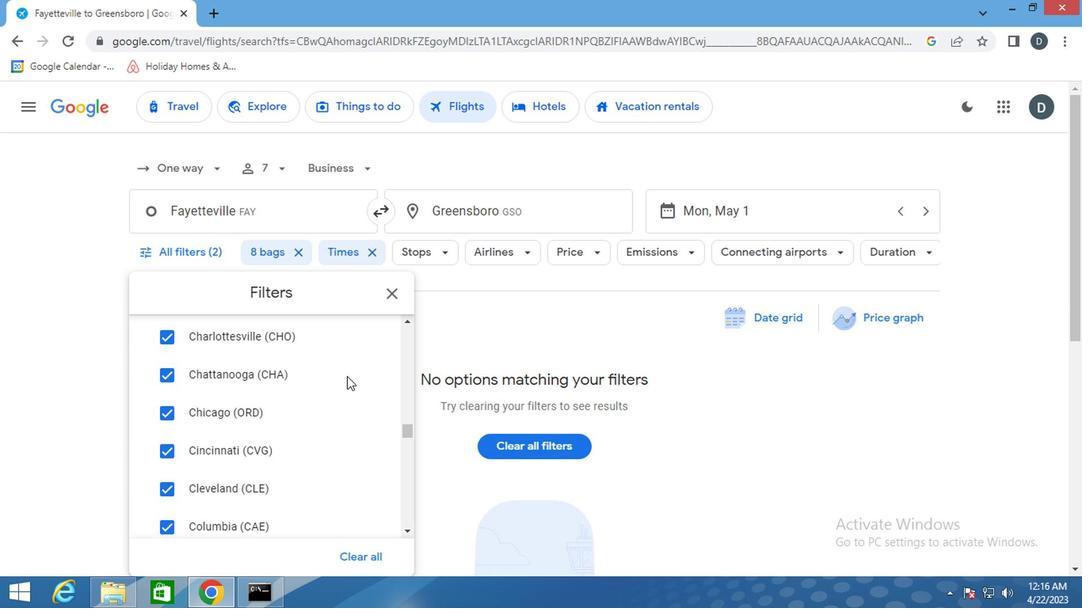 
Action: Mouse moved to (345, 378)
Screenshot: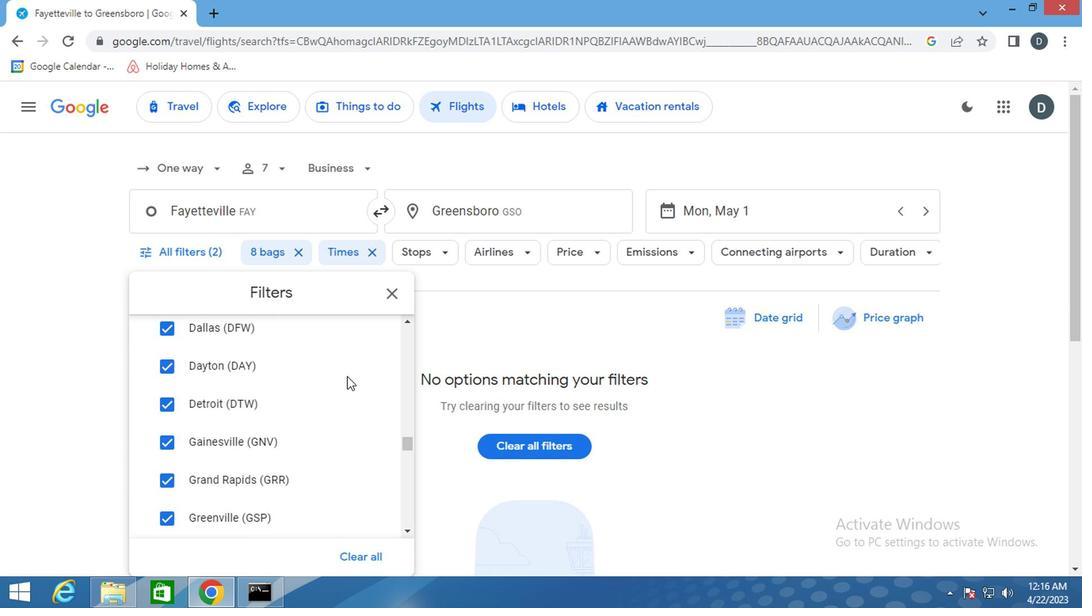 
Action: Mouse scrolled (345, 377) with delta (0, 0)
Screenshot: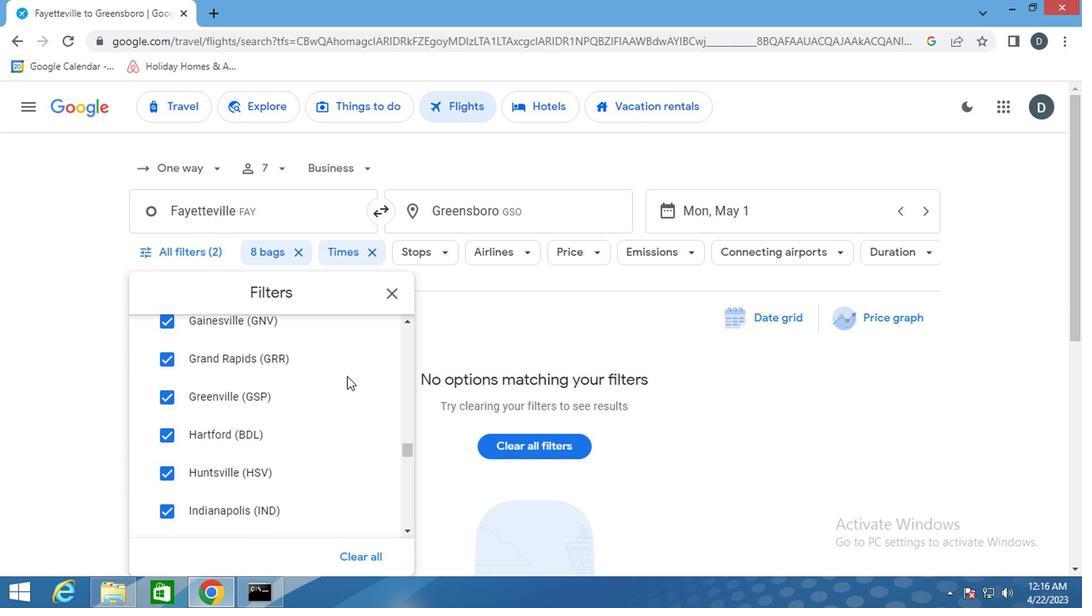 
Action: Mouse scrolled (345, 377) with delta (0, 0)
Screenshot: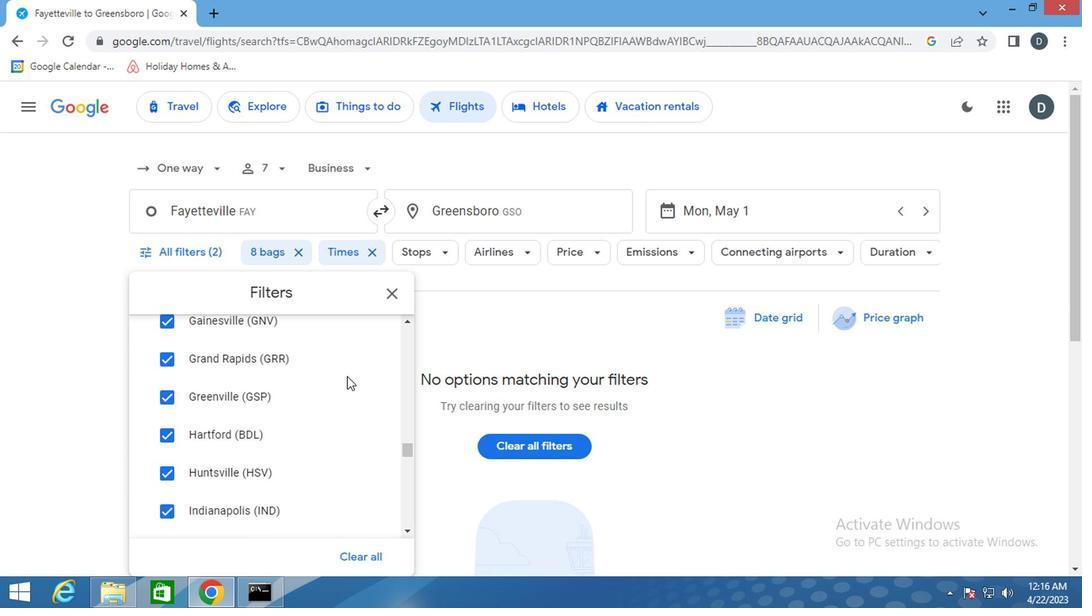 
Action: Mouse scrolled (345, 377) with delta (0, 0)
Screenshot: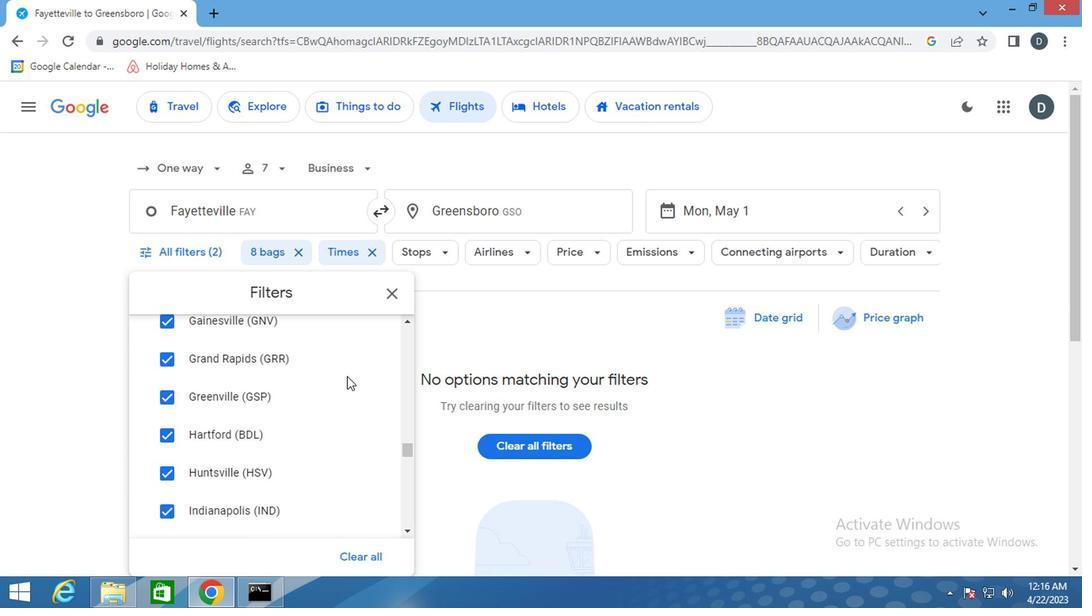 
Action: Mouse scrolled (345, 377) with delta (0, 0)
Screenshot: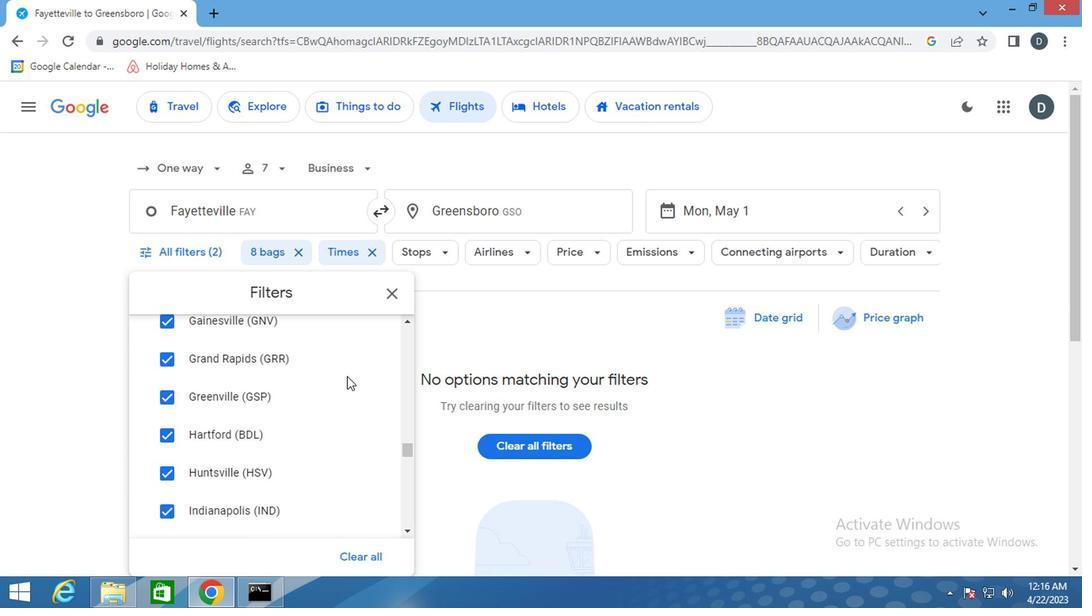 
Action: Mouse scrolled (345, 377) with delta (0, 0)
Screenshot: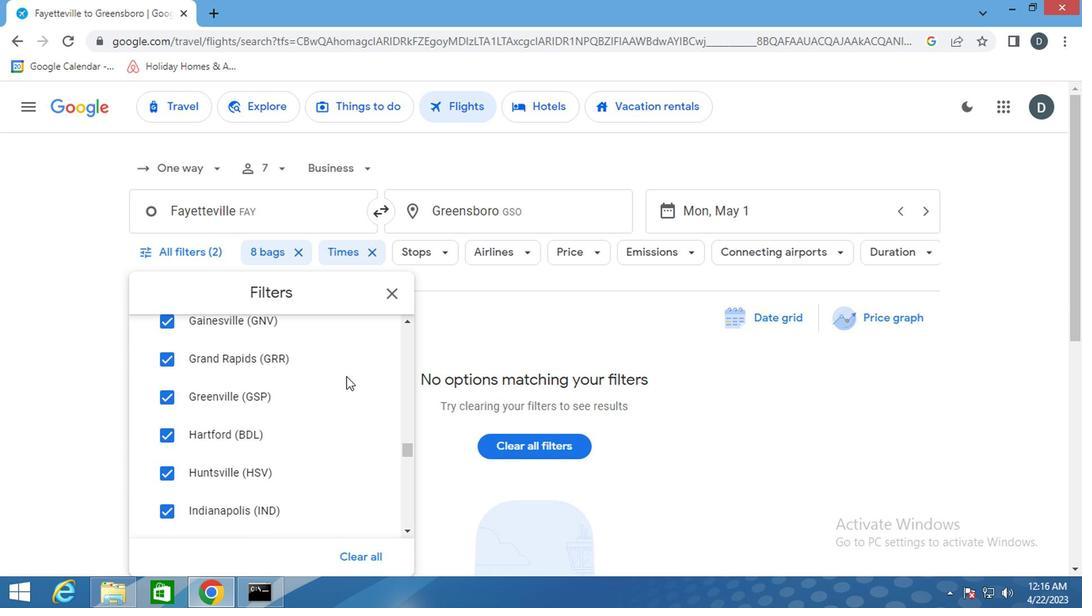 
Action: Mouse scrolled (345, 377) with delta (0, 0)
Screenshot: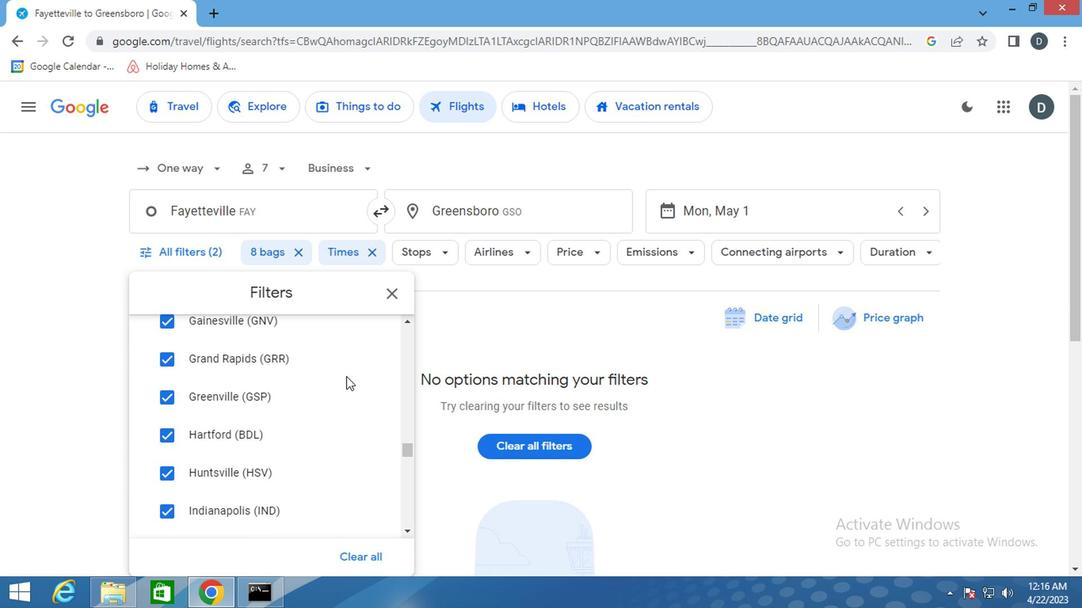 
Action: Mouse scrolled (345, 377) with delta (0, 0)
Screenshot: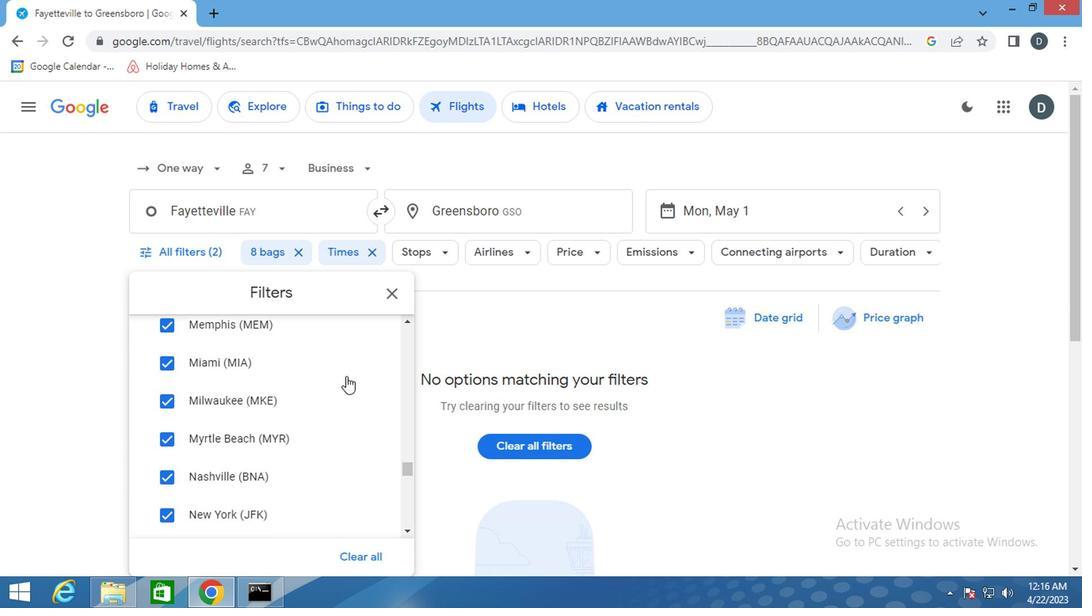 
Action: Mouse scrolled (345, 377) with delta (0, 0)
Screenshot: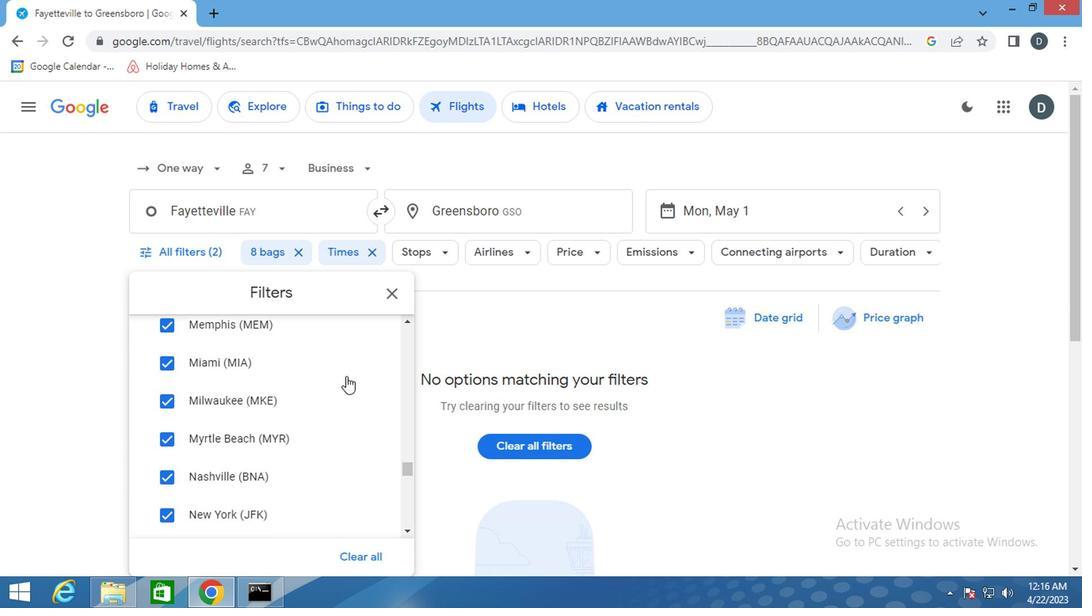 
Action: Mouse scrolled (345, 377) with delta (0, 0)
Screenshot: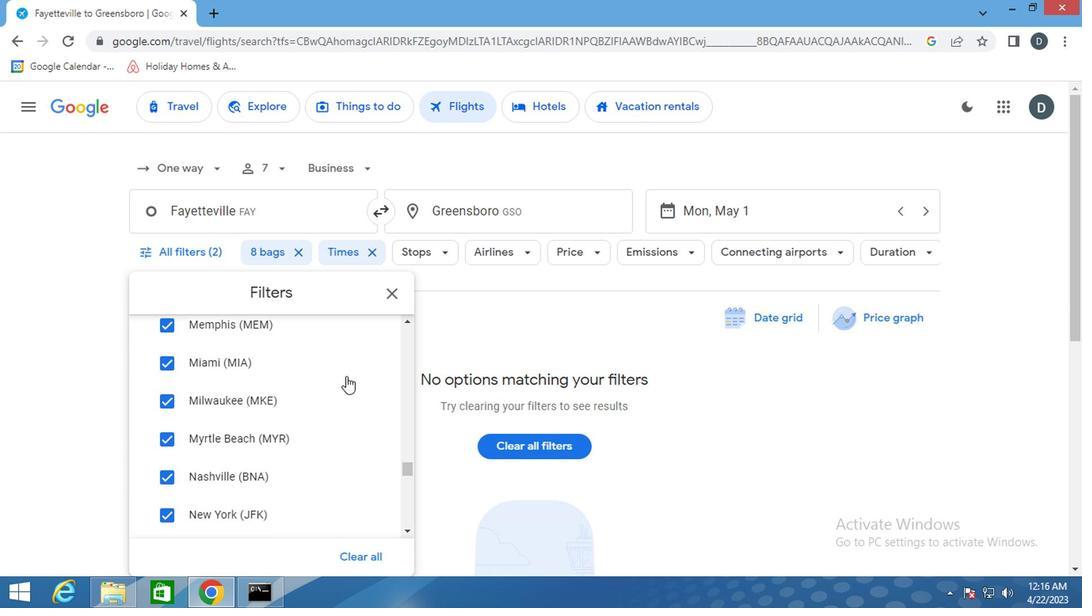 
Action: Mouse scrolled (345, 377) with delta (0, 0)
Screenshot: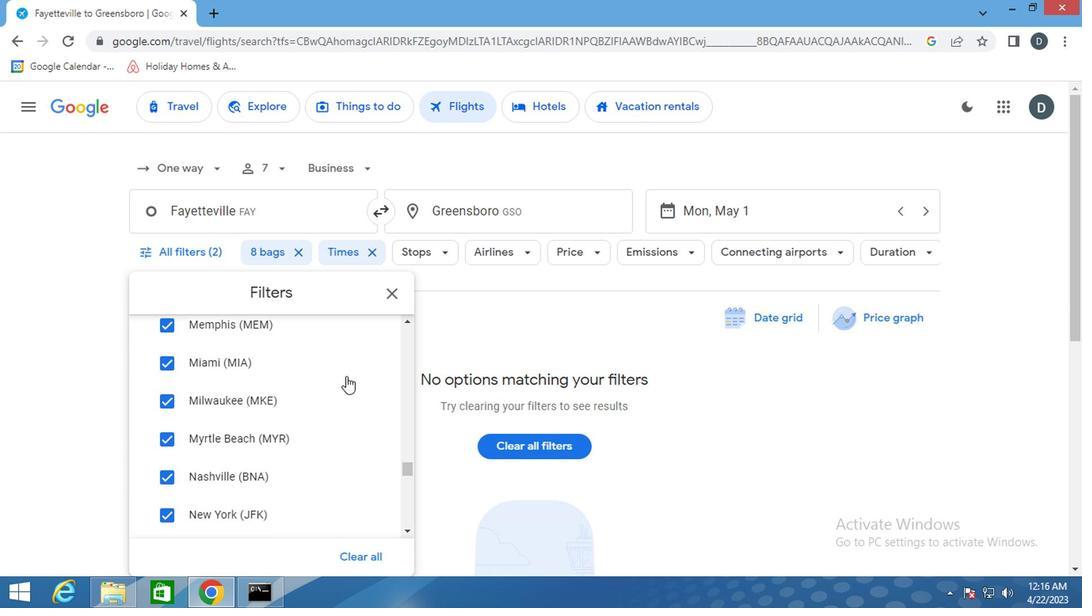 
Action: Mouse scrolled (345, 377) with delta (0, 0)
Screenshot: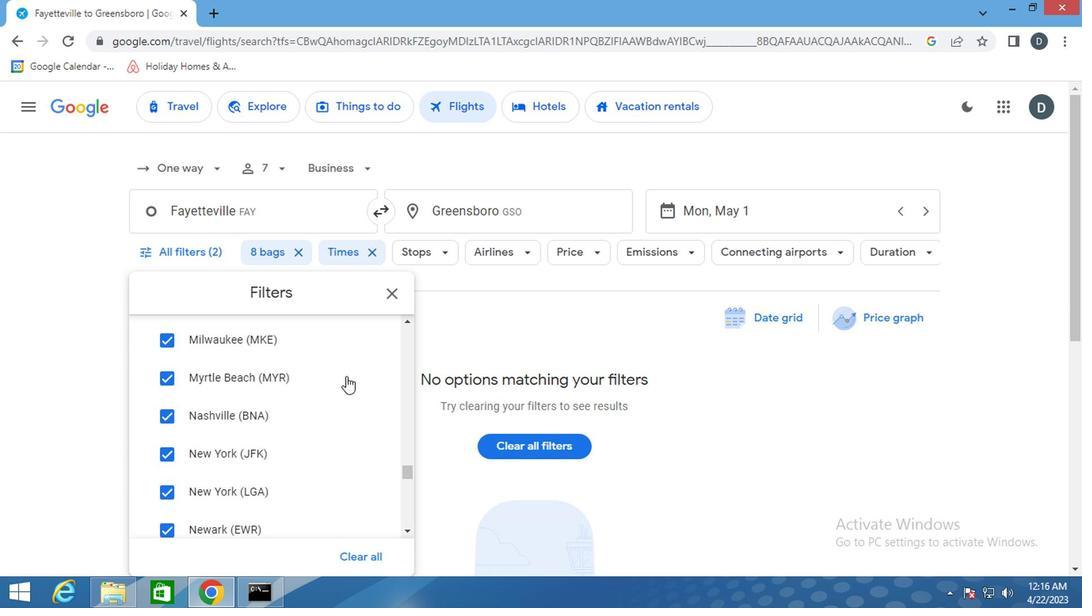 
Action: Mouse scrolled (345, 377) with delta (0, 0)
Screenshot: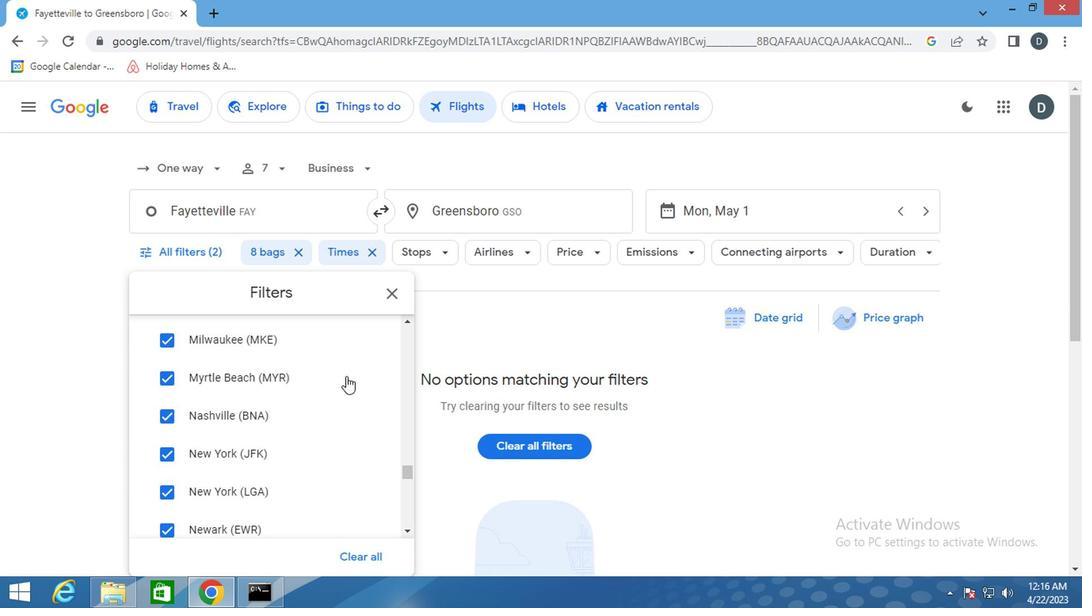 
Action: Mouse moved to (348, 431)
Screenshot: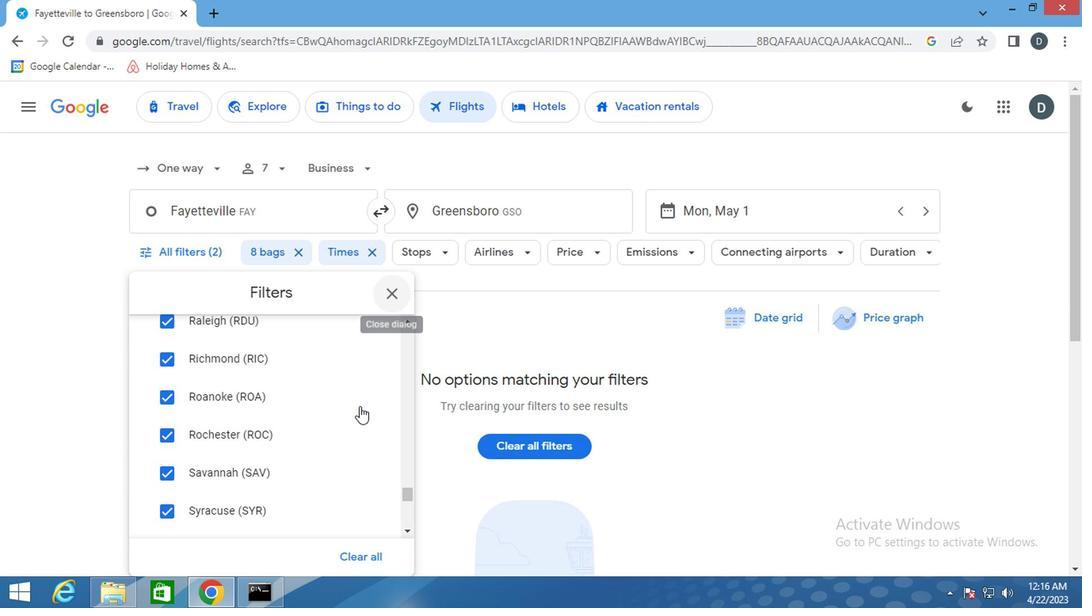 
Action: Mouse scrolled (348, 430) with delta (0, -1)
Screenshot: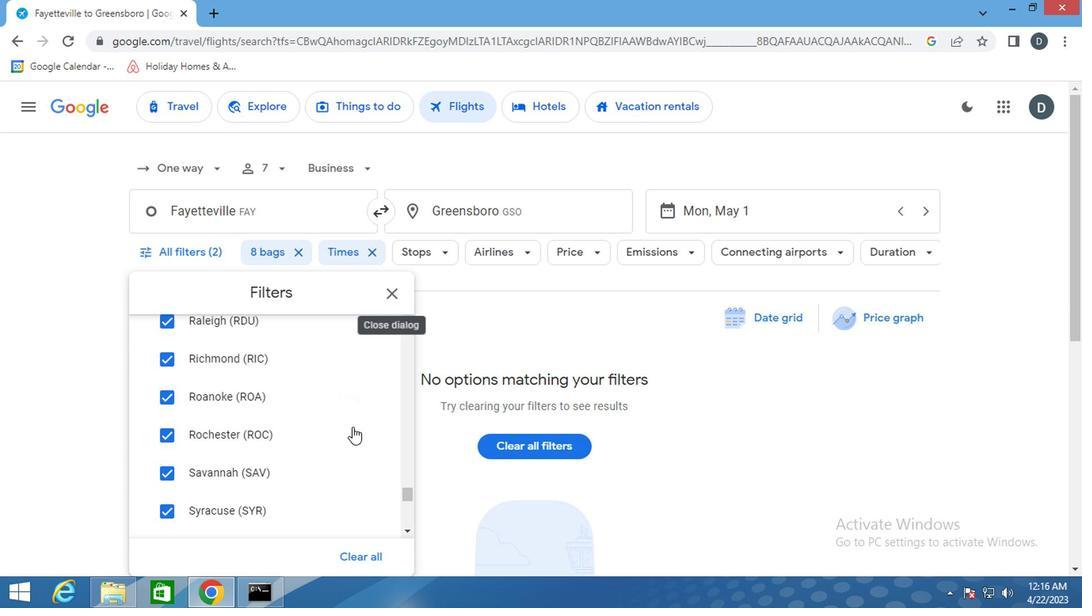 
Action: Mouse scrolled (348, 430) with delta (0, -1)
Screenshot: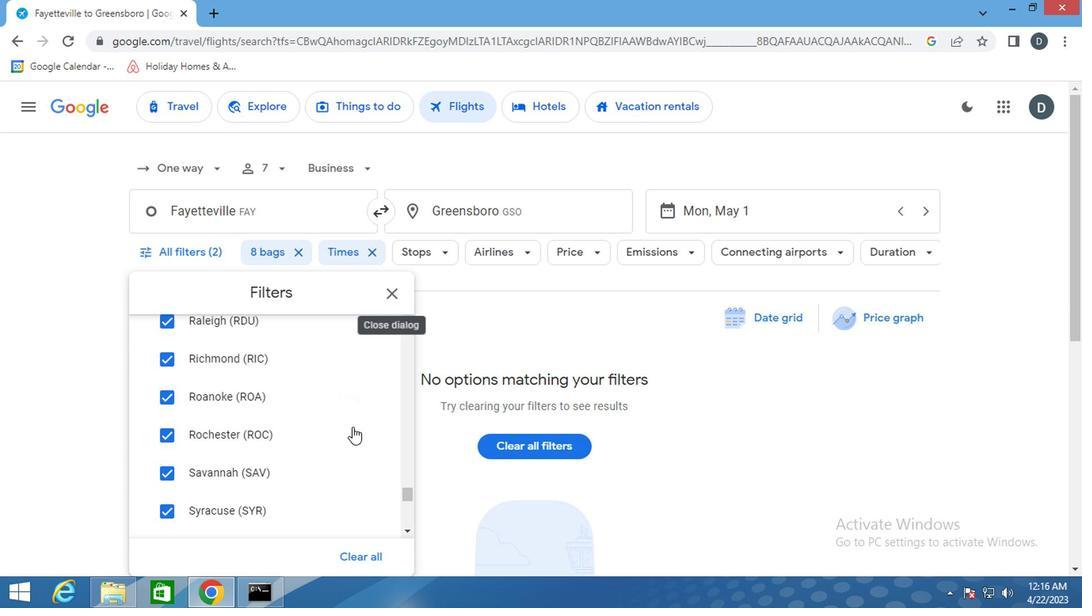 
Action: Mouse scrolled (348, 430) with delta (0, -1)
Screenshot: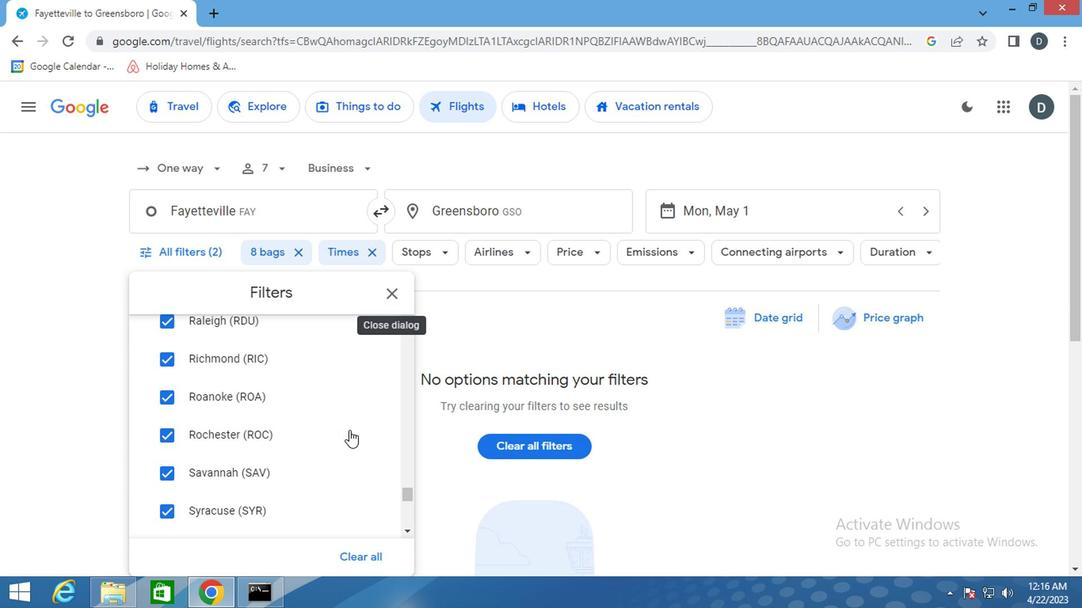 
Action: Mouse scrolled (348, 430) with delta (0, -1)
Screenshot: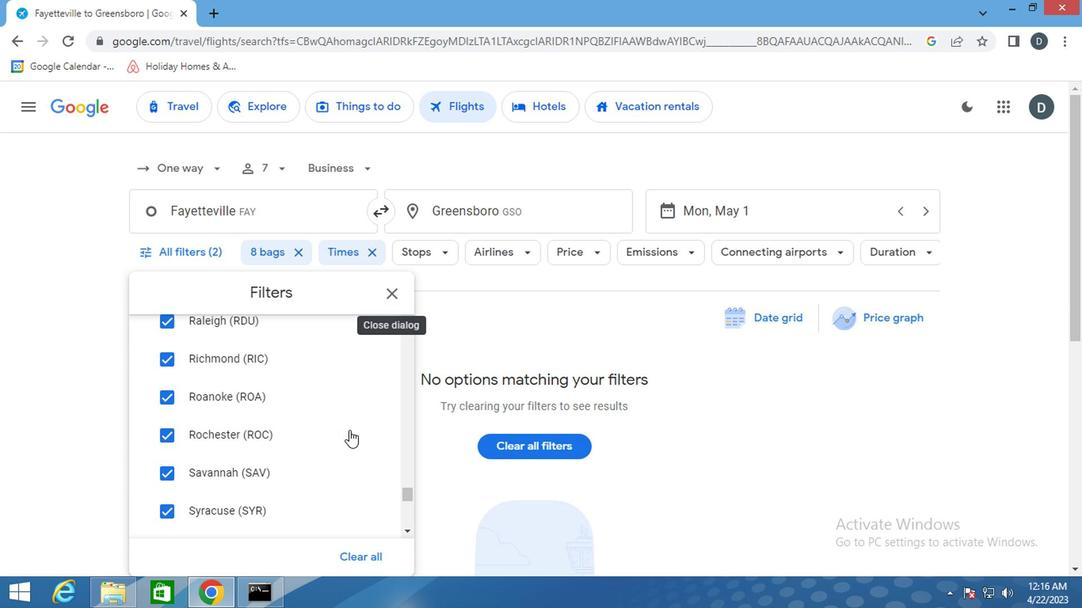 
Action: Mouse scrolled (348, 430) with delta (0, -1)
Screenshot: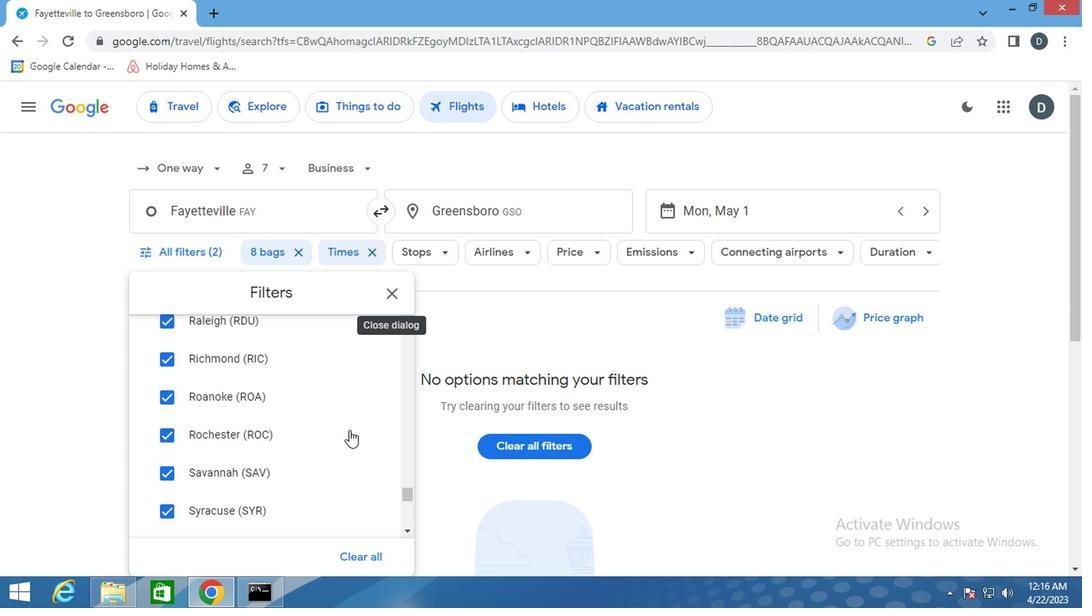 
Action: Mouse scrolled (348, 430) with delta (0, -1)
Screenshot: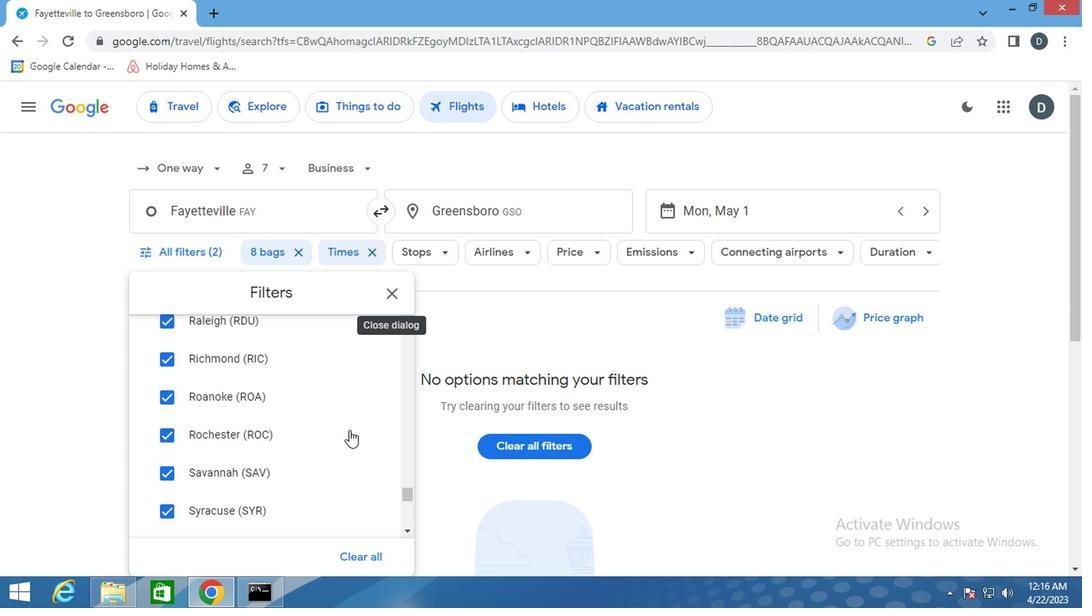 
Action: Mouse moved to (394, 294)
Screenshot: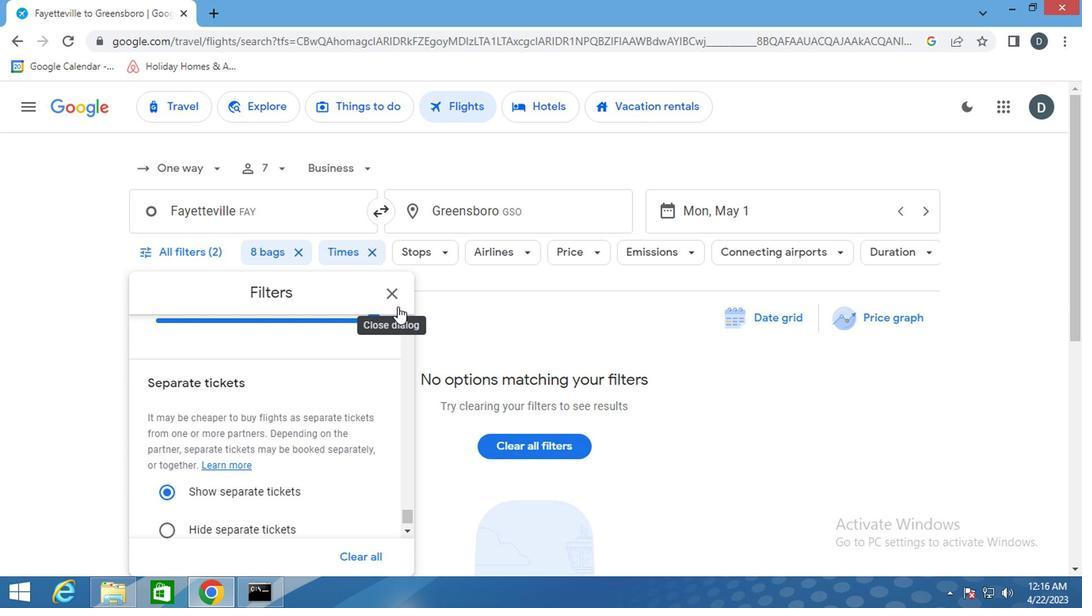 
Action: Mouse pressed left at (394, 294)
Screenshot: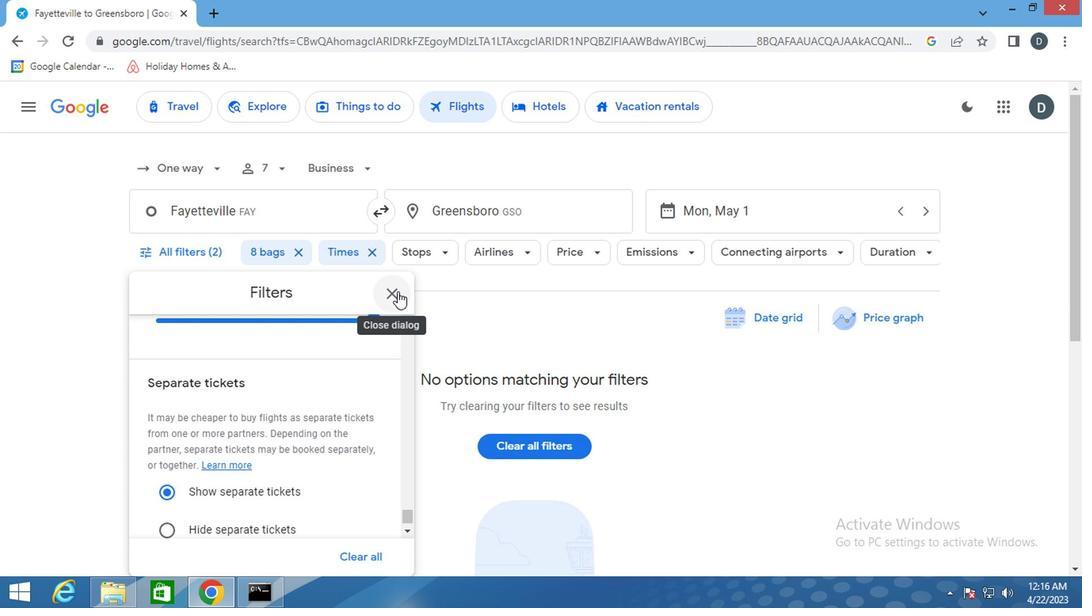 
